 Task: Display the results of the 2022 Victory Lane Racing NASCAR Cup Series for the race "Quaker State 400" on the track "Atlanta".
Action: Mouse moved to (209, 423)
Screenshot: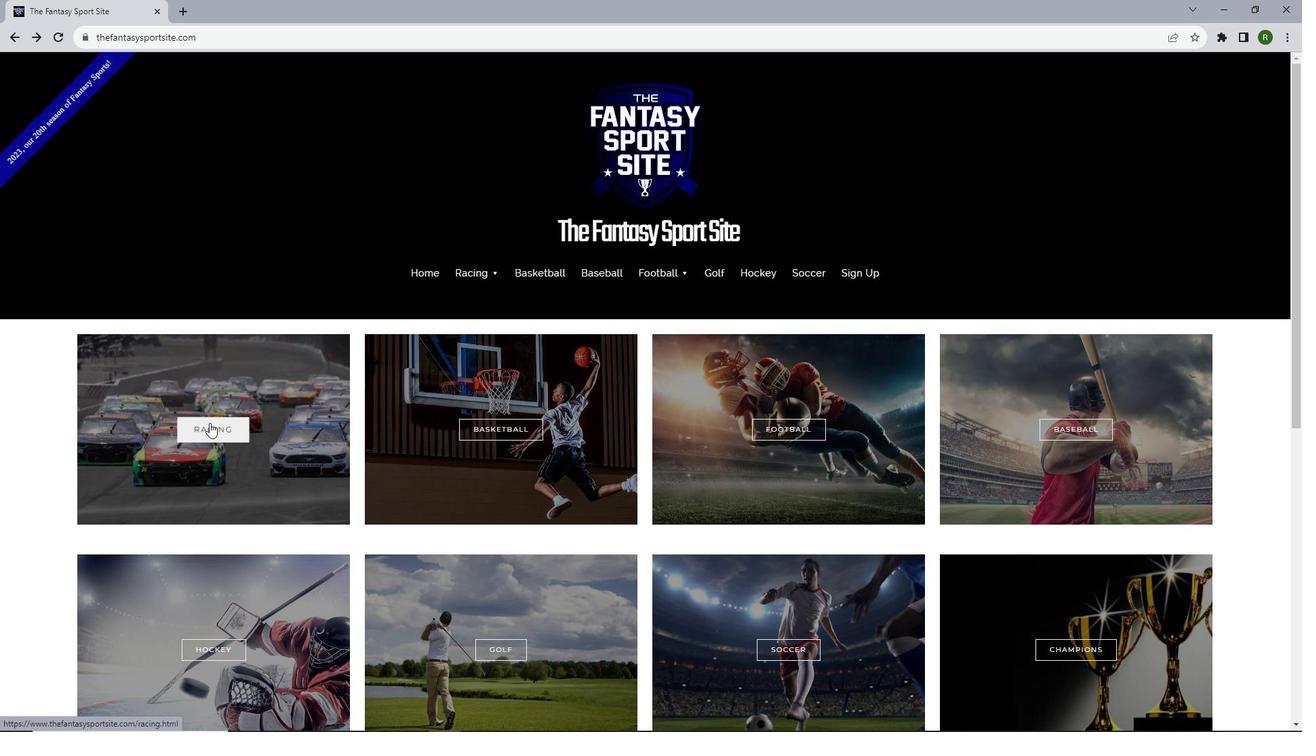 
Action: Mouse pressed left at (209, 423)
Screenshot: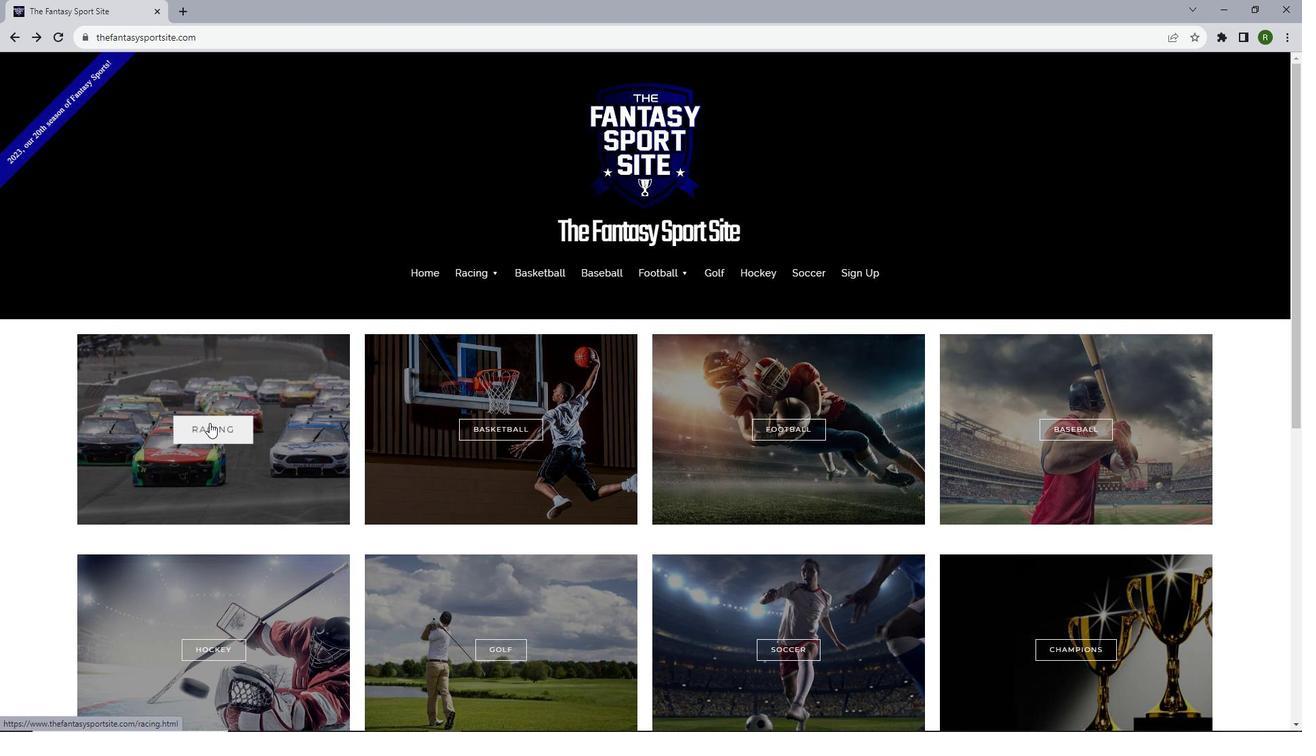 
Action: Mouse moved to (411, 420)
Screenshot: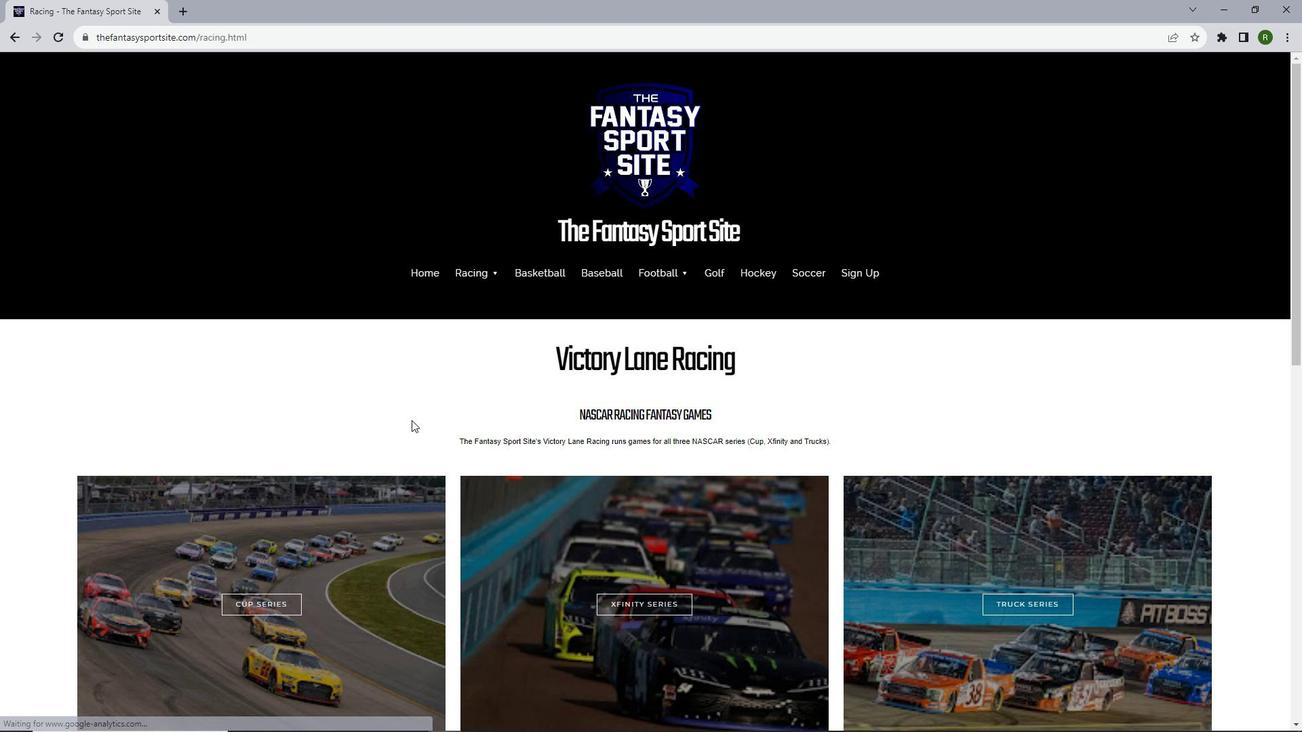 
Action: Mouse scrolled (411, 419) with delta (0, 0)
Screenshot: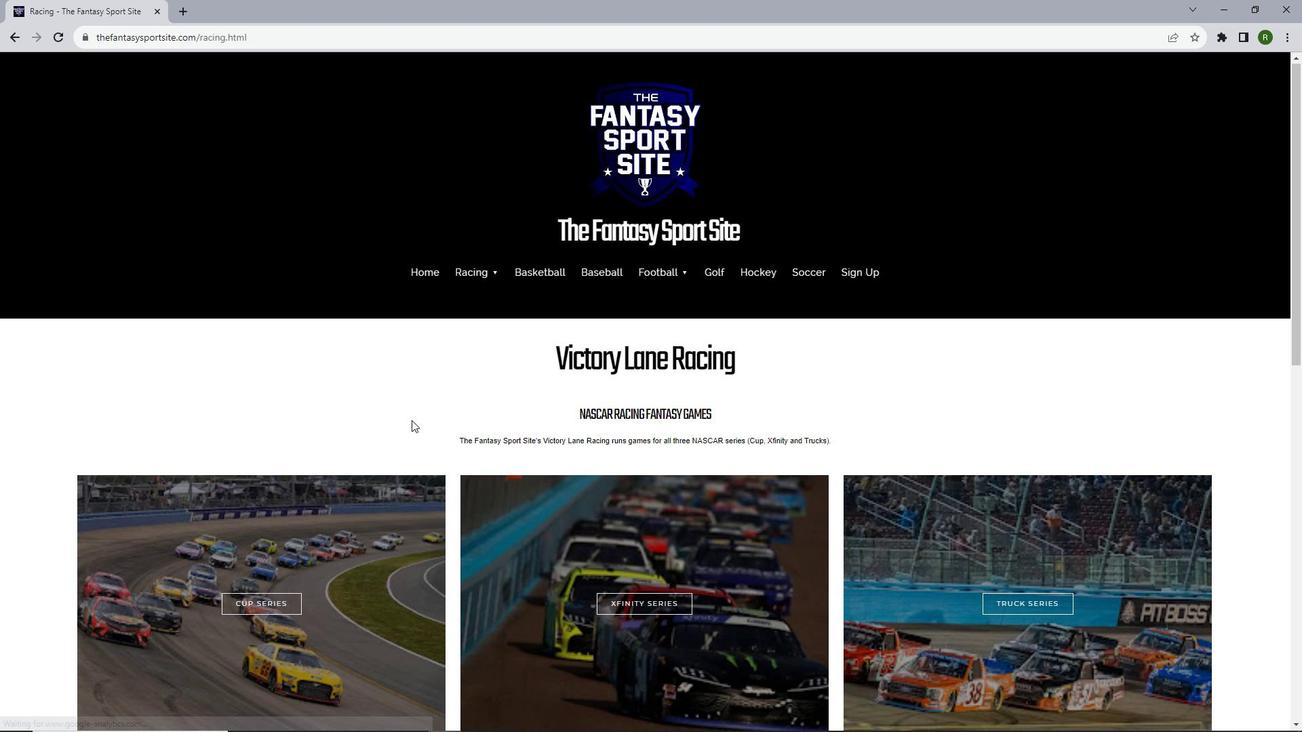 
Action: Mouse scrolled (411, 419) with delta (0, 0)
Screenshot: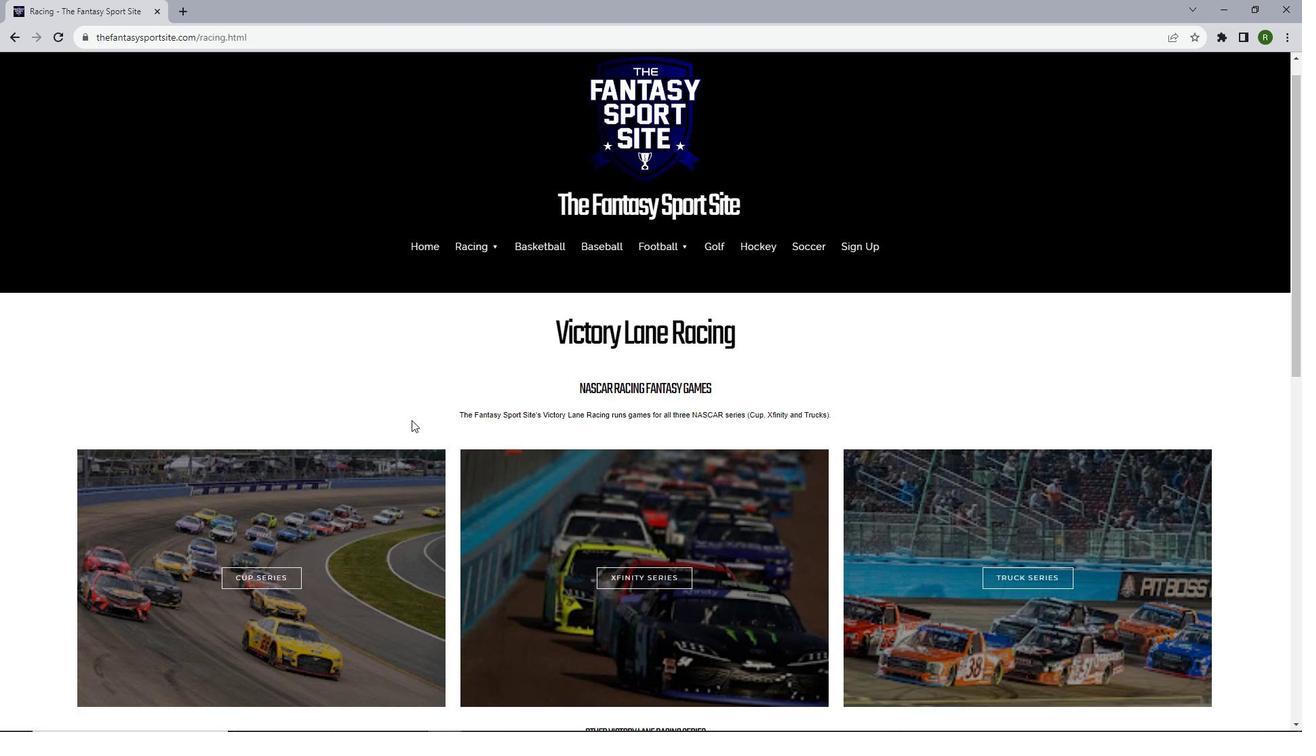 
Action: Mouse scrolled (411, 419) with delta (0, 0)
Screenshot: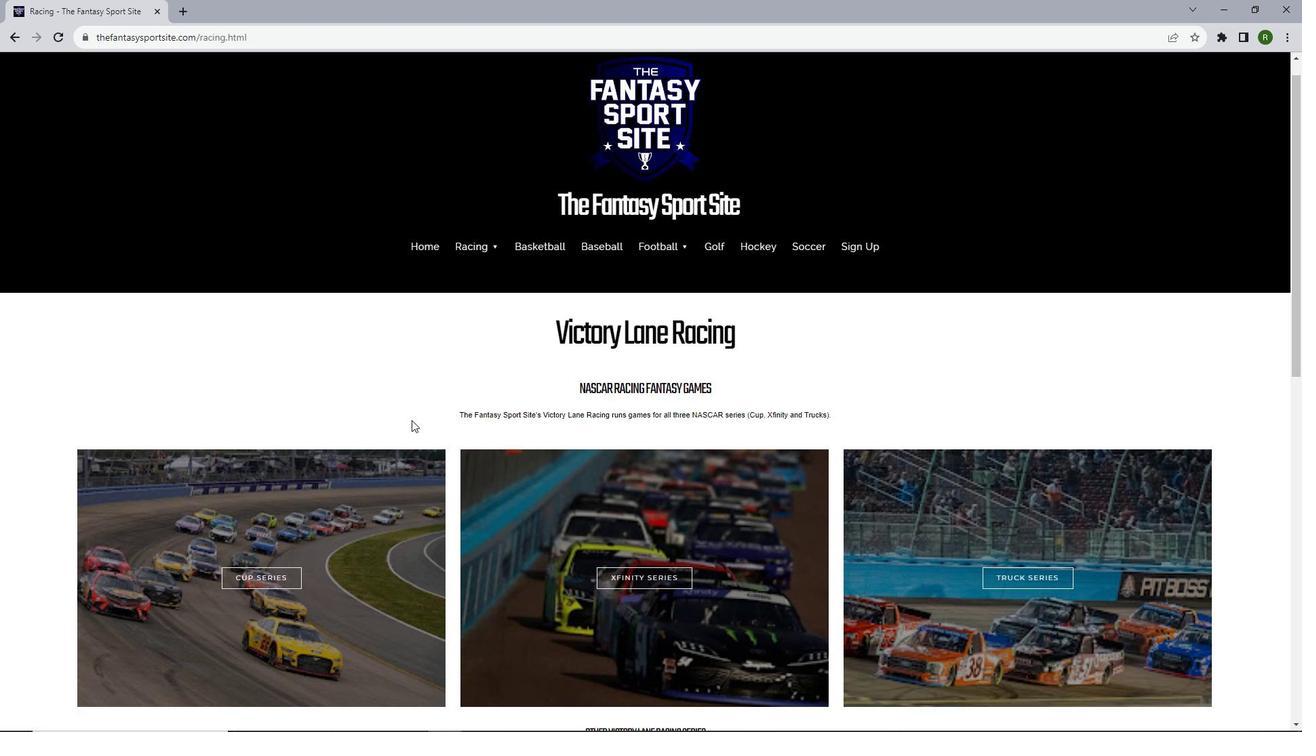 
Action: Mouse scrolled (411, 419) with delta (0, 0)
Screenshot: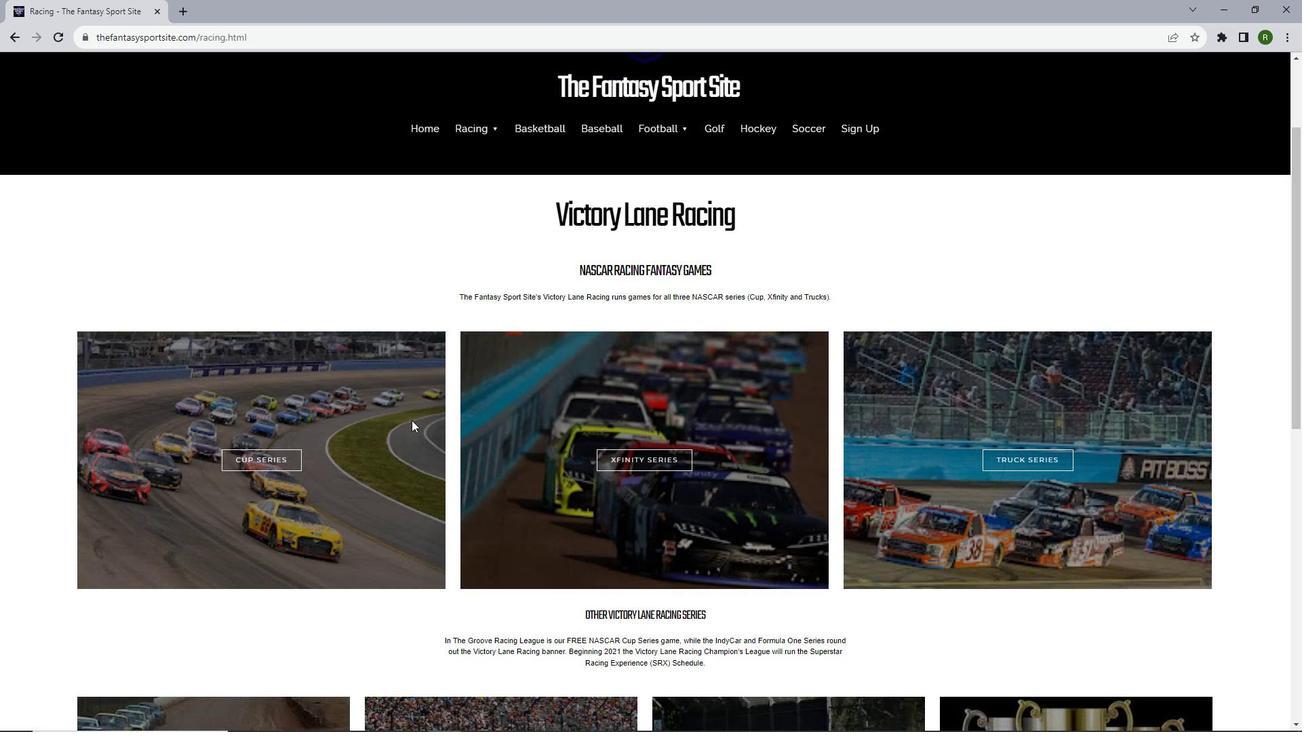 
Action: Mouse moved to (284, 332)
Screenshot: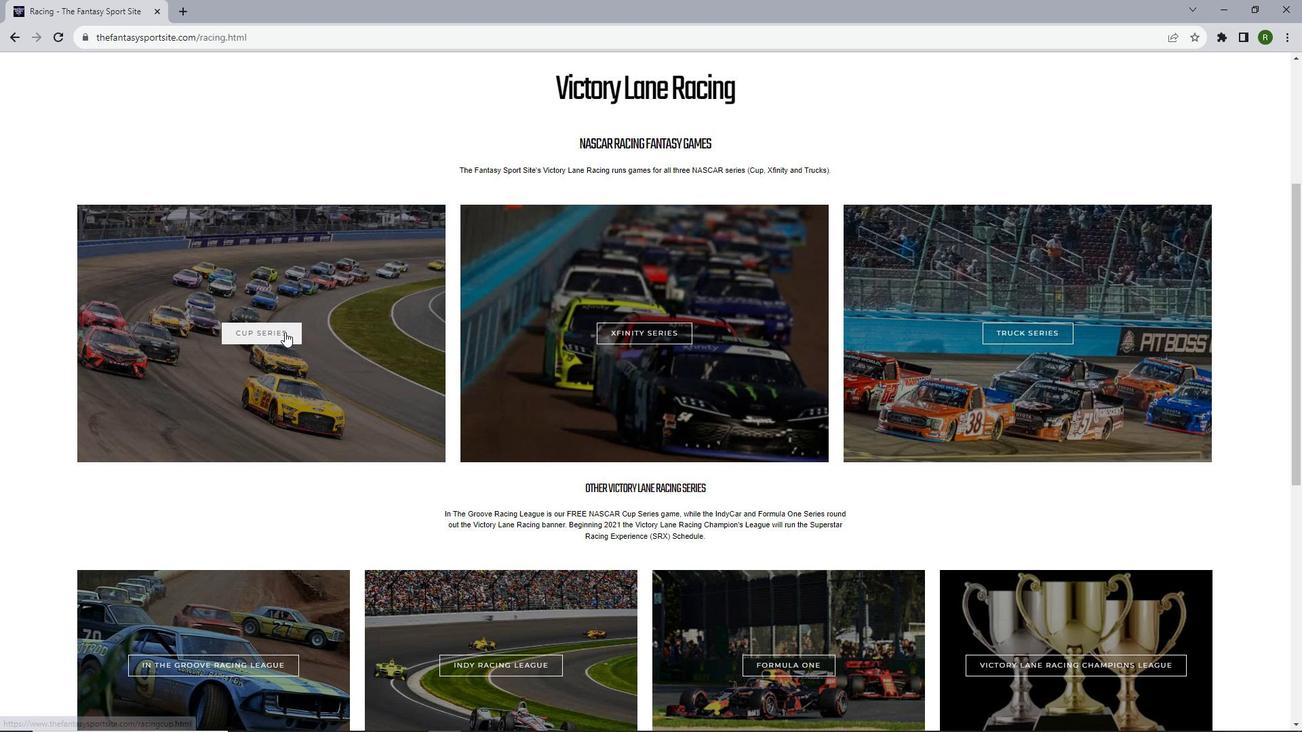 
Action: Mouse pressed left at (284, 332)
Screenshot: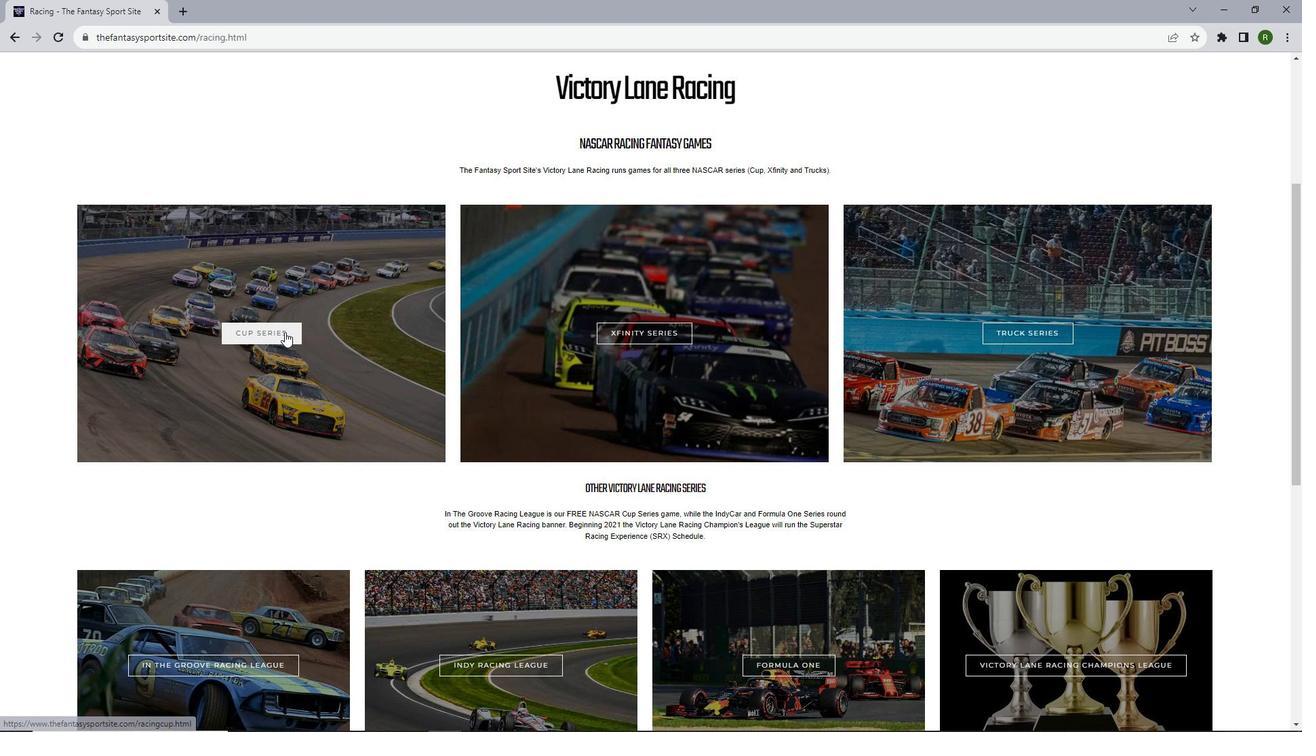 
Action: Mouse moved to (354, 347)
Screenshot: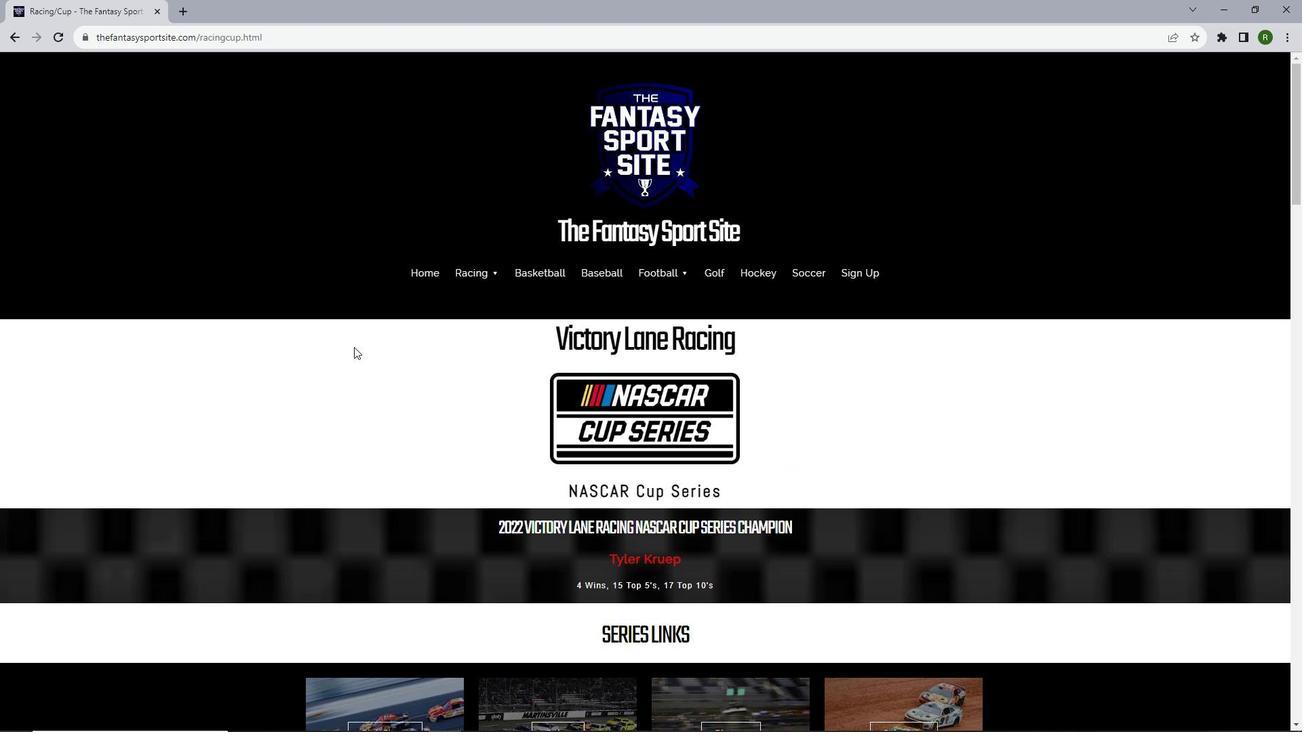 
Action: Mouse scrolled (354, 346) with delta (0, 0)
Screenshot: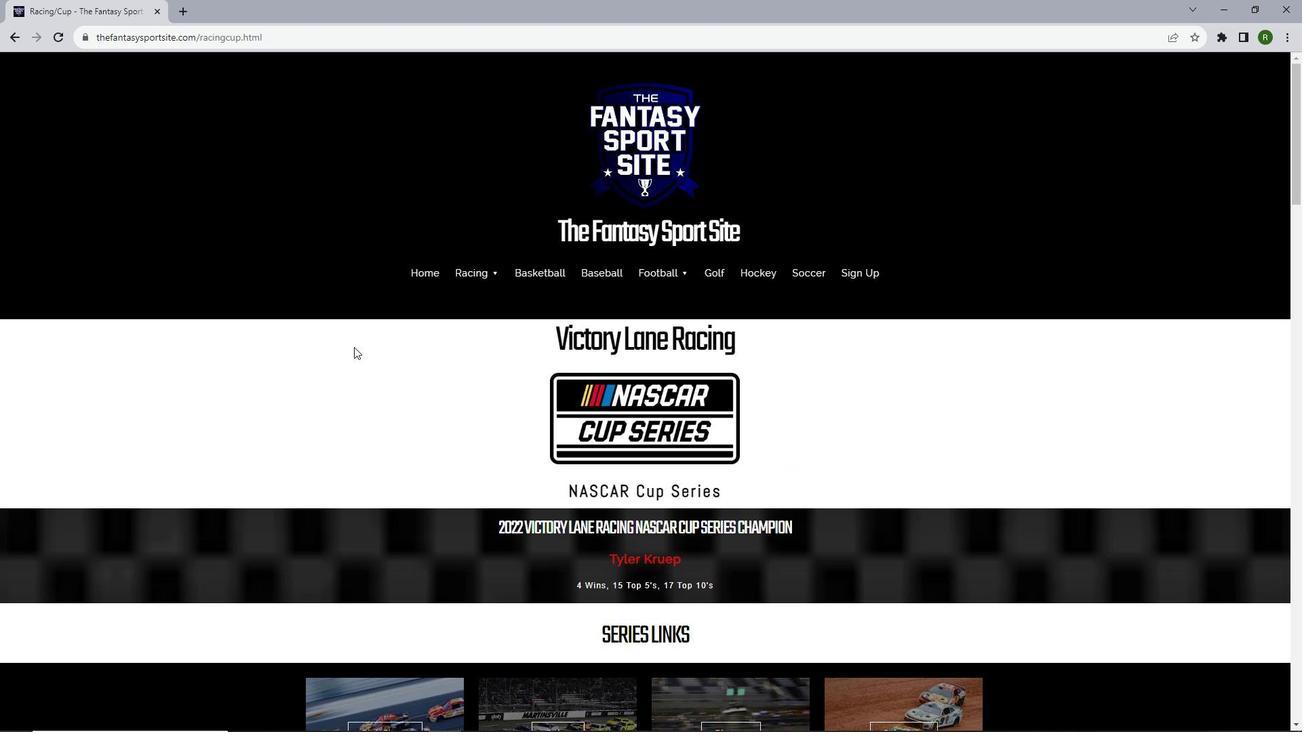 
Action: Mouse scrolled (354, 346) with delta (0, 0)
Screenshot: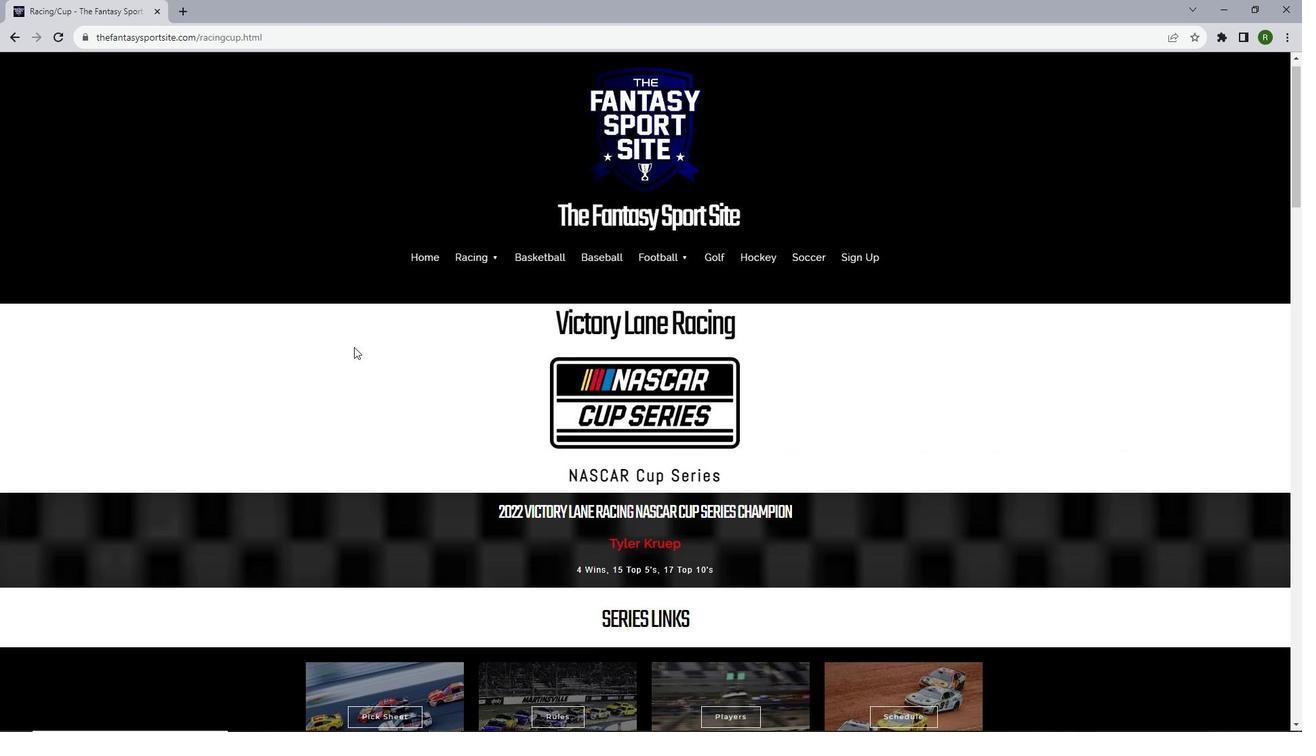 
Action: Mouse scrolled (354, 346) with delta (0, 0)
Screenshot: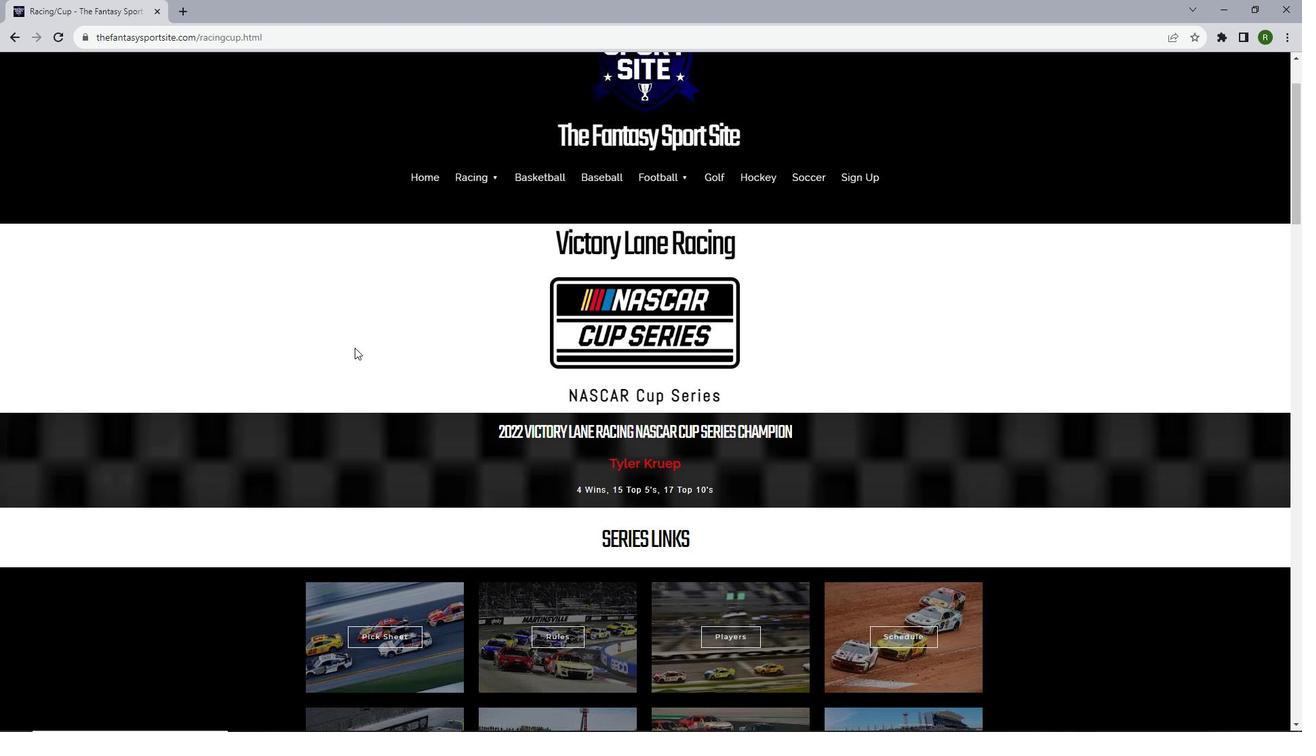 
Action: Mouse moved to (354, 348)
Screenshot: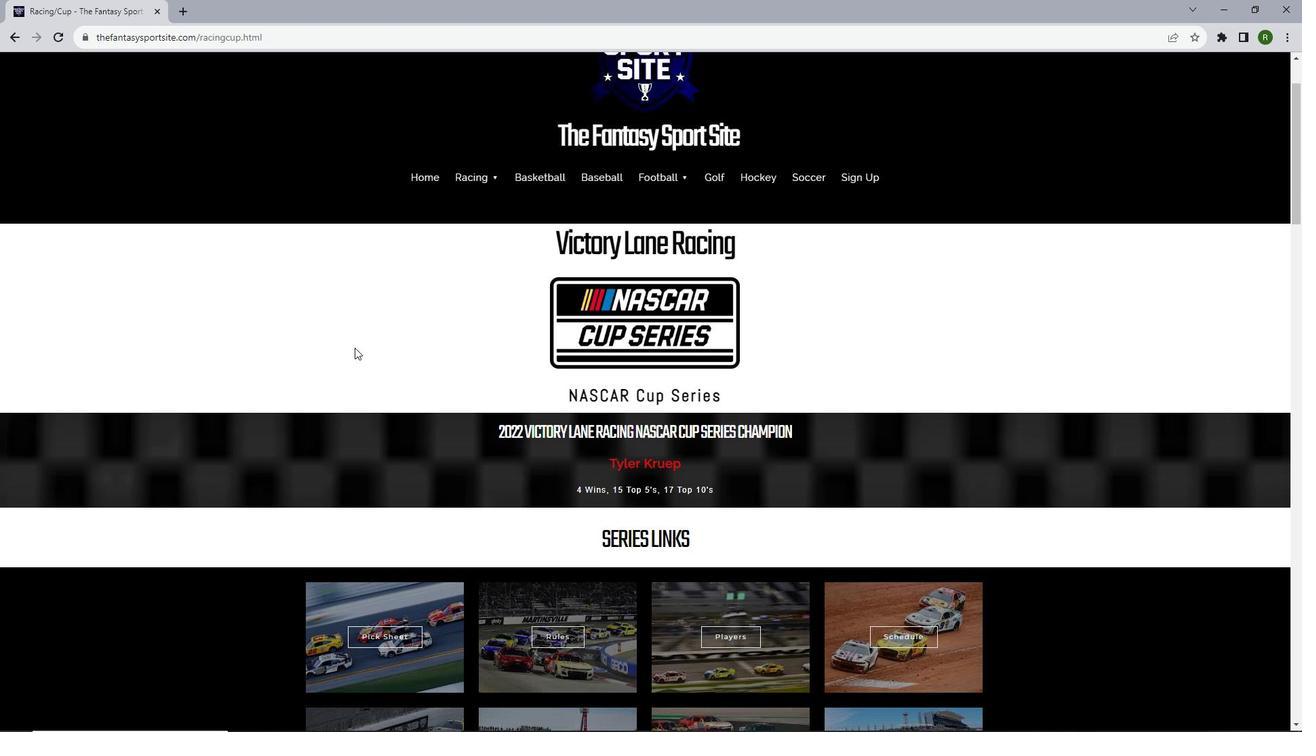 
Action: Mouse scrolled (354, 347) with delta (0, 0)
Screenshot: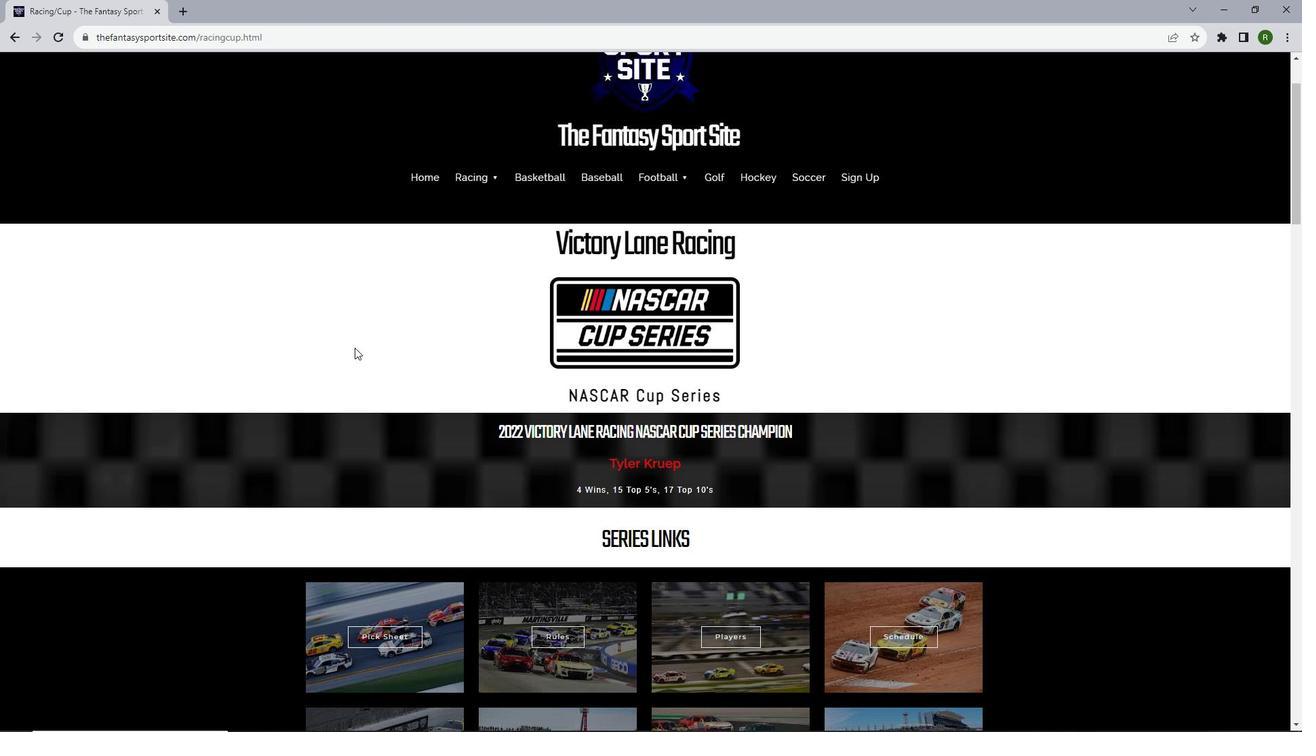 
Action: Mouse scrolled (354, 347) with delta (0, 0)
Screenshot: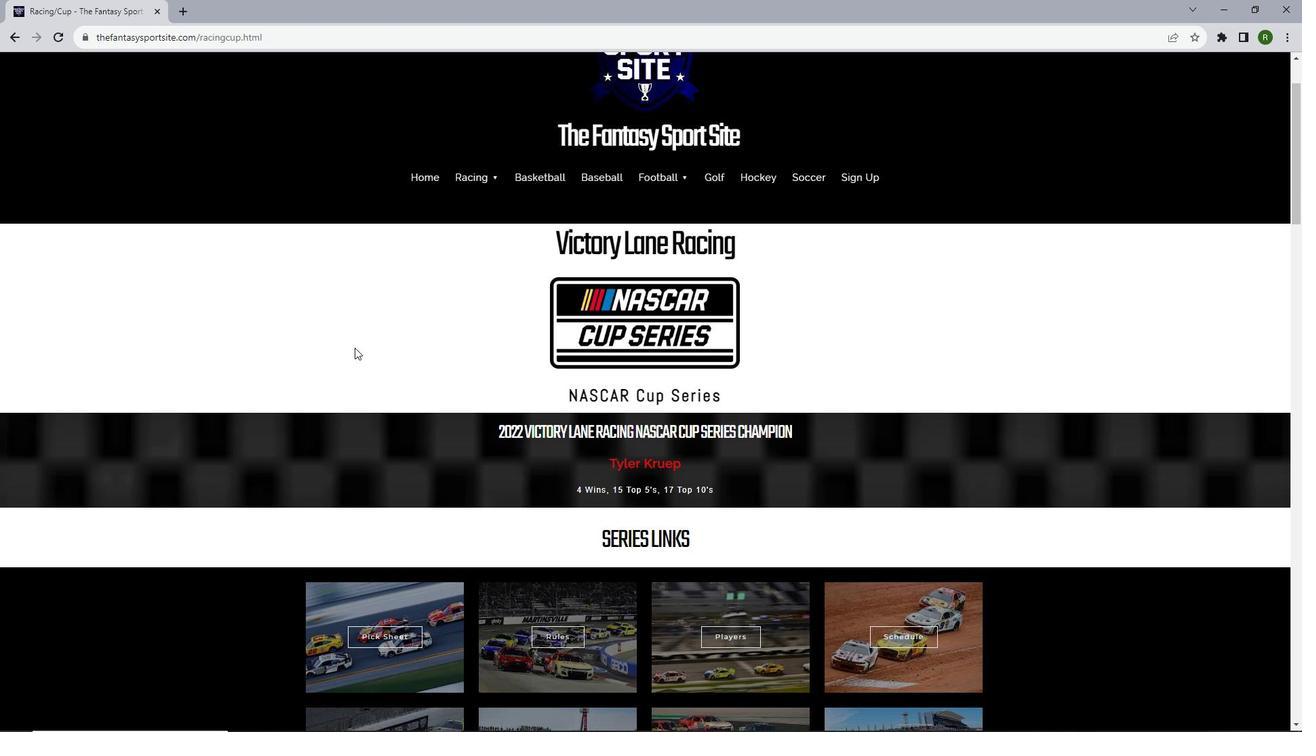 
Action: Mouse moved to (539, 515)
Screenshot: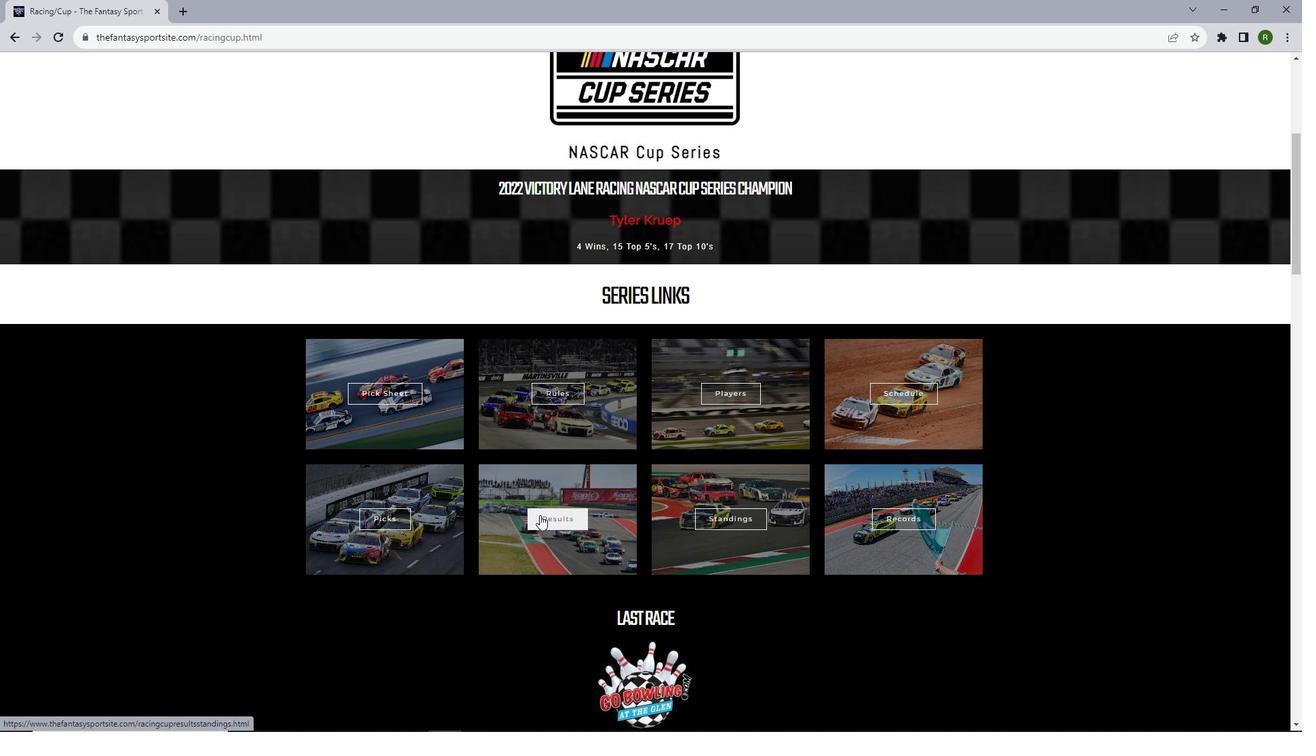 
Action: Mouse pressed left at (539, 515)
Screenshot: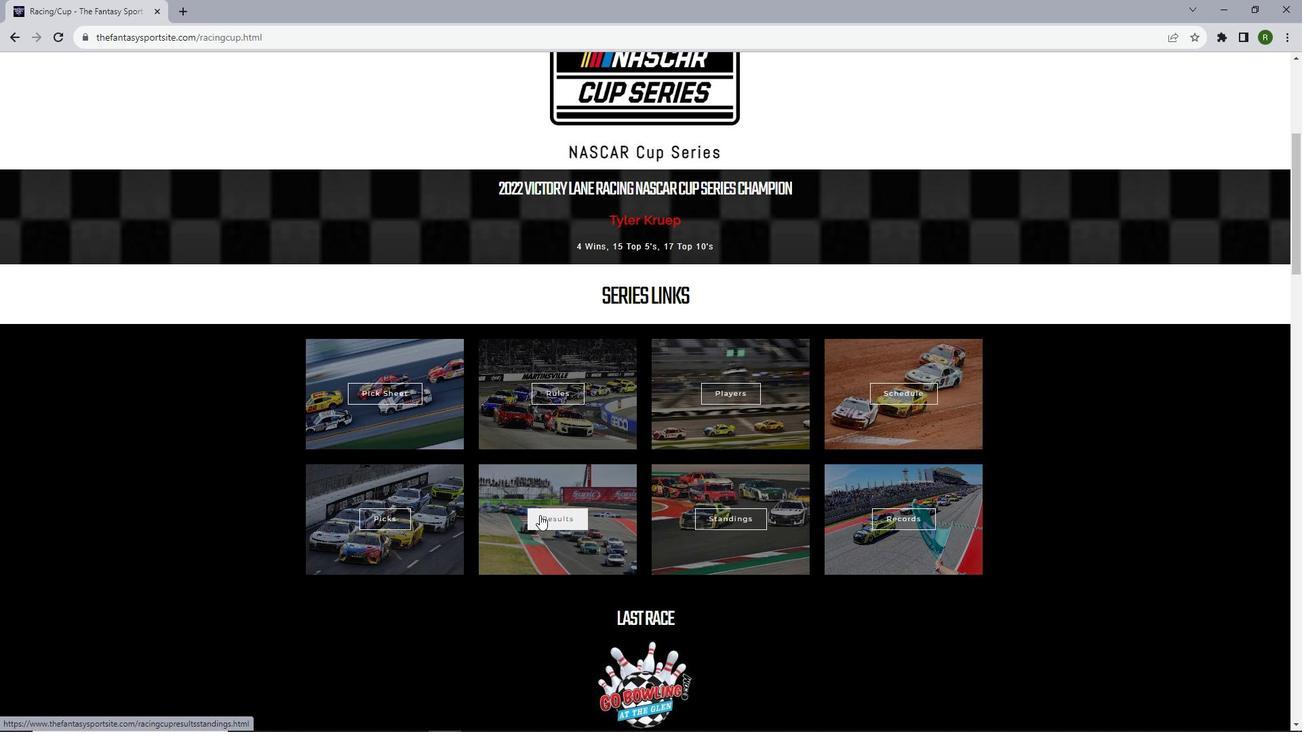 
Action: Mouse scrolled (539, 514) with delta (0, 0)
Screenshot: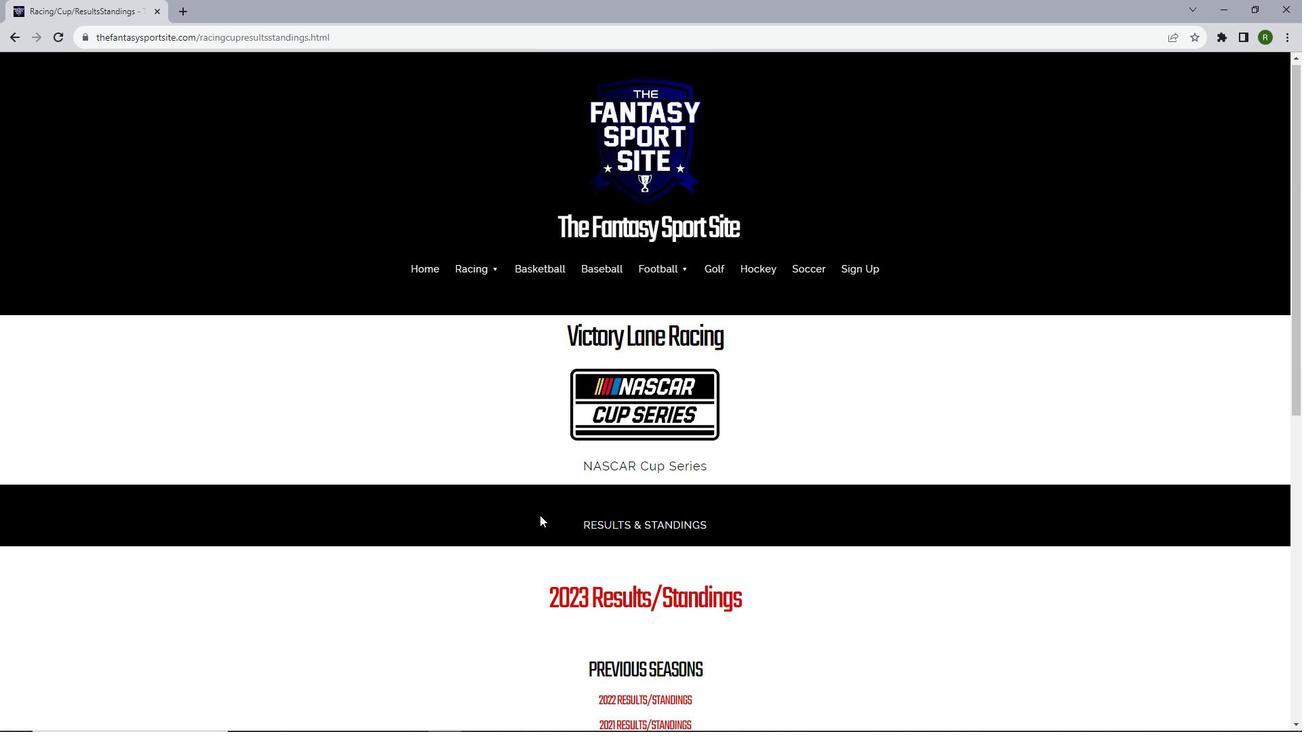 
Action: Mouse scrolled (539, 514) with delta (0, 0)
Screenshot: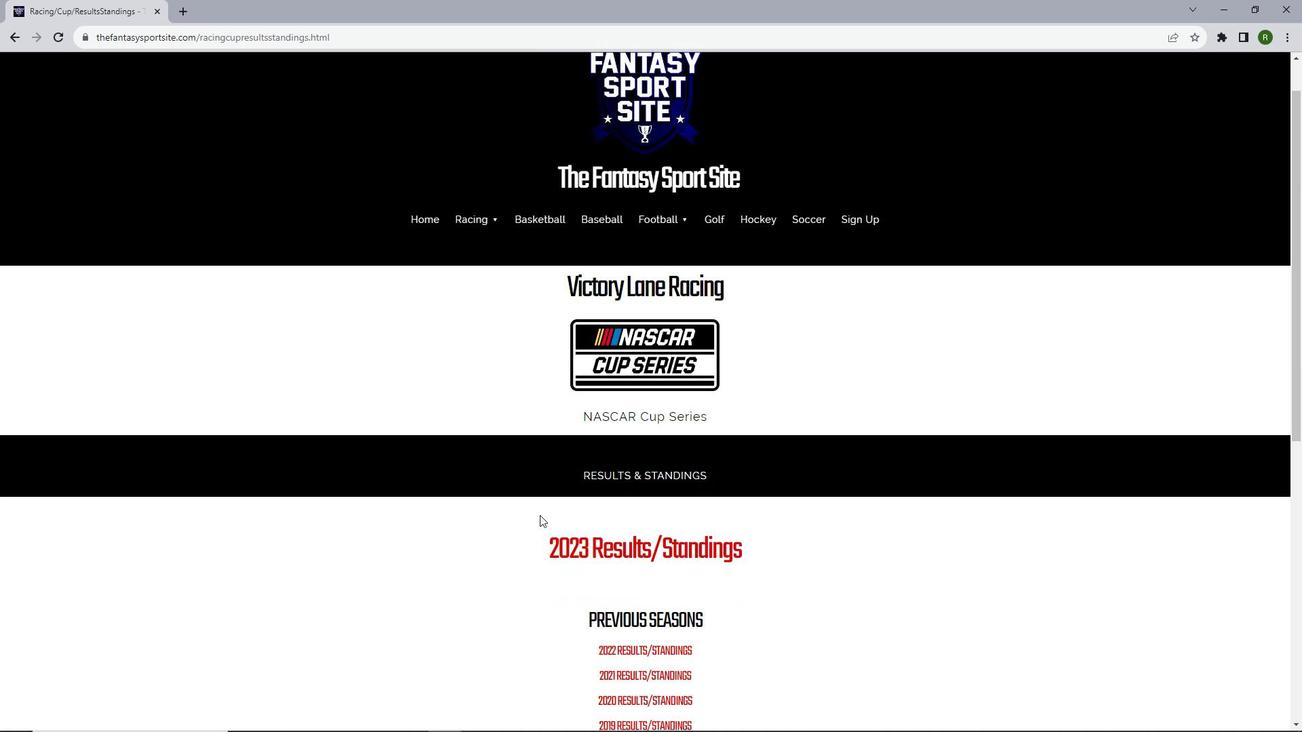
Action: Mouse scrolled (539, 514) with delta (0, 0)
Screenshot: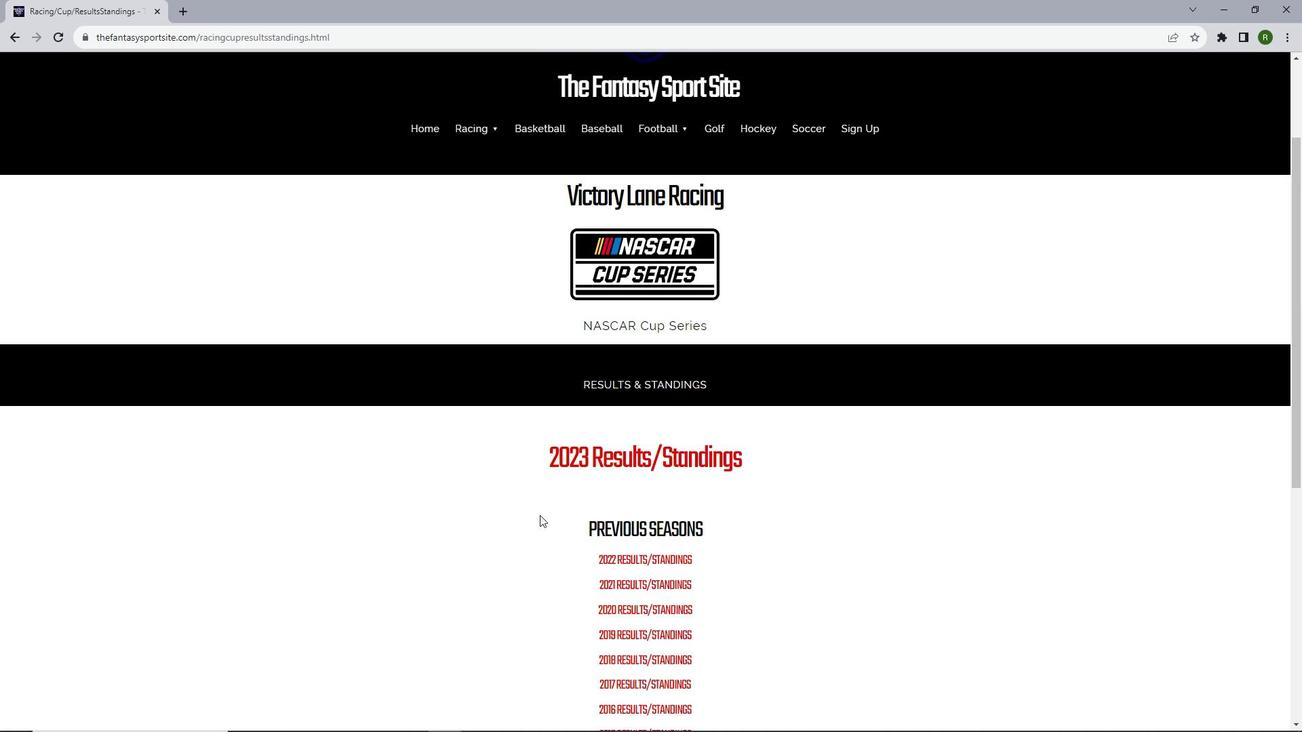 
Action: Mouse moved to (656, 501)
Screenshot: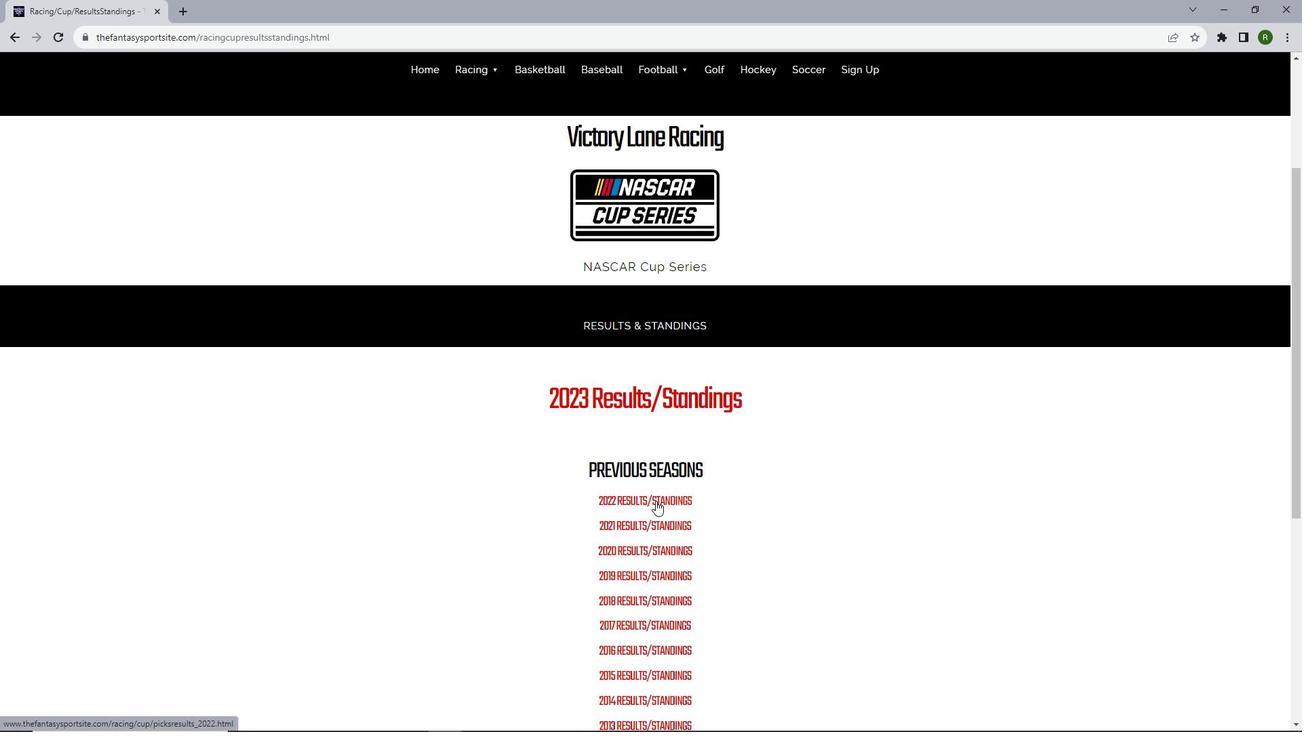 
Action: Mouse pressed left at (656, 501)
Screenshot: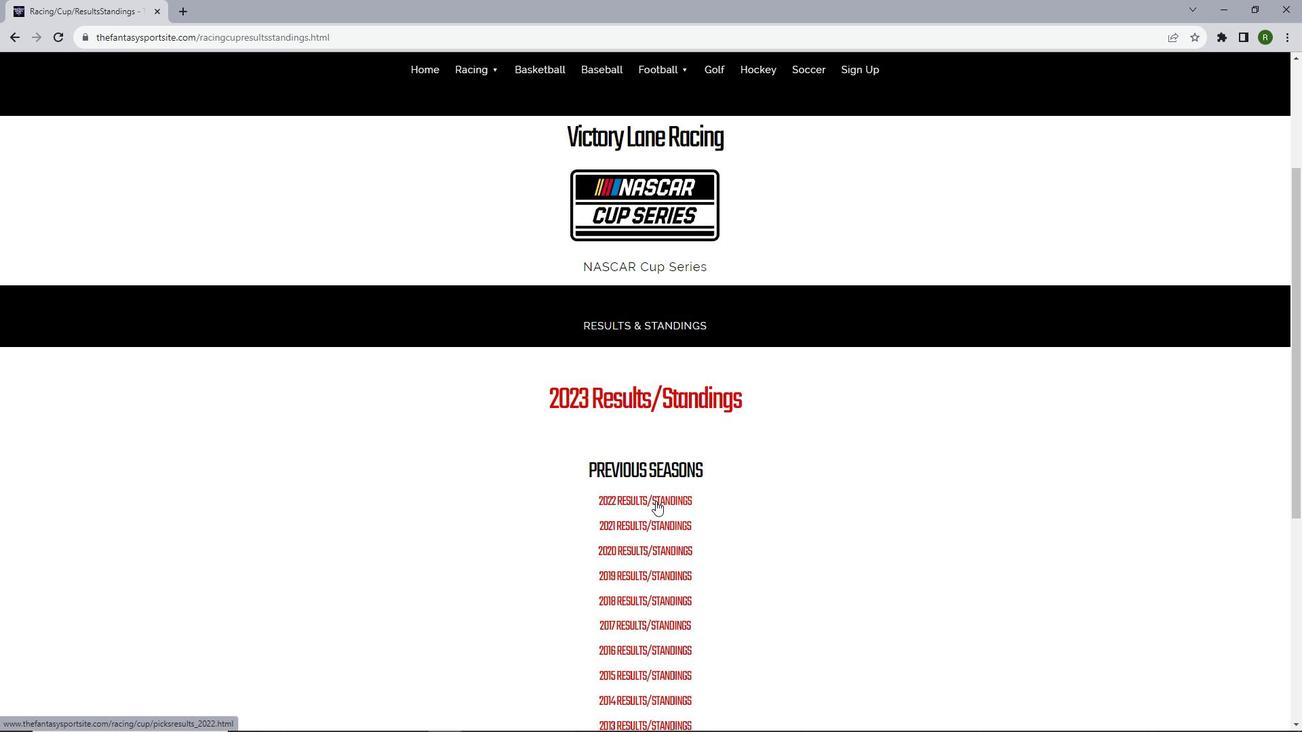 
Action: Mouse moved to (564, 291)
Screenshot: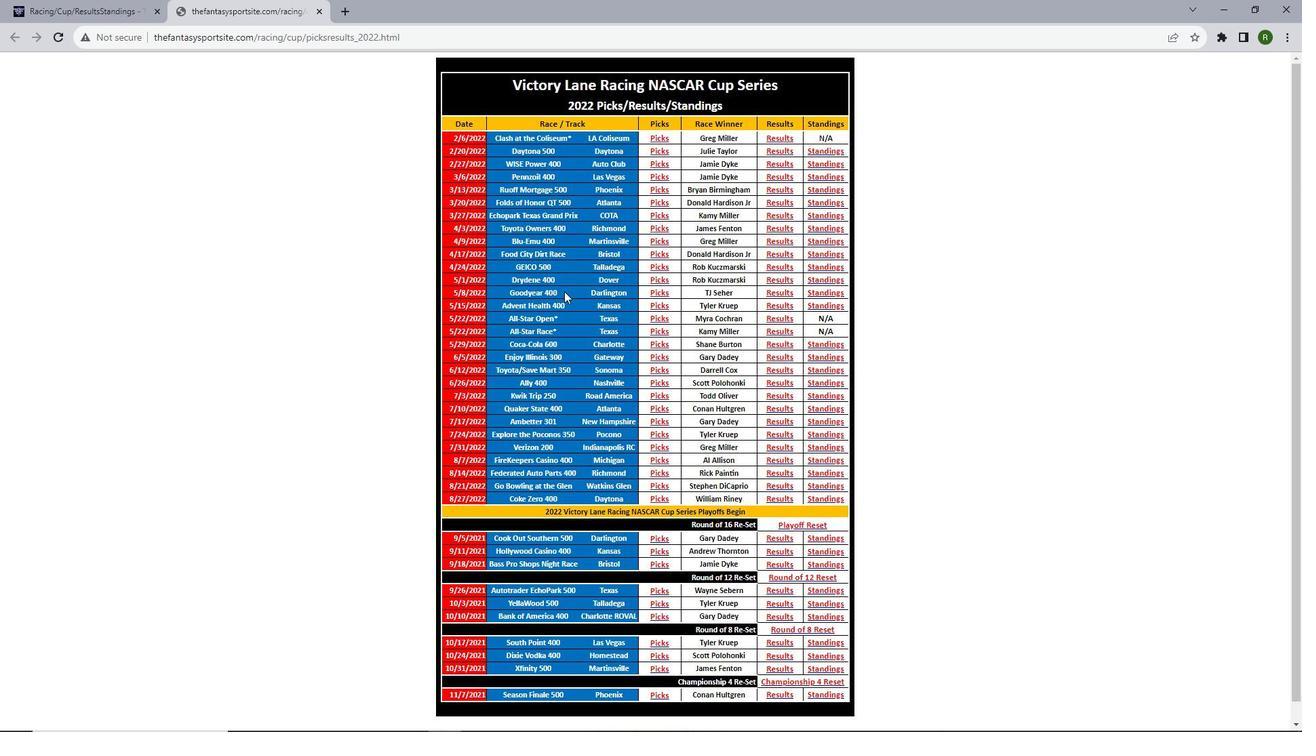
Action: Mouse scrolled (564, 291) with delta (0, 0)
Screenshot: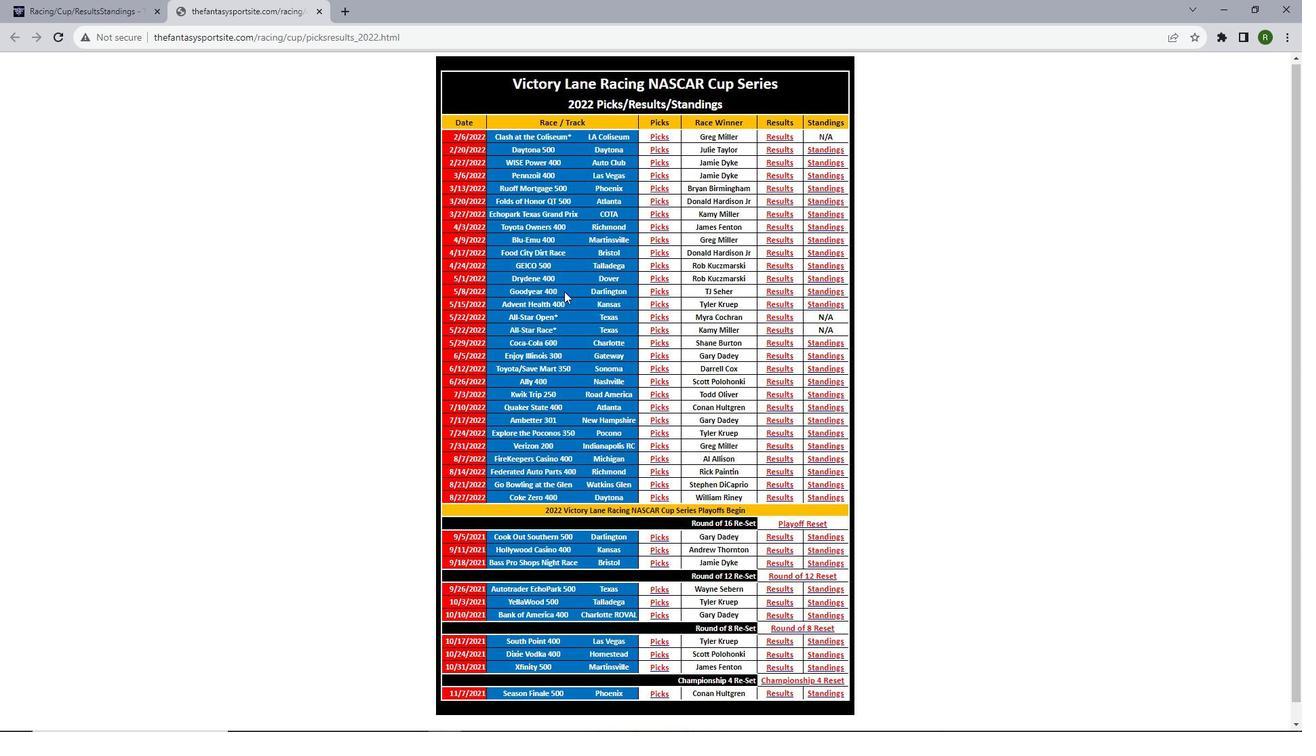 
Action: Mouse moved to (779, 388)
Screenshot: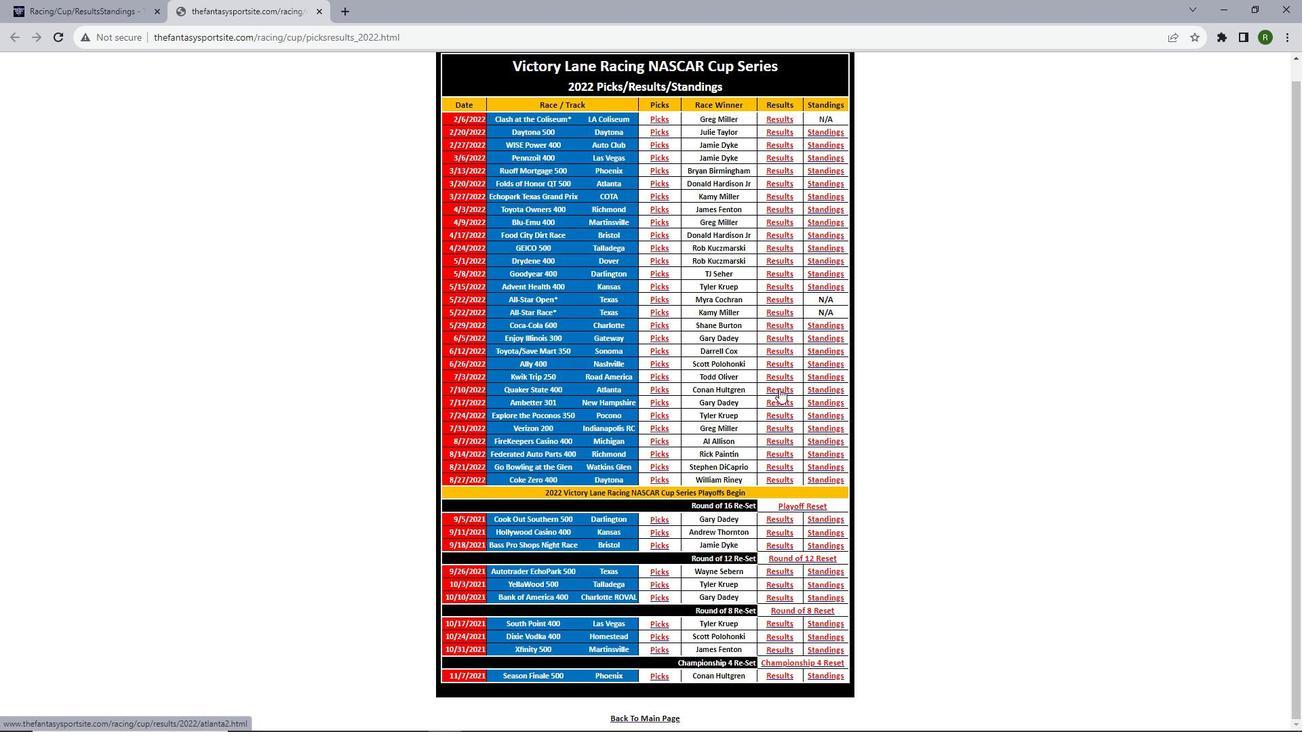 
Action: Mouse pressed left at (779, 388)
Screenshot: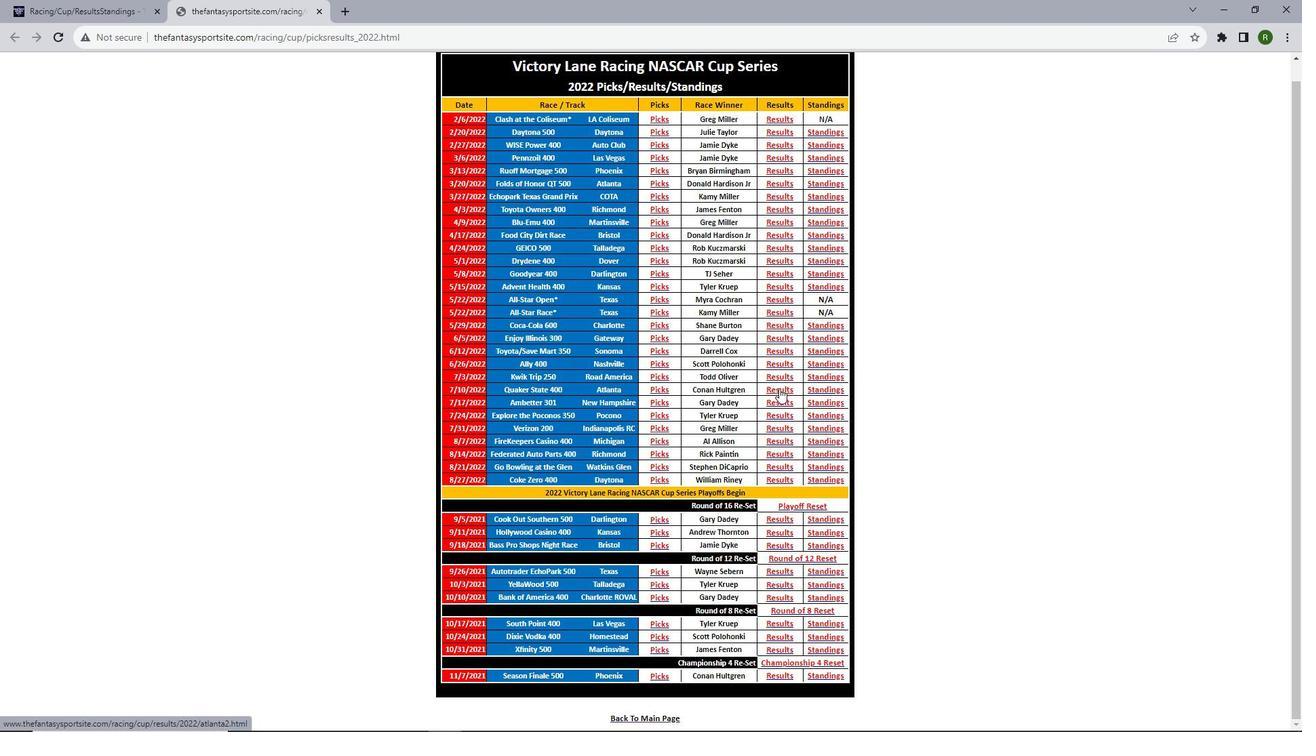 
Action: Mouse moved to (667, 358)
Screenshot: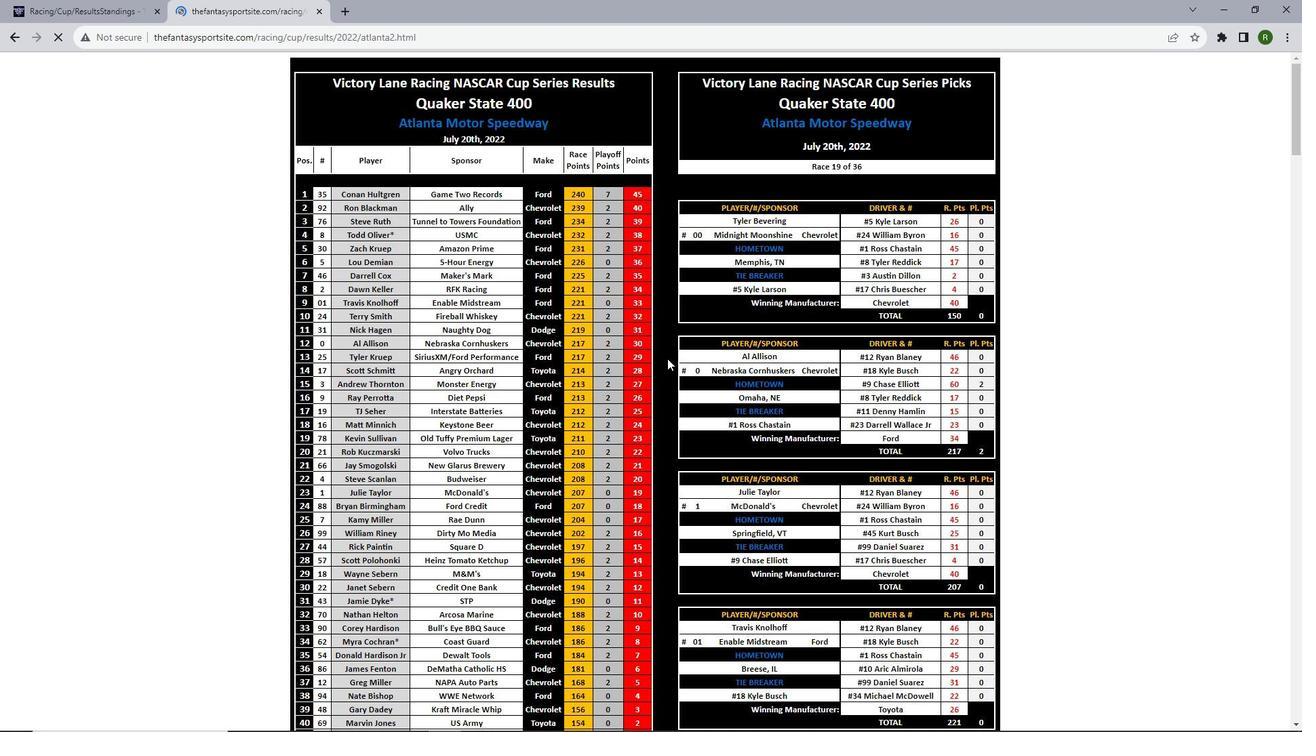 
Action: Mouse scrolled (667, 358) with delta (0, 0)
Screenshot: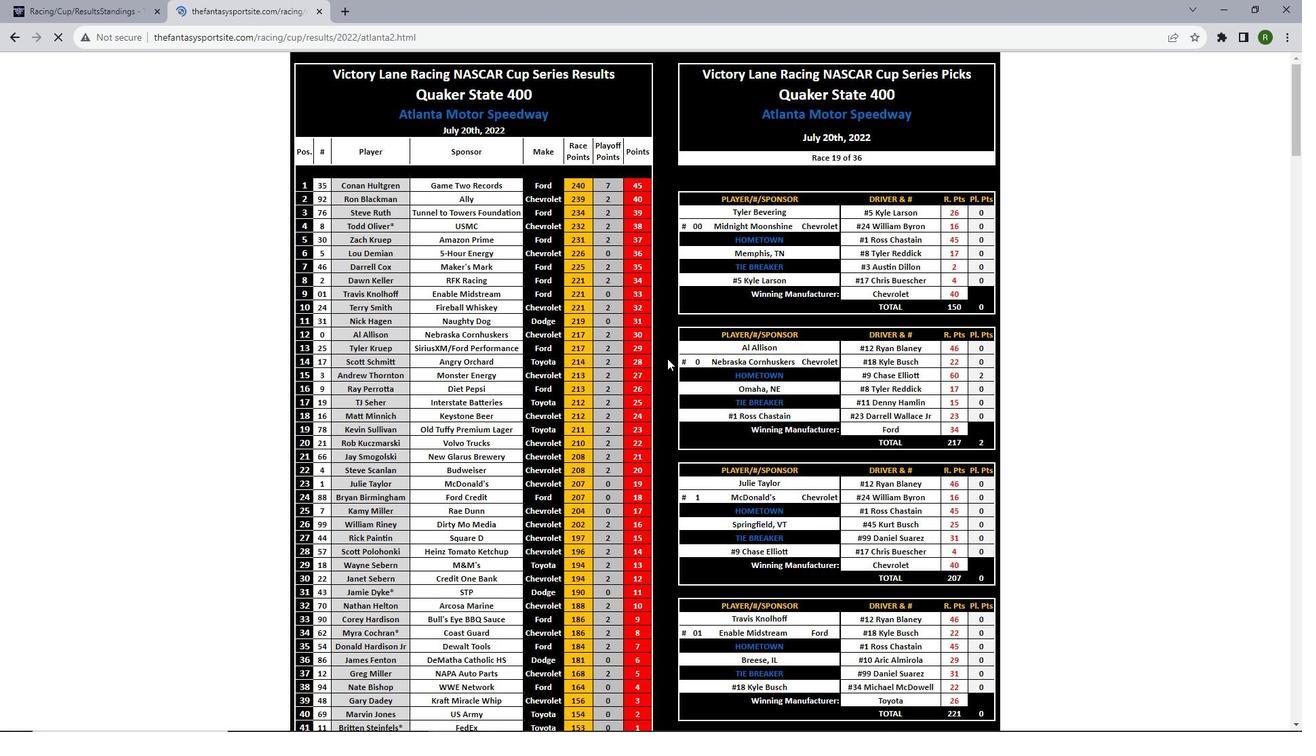 
Action: Mouse scrolled (667, 358) with delta (0, 0)
Screenshot: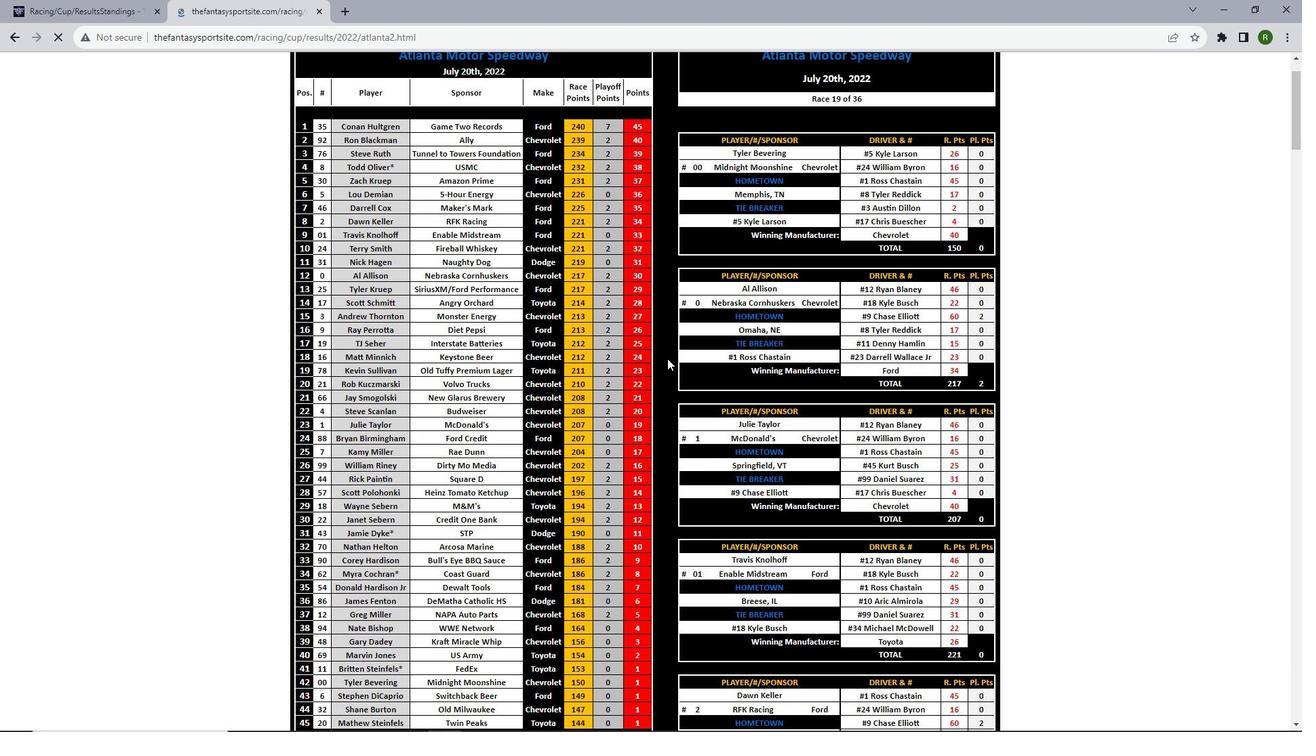 
Action: Mouse scrolled (667, 358) with delta (0, 0)
Screenshot: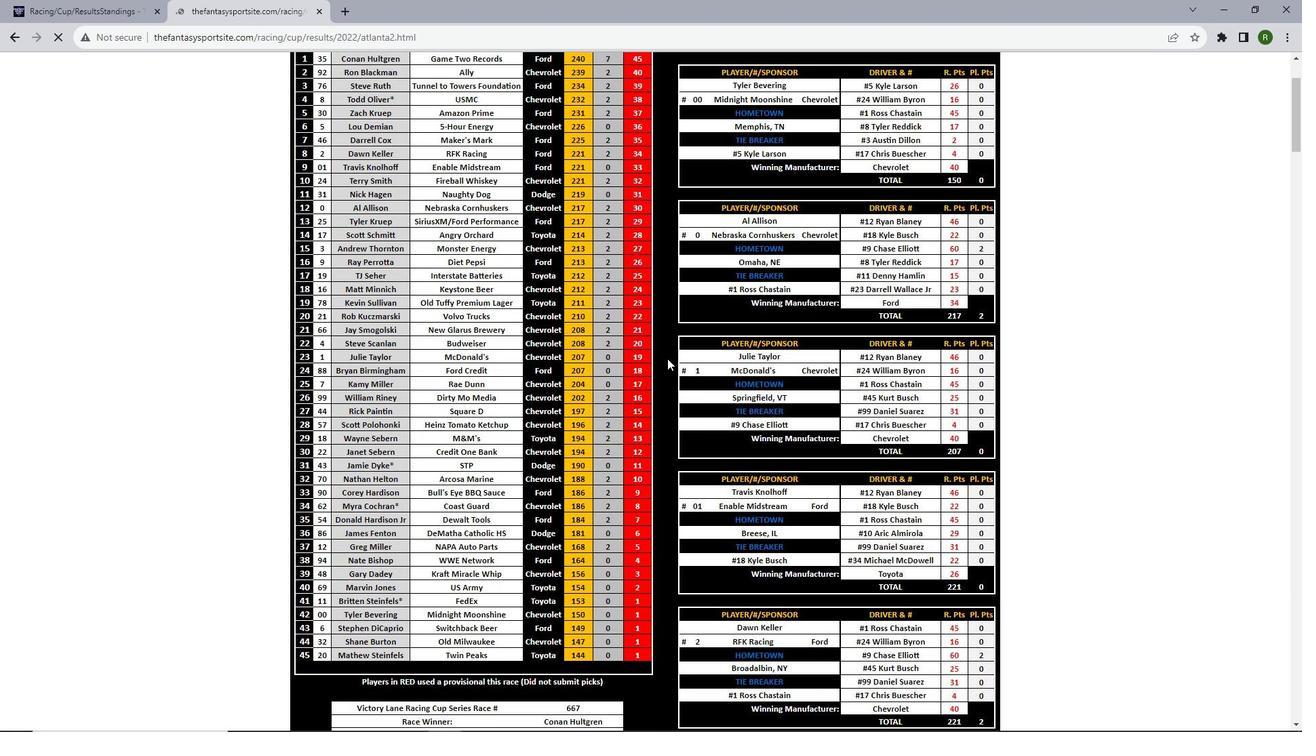 
Action: Mouse scrolled (667, 358) with delta (0, 0)
Screenshot: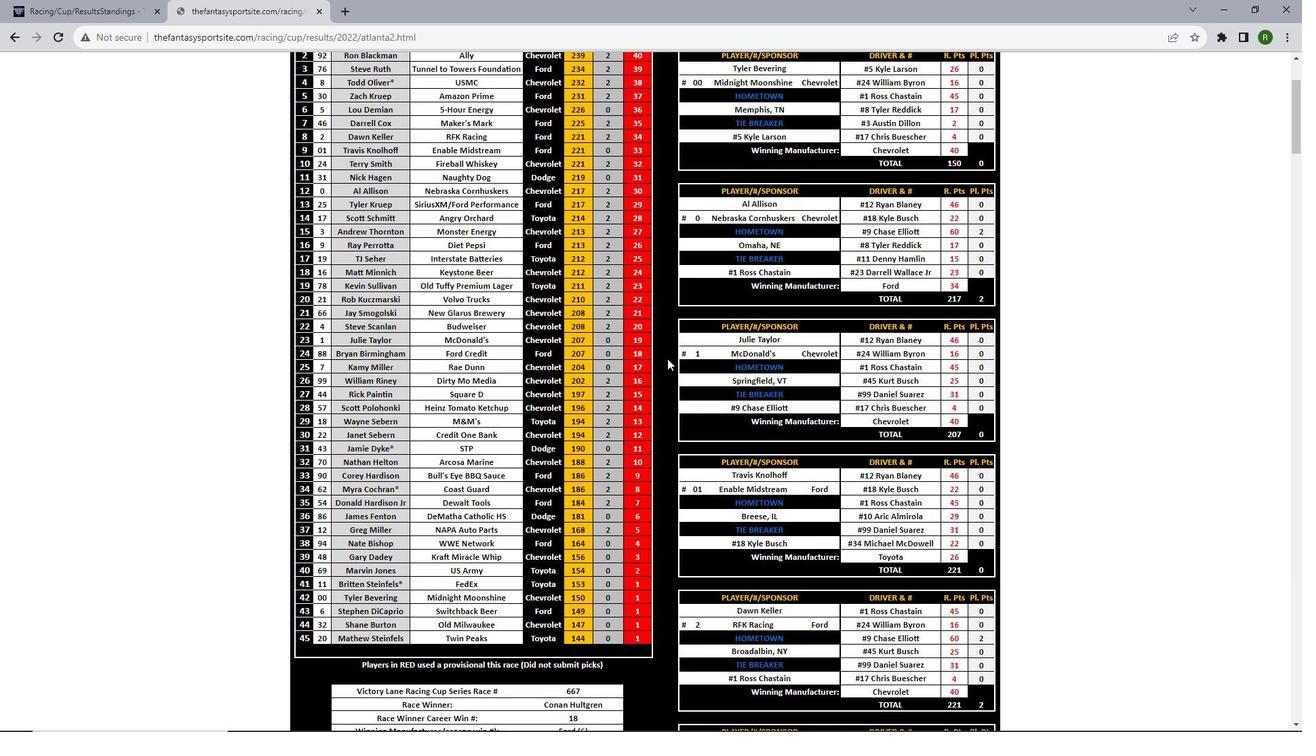 
Action: Mouse scrolled (667, 358) with delta (0, 0)
Screenshot: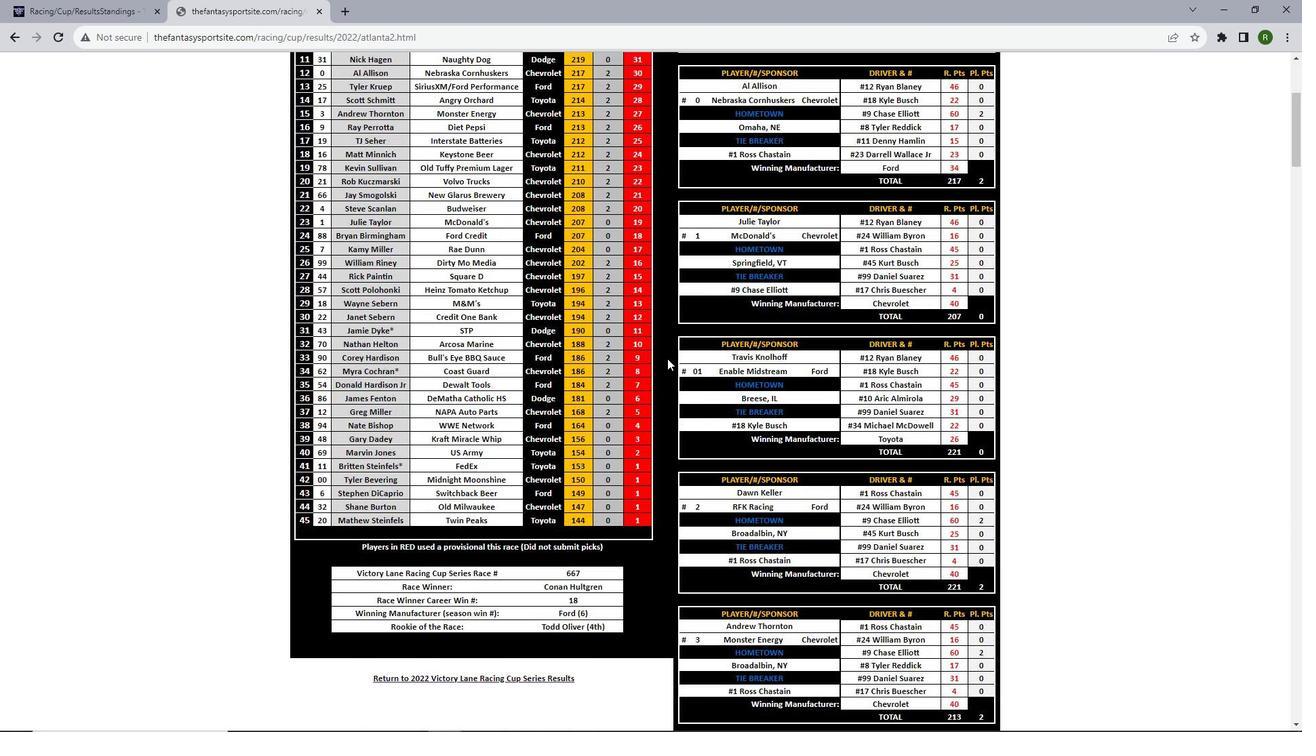 
Action: Mouse scrolled (667, 358) with delta (0, 0)
Screenshot: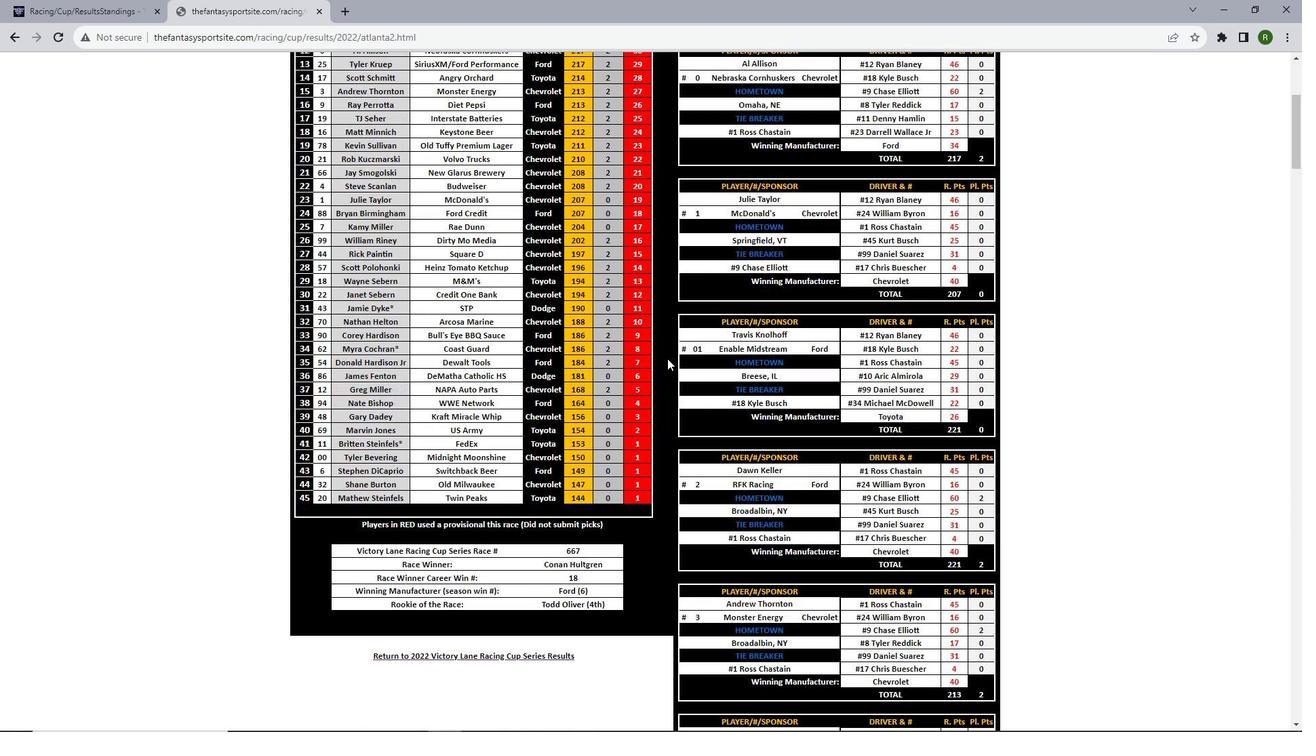 
Action: Mouse scrolled (667, 358) with delta (0, 0)
Screenshot: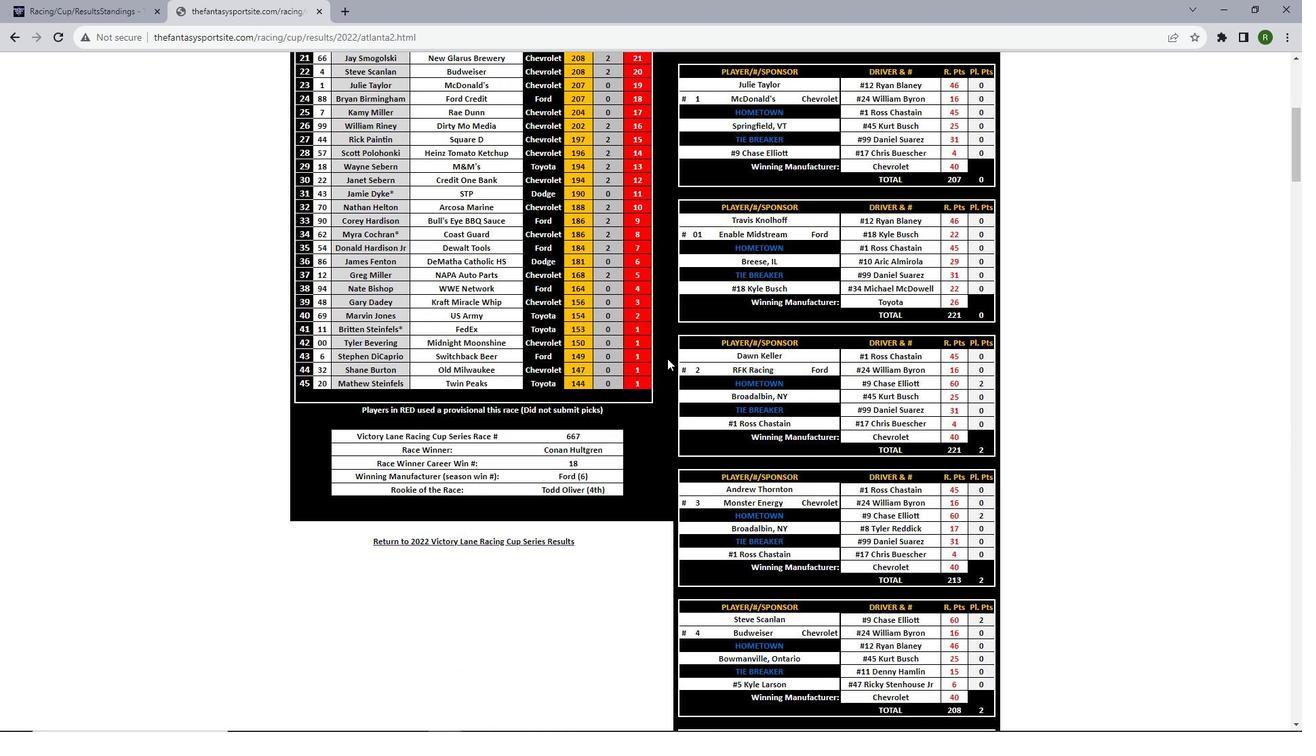 
Action: Mouse scrolled (667, 358) with delta (0, 0)
Screenshot: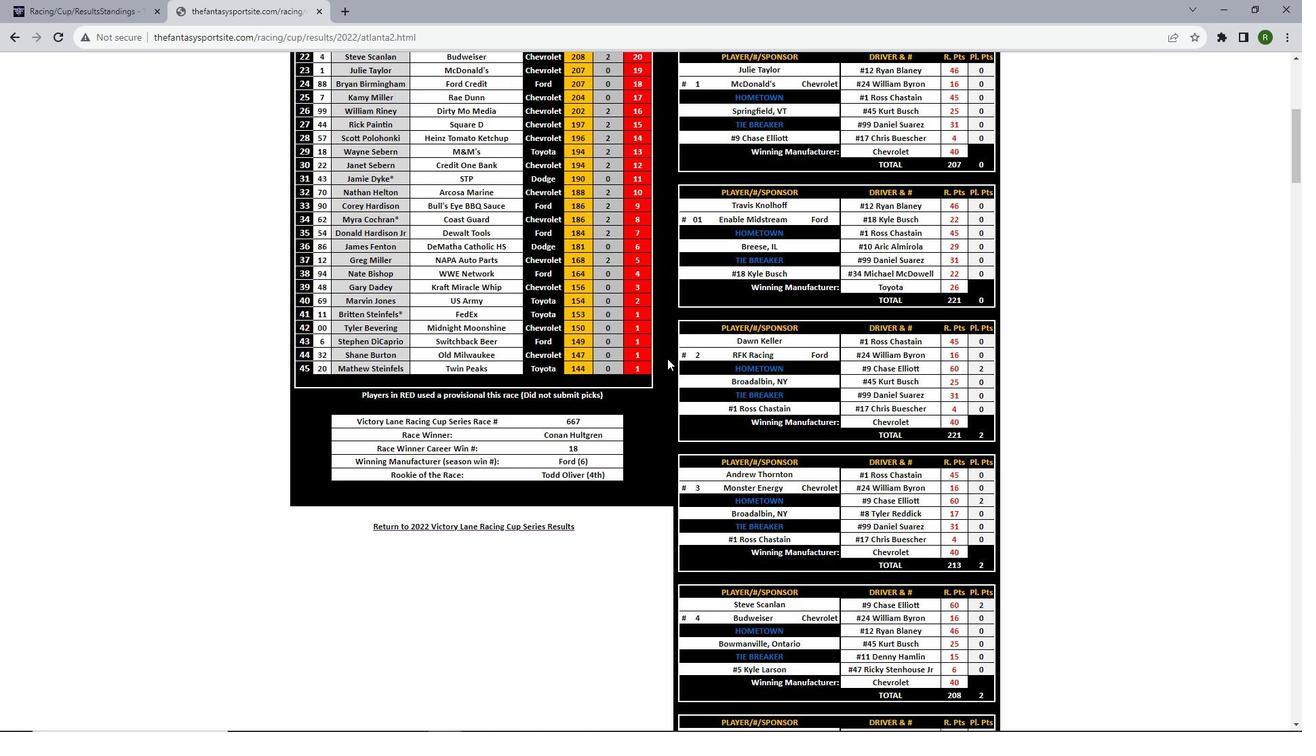 
Action: Mouse scrolled (667, 358) with delta (0, 0)
Screenshot: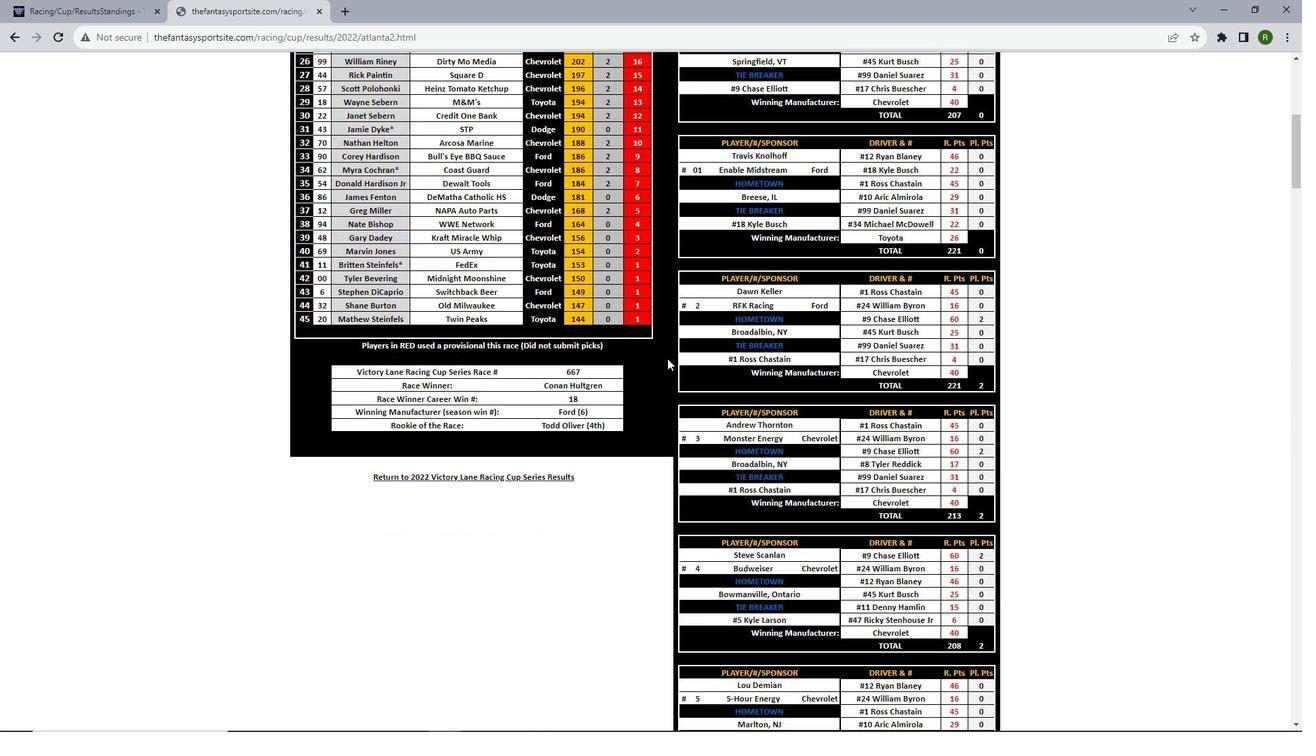 
Action: Mouse scrolled (667, 358) with delta (0, 0)
Screenshot: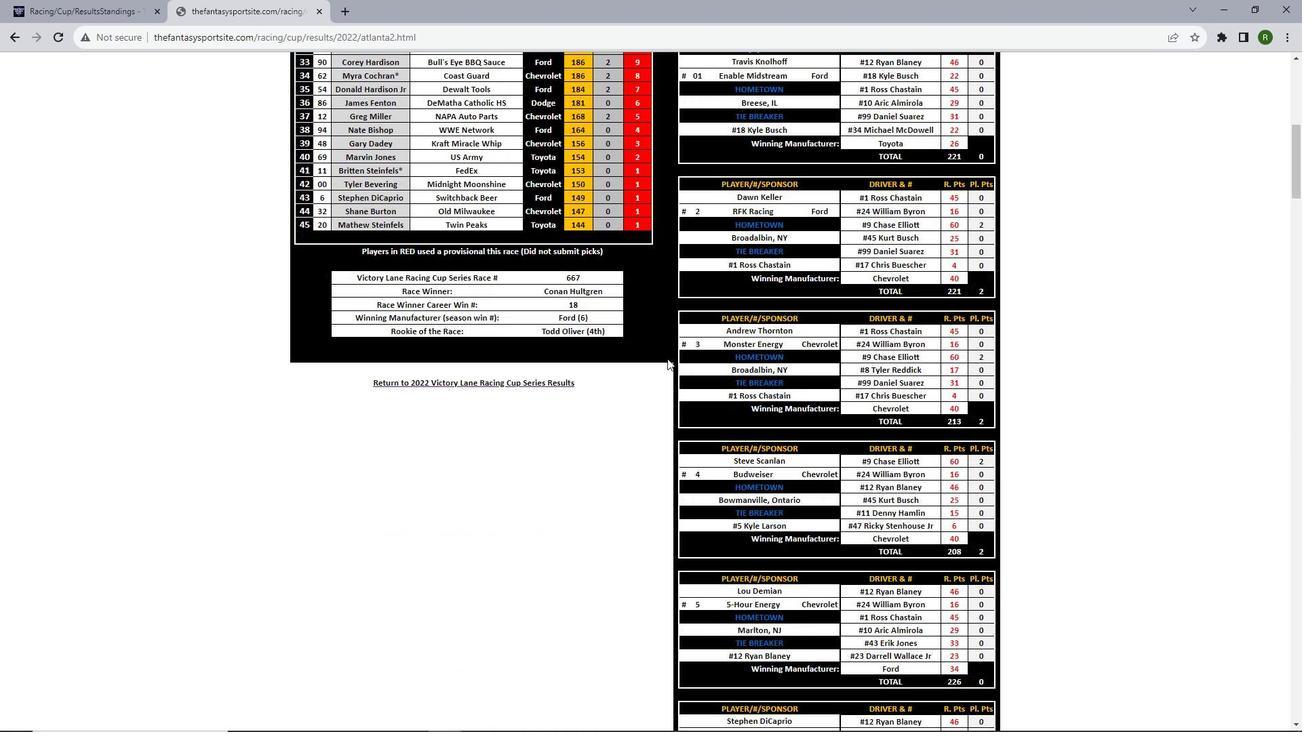 
Action: Mouse scrolled (667, 358) with delta (0, 0)
Screenshot: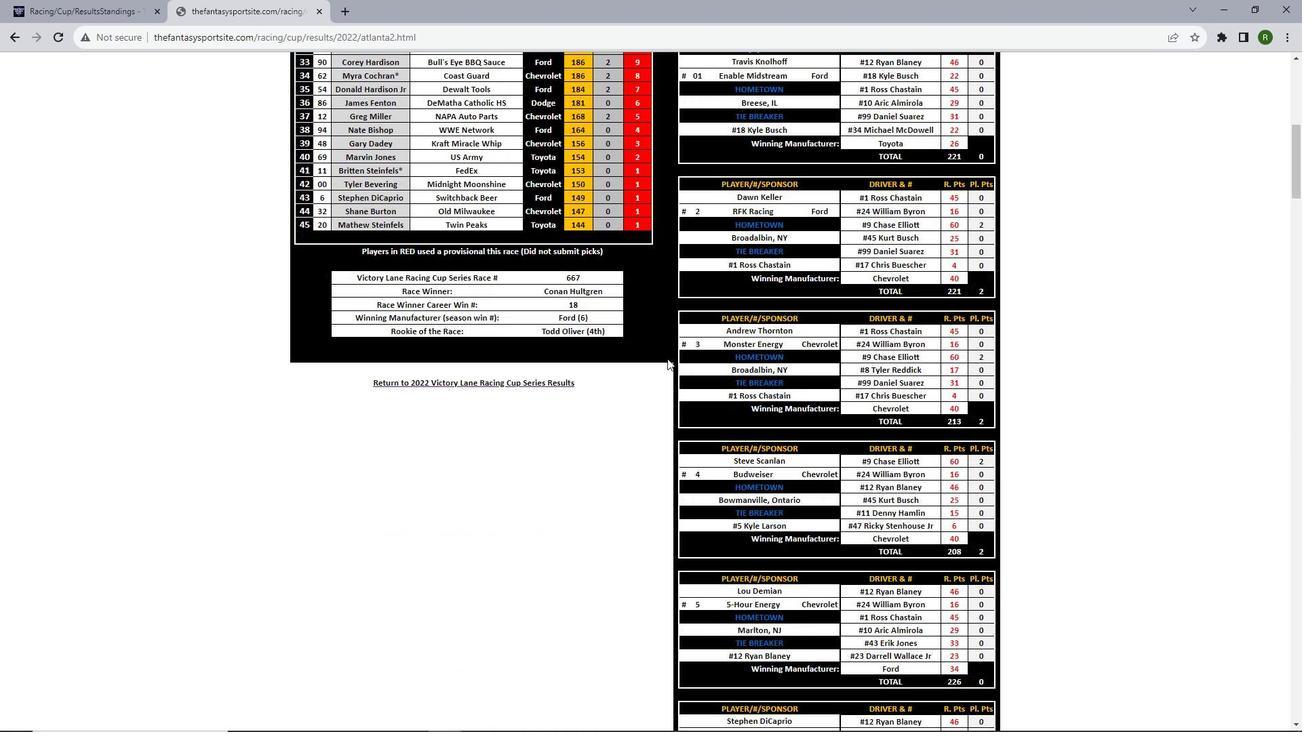 
Action: Mouse scrolled (667, 358) with delta (0, 0)
Screenshot: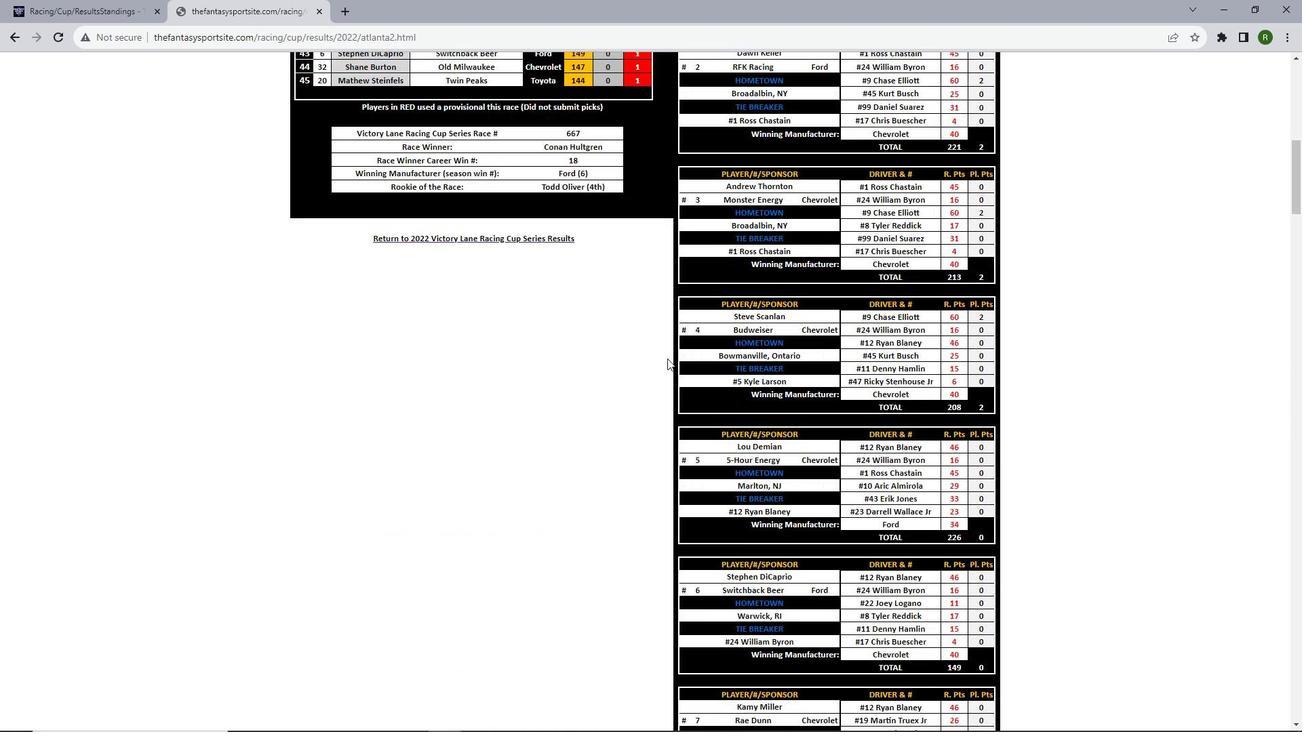 
Action: Mouse scrolled (667, 358) with delta (0, 0)
Screenshot: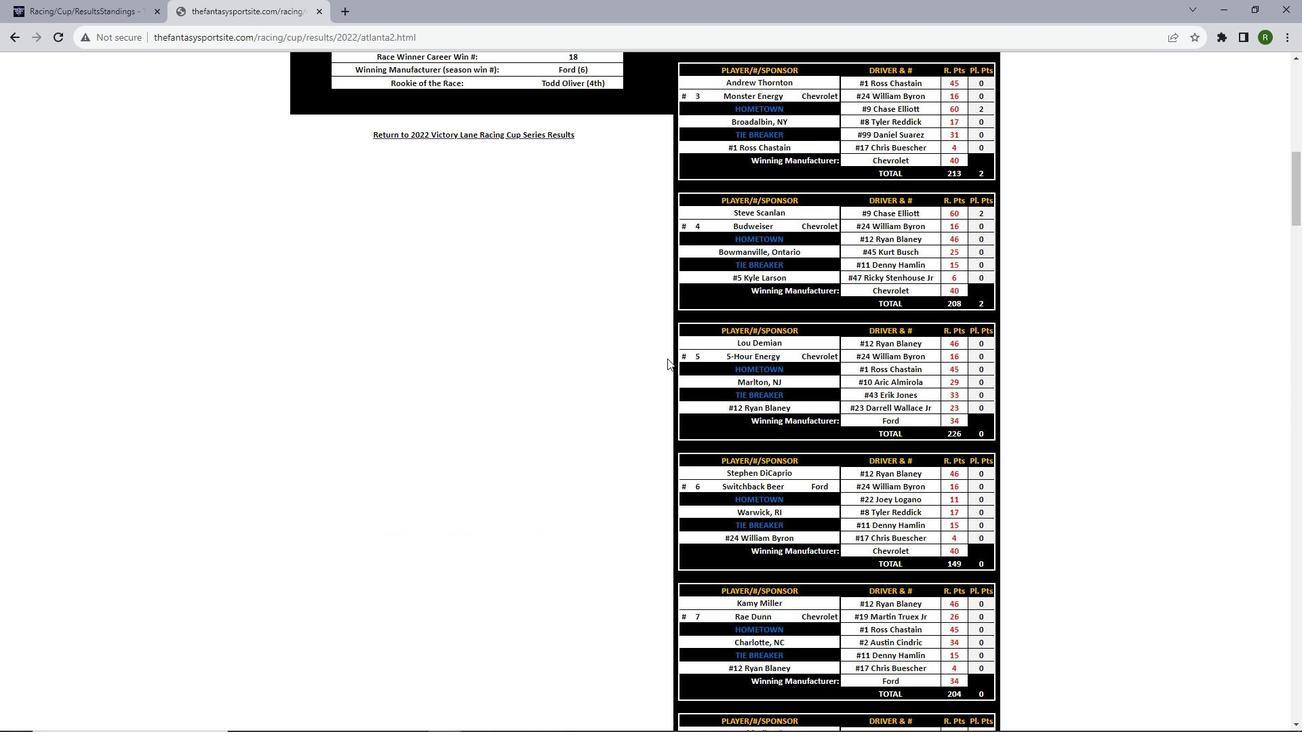 
Action: Mouse scrolled (667, 358) with delta (0, 0)
Screenshot: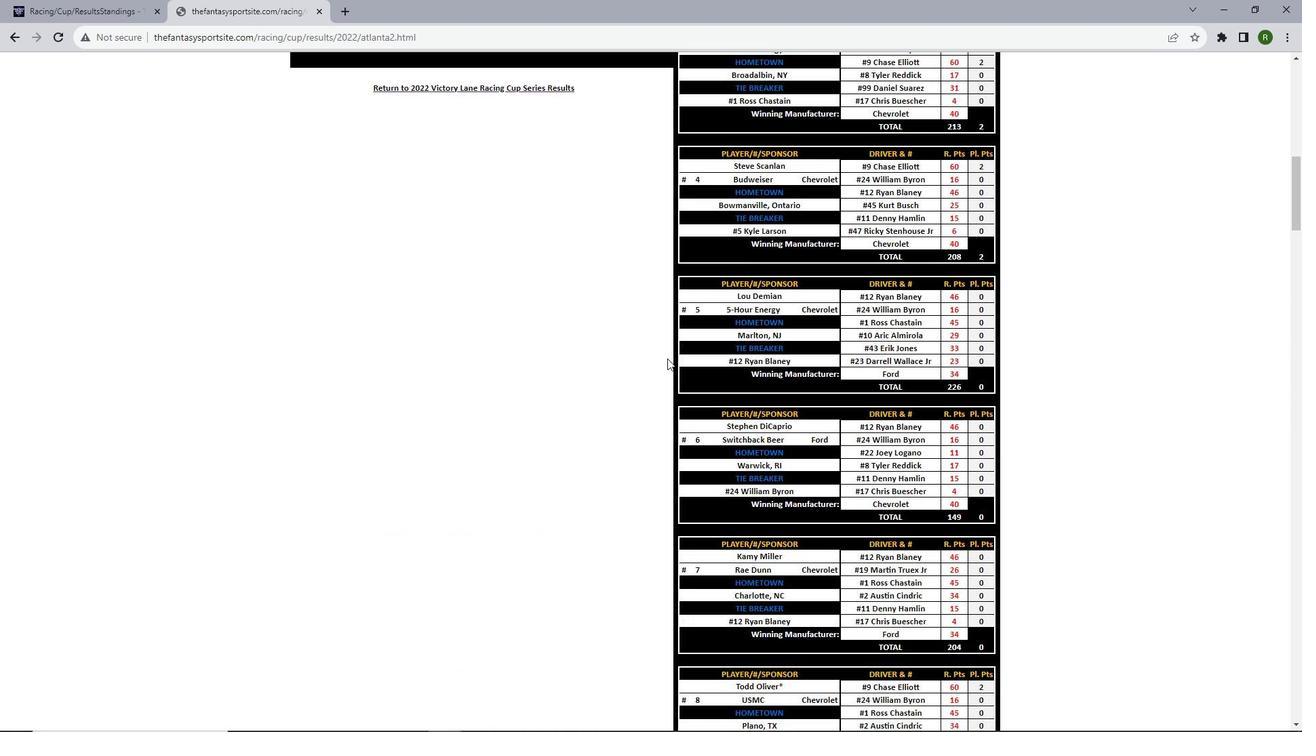
Action: Mouse scrolled (667, 358) with delta (0, 0)
Screenshot: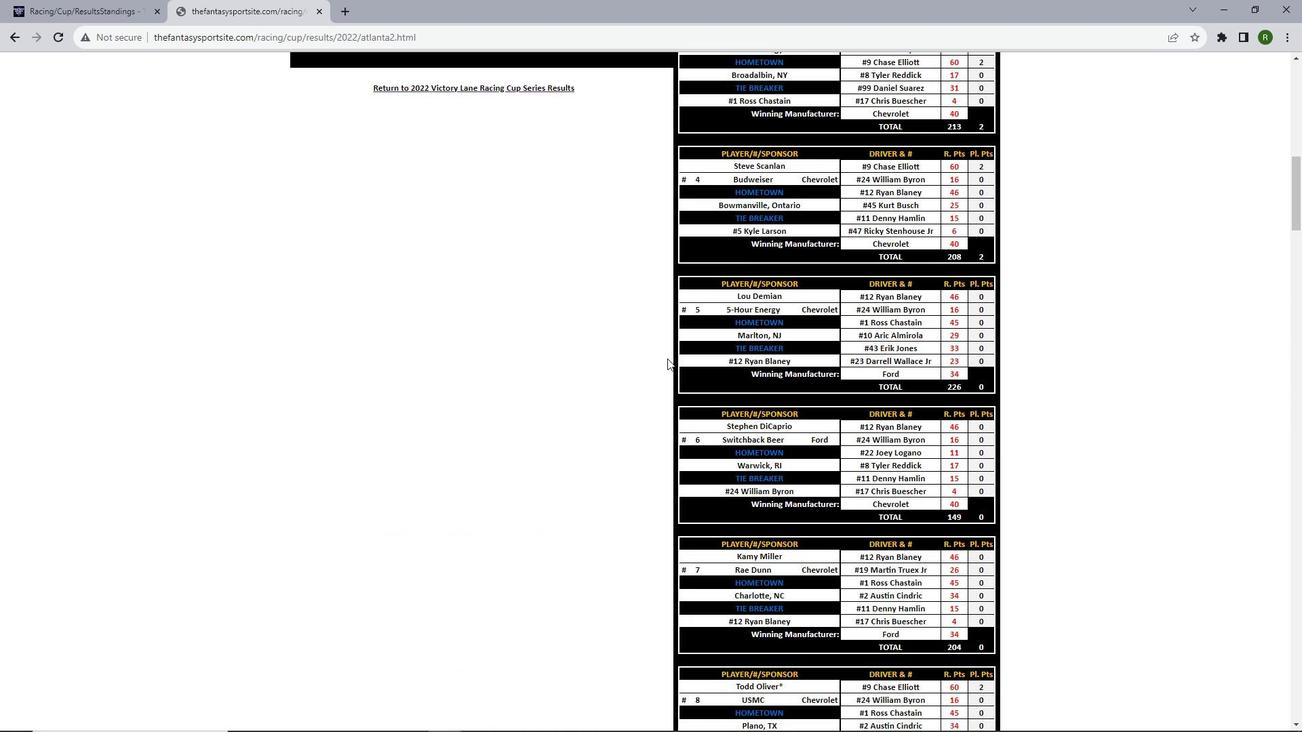 
Action: Mouse scrolled (667, 358) with delta (0, 0)
Screenshot: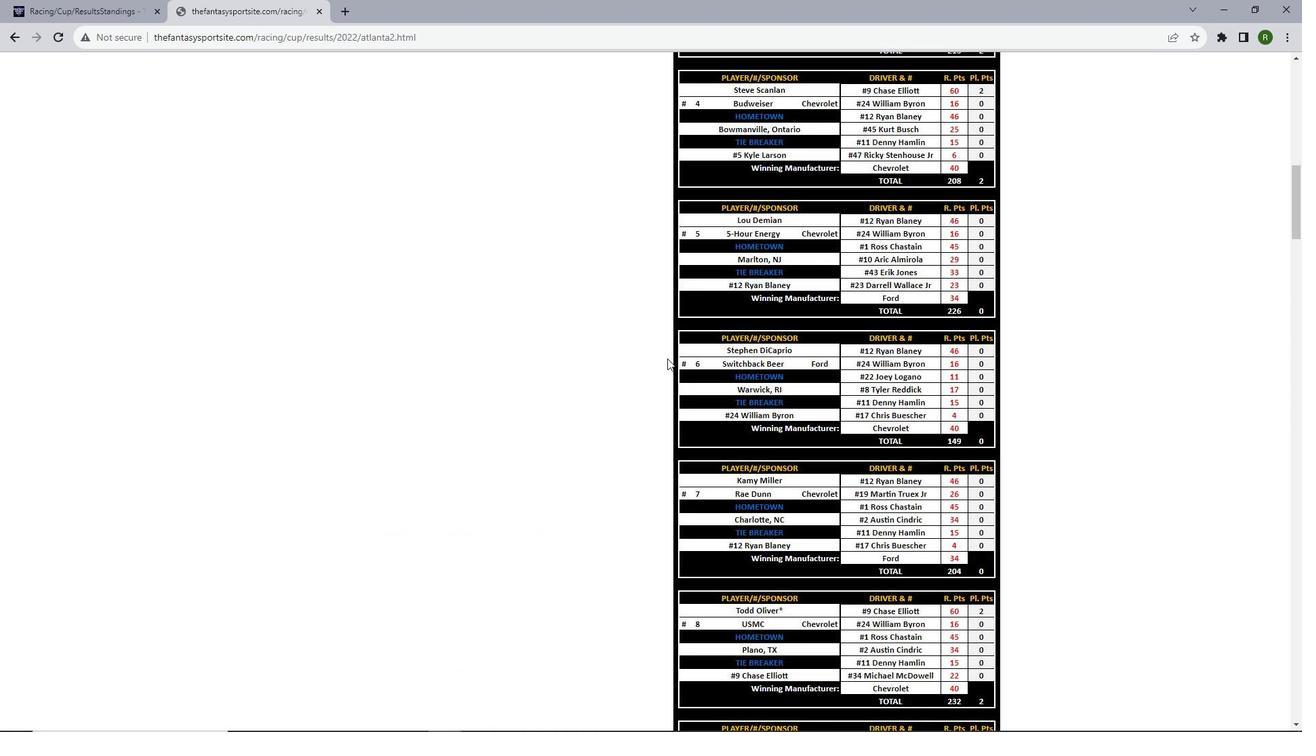 
Action: Mouse scrolled (667, 358) with delta (0, 0)
Screenshot: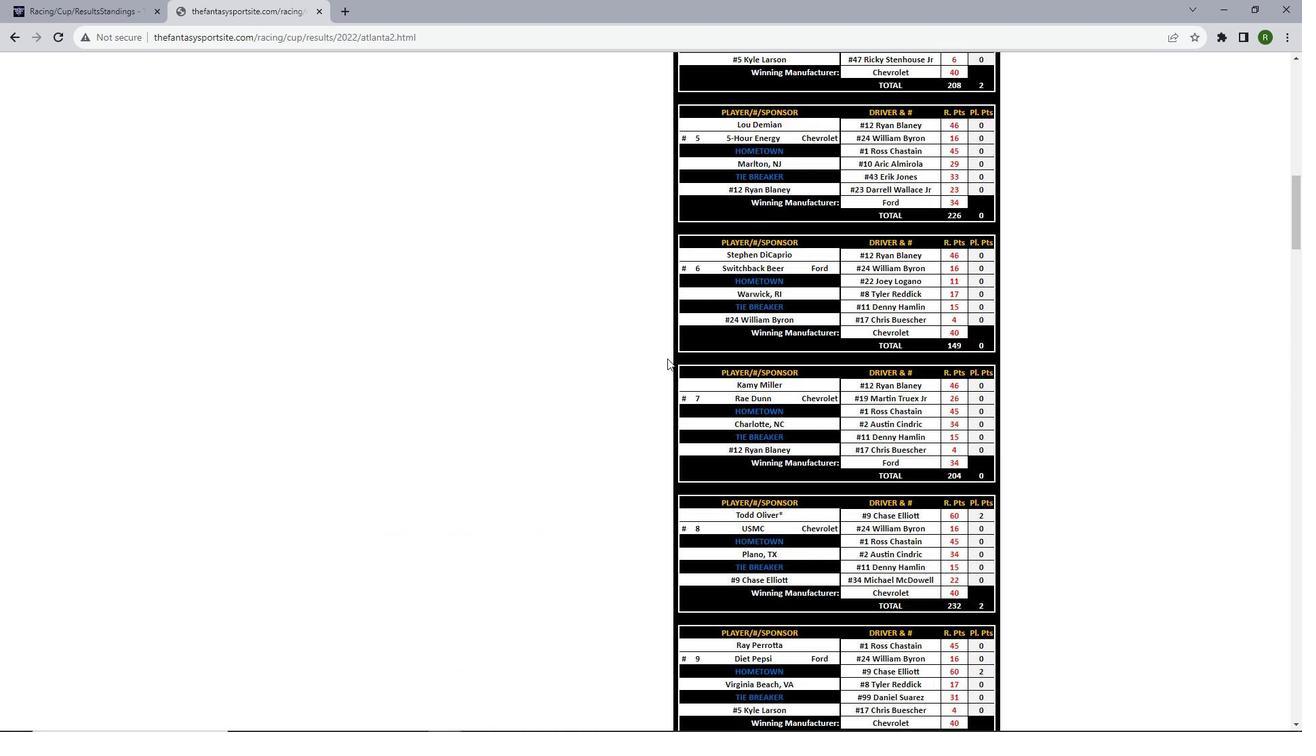 
Action: Mouse scrolled (667, 358) with delta (0, 0)
Screenshot: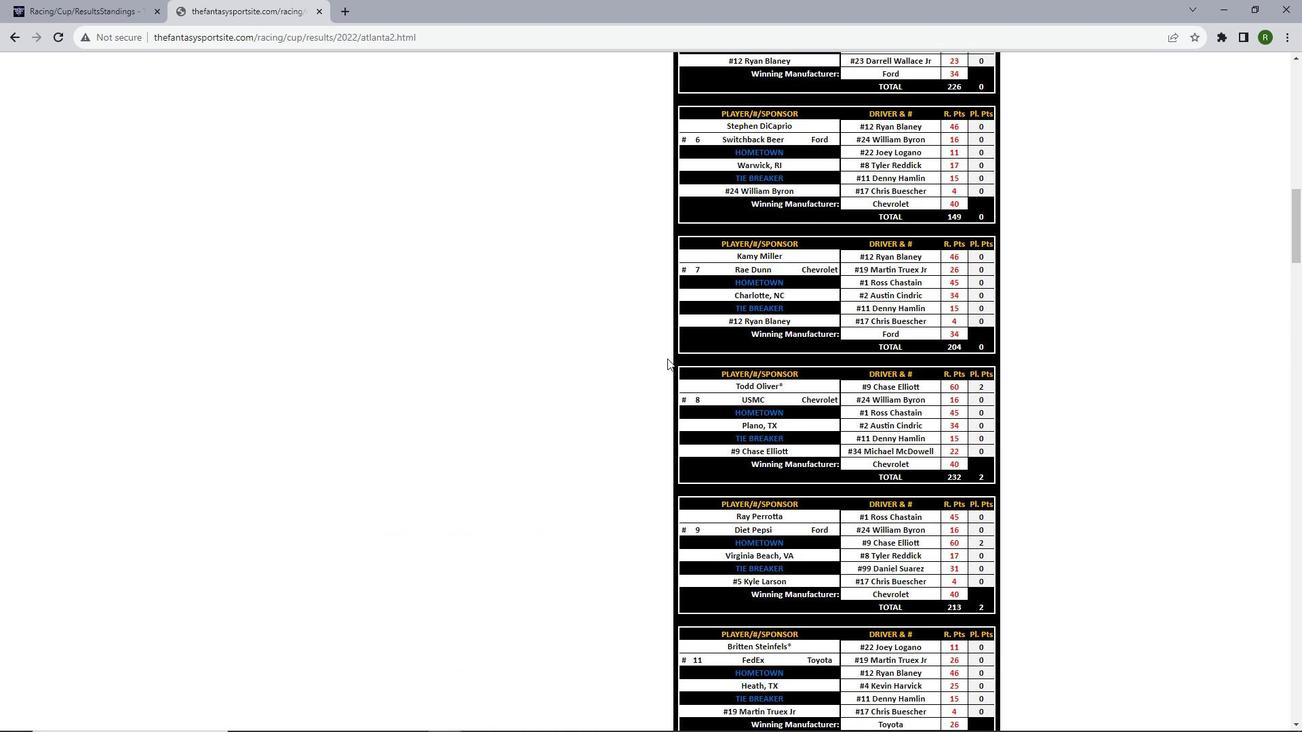 
Action: Mouse scrolled (667, 358) with delta (0, 0)
Screenshot: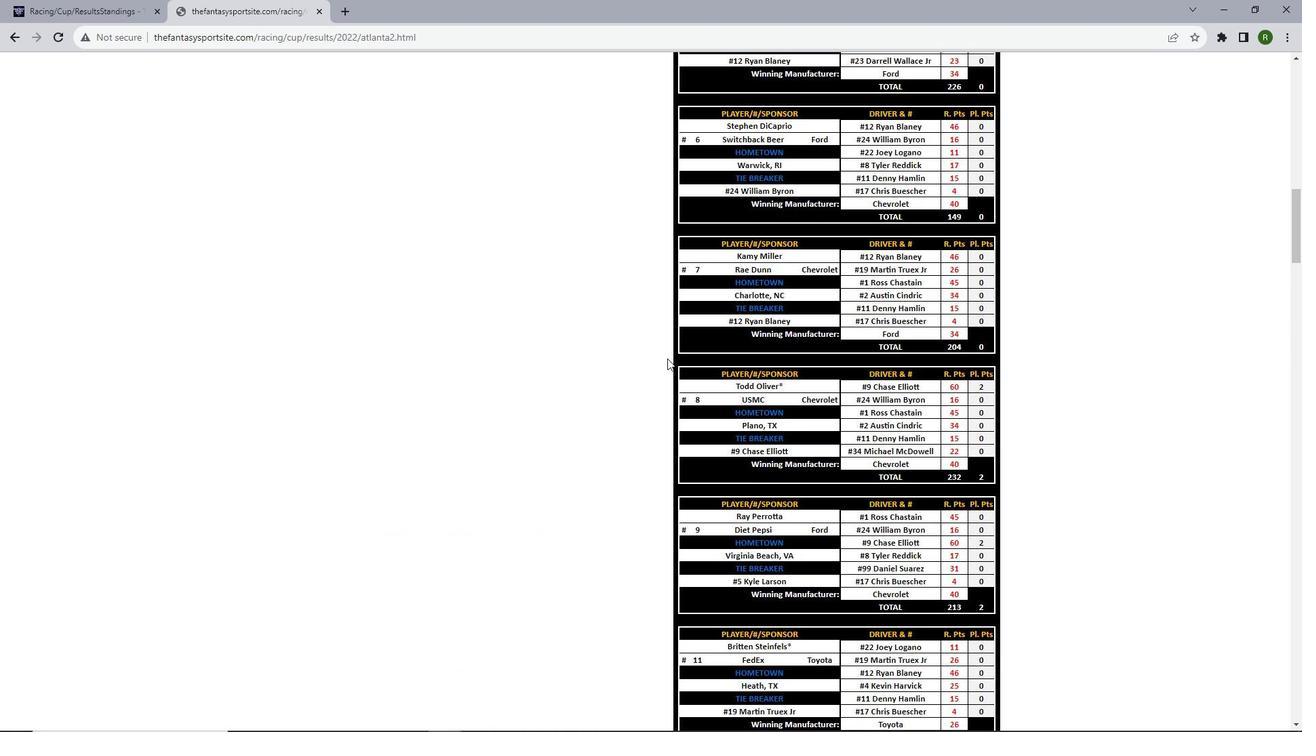 
Action: Mouse scrolled (667, 358) with delta (0, 0)
Screenshot: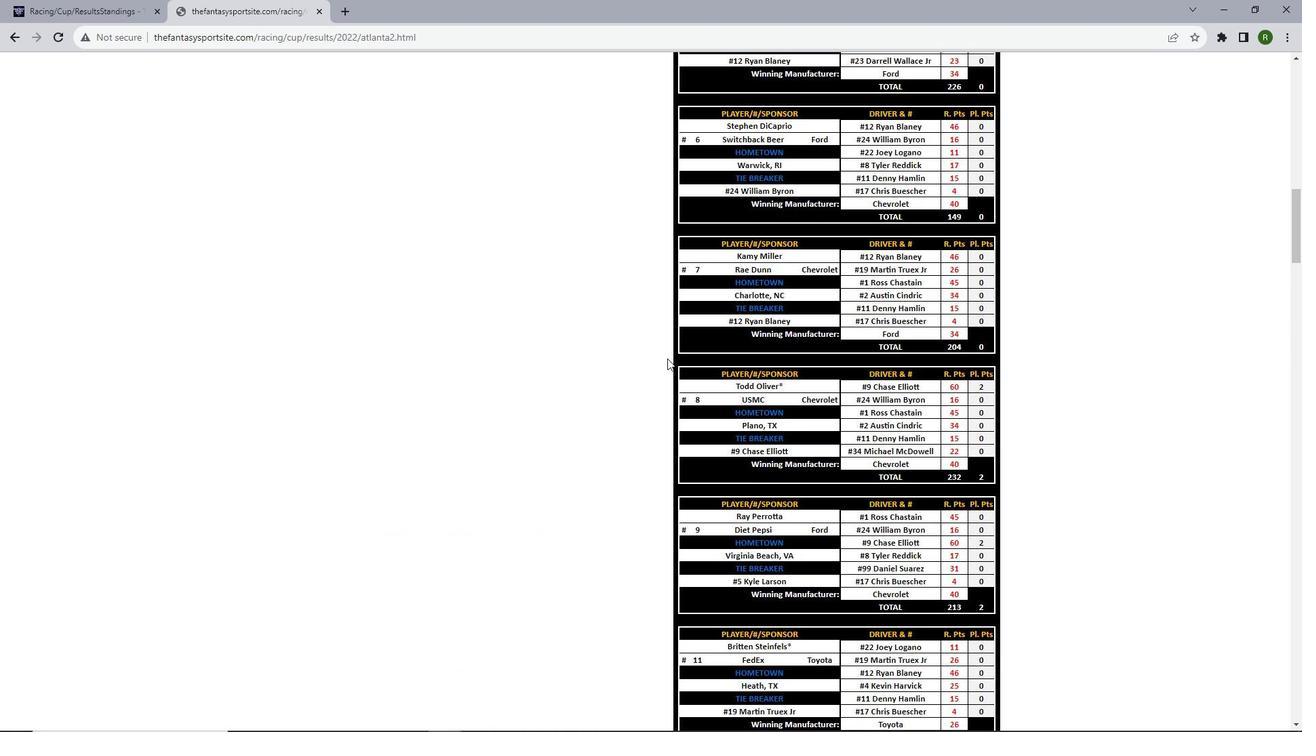 
Action: Mouse scrolled (667, 358) with delta (0, 0)
Screenshot: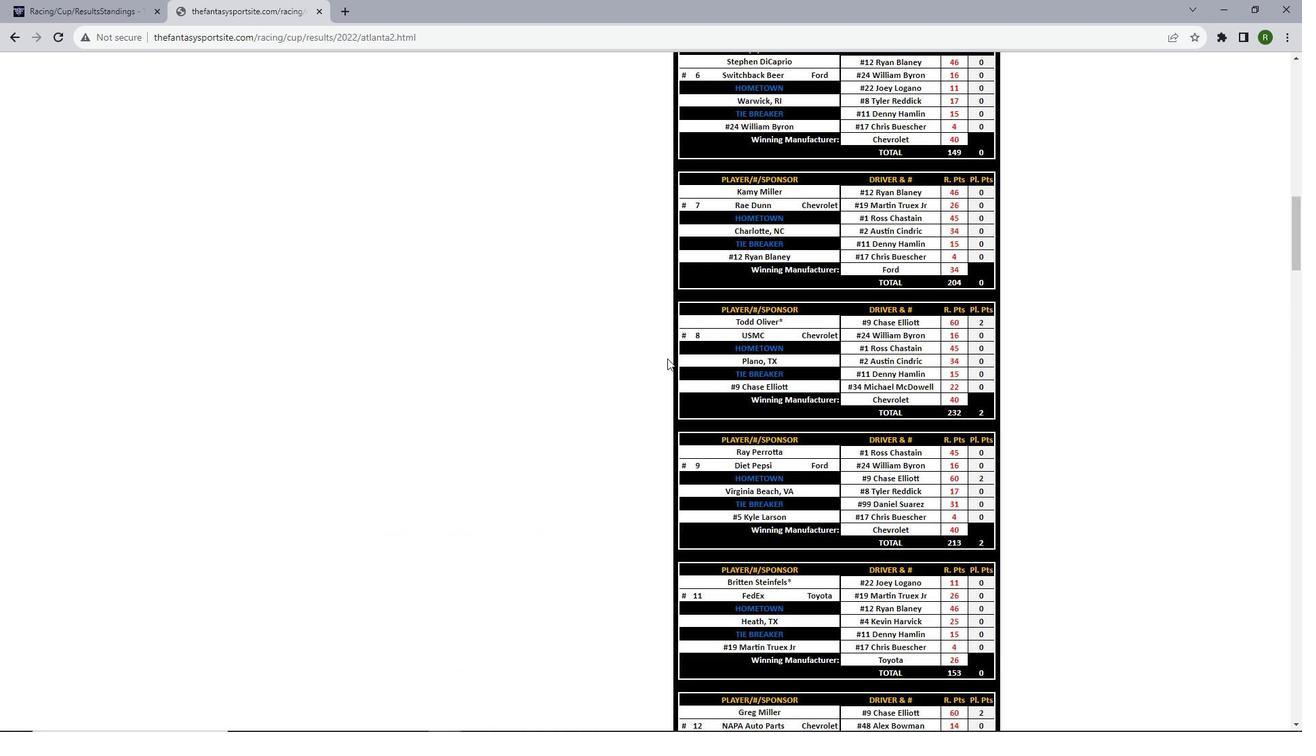 
Action: Mouse scrolled (667, 358) with delta (0, 0)
Screenshot: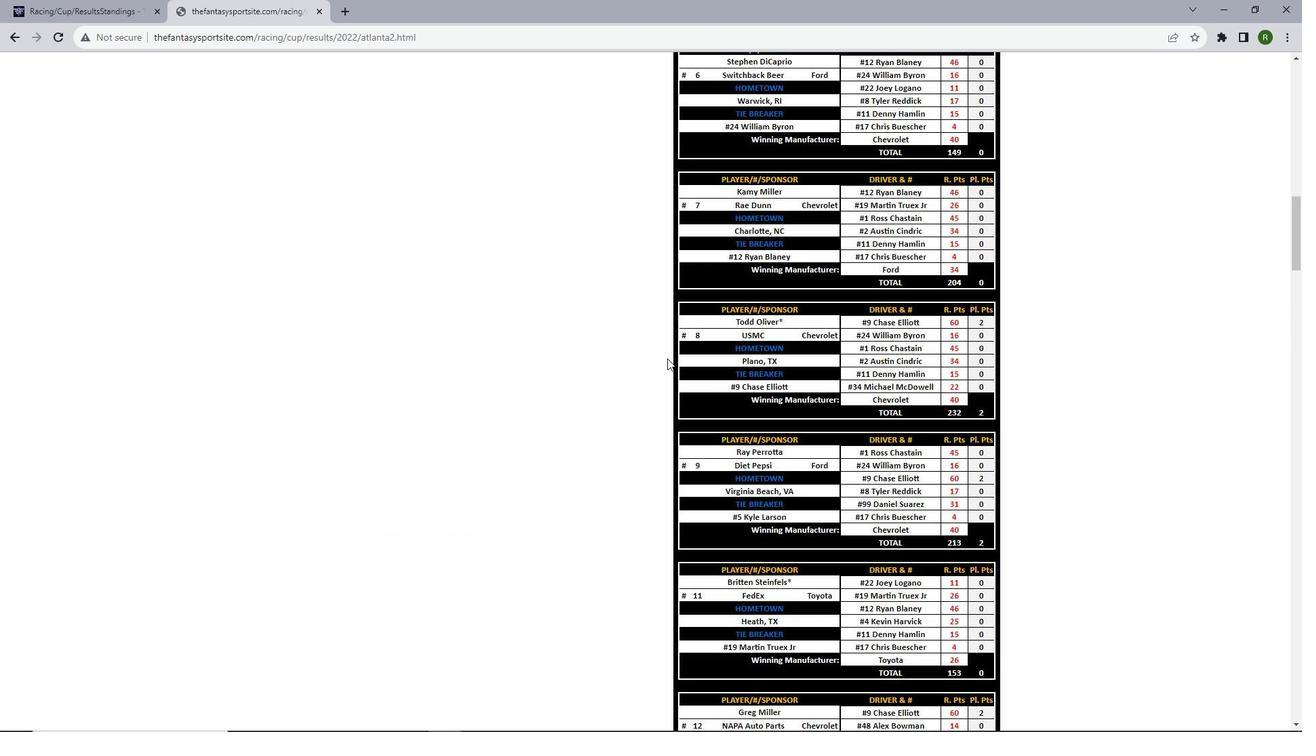 
Action: Mouse scrolled (667, 358) with delta (0, 0)
Screenshot: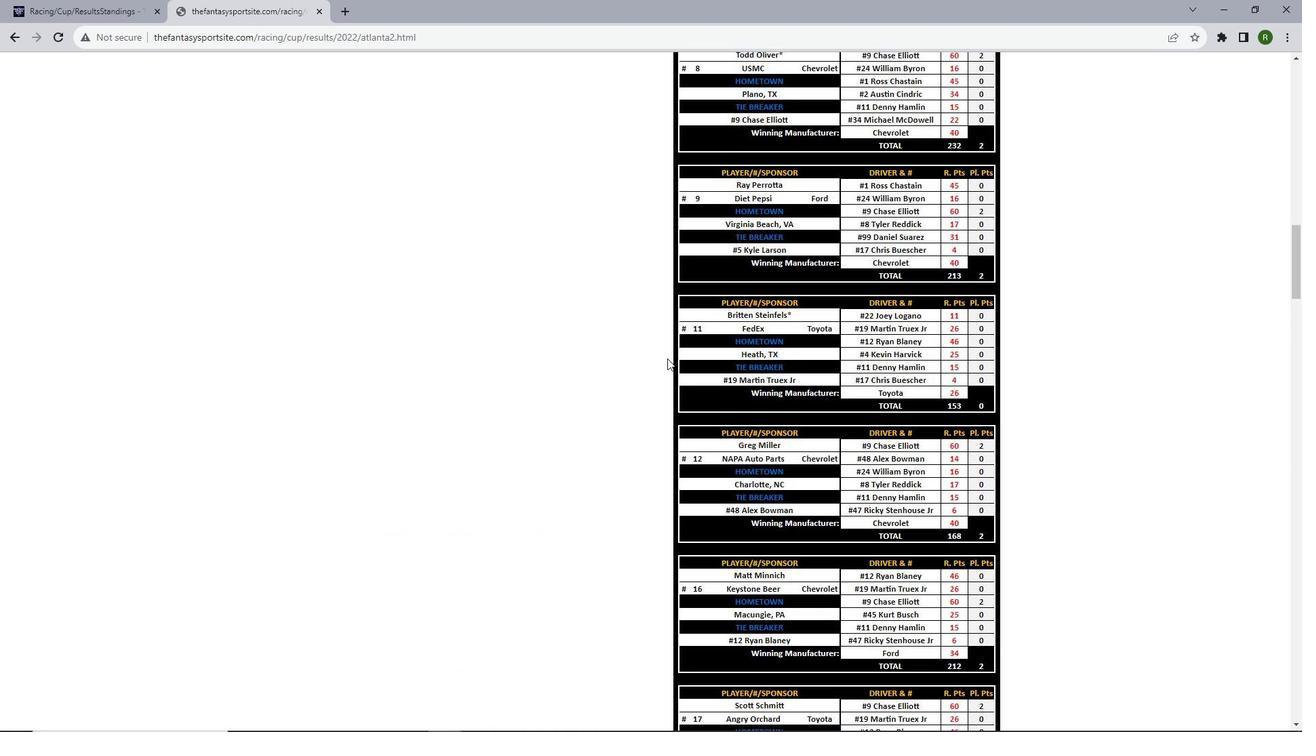
Action: Mouse scrolled (667, 358) with delta (0, 0)
Screenshot: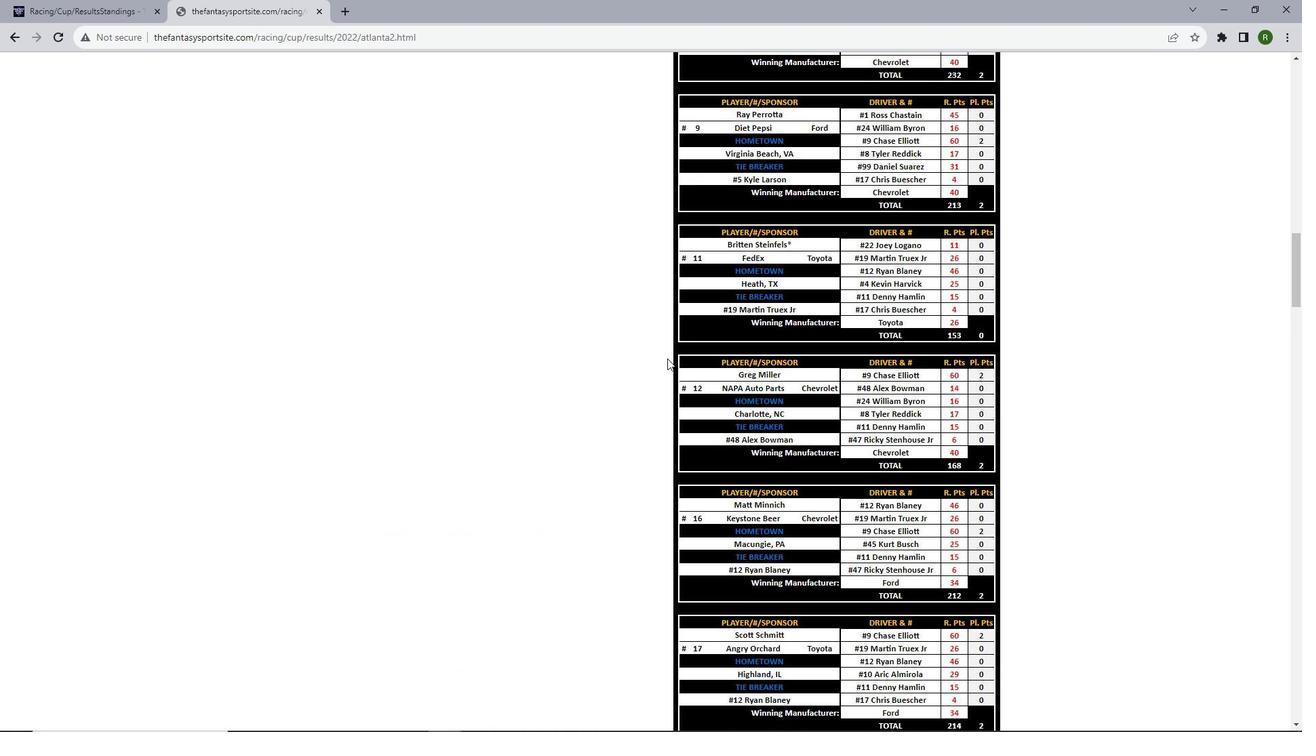 
Action: Mouse scrolled (667, 358) with delta (0, 0)
Screenshot: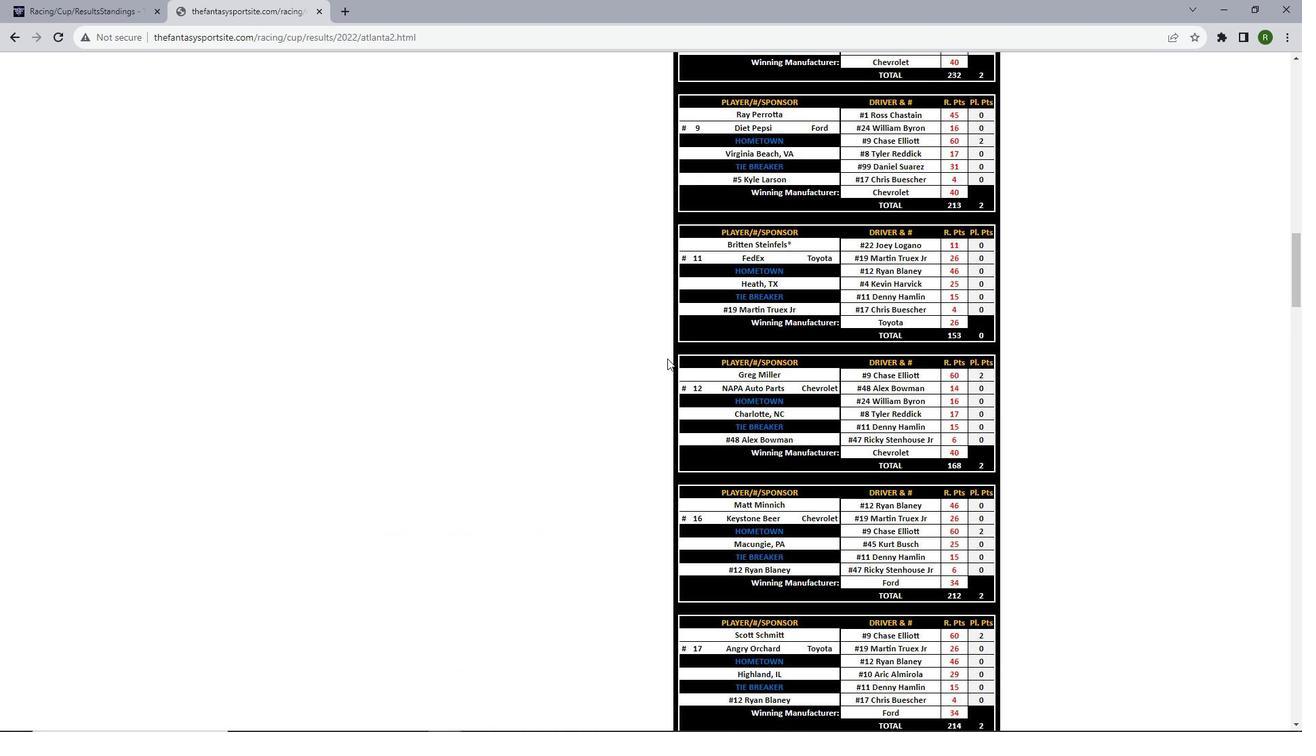 
Action: Mouse scrolled (667, 358) with delta (0, 0)
Screenshot: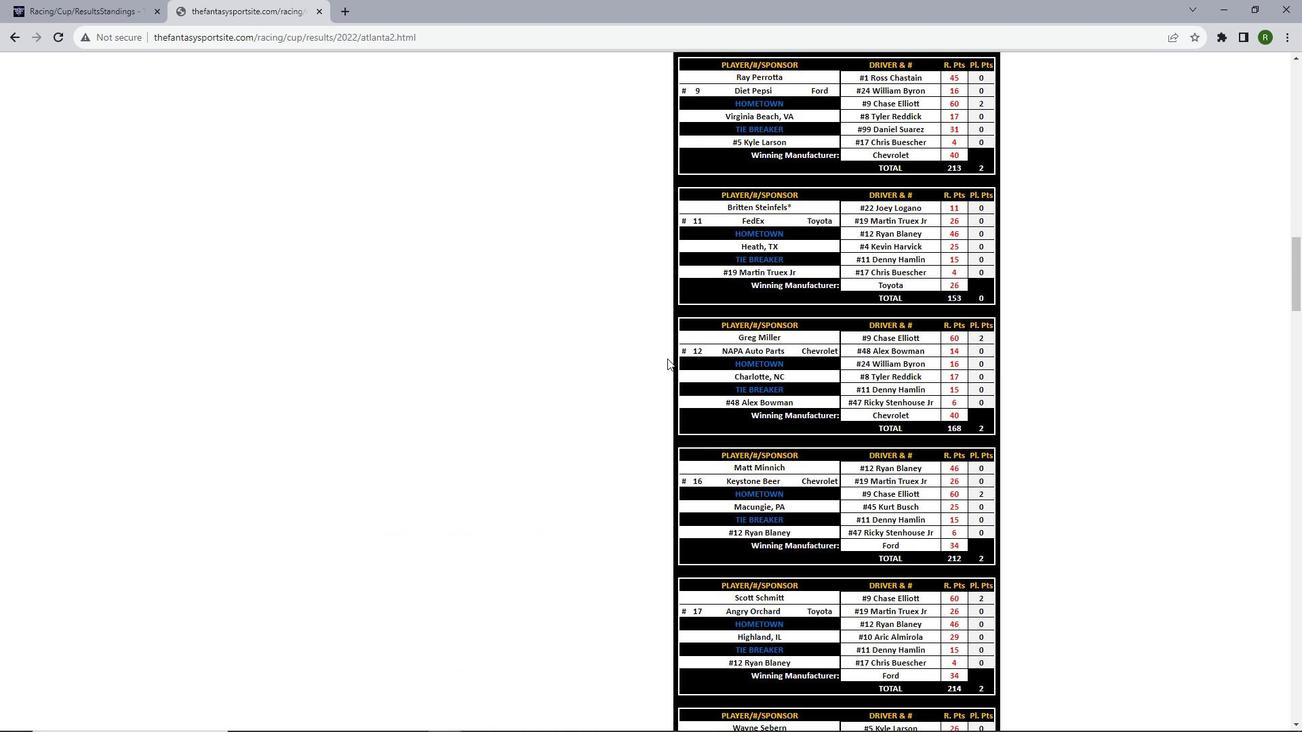 
Action: Mouse scrolled (667, 358) with delta (0, 0)
Screenshot: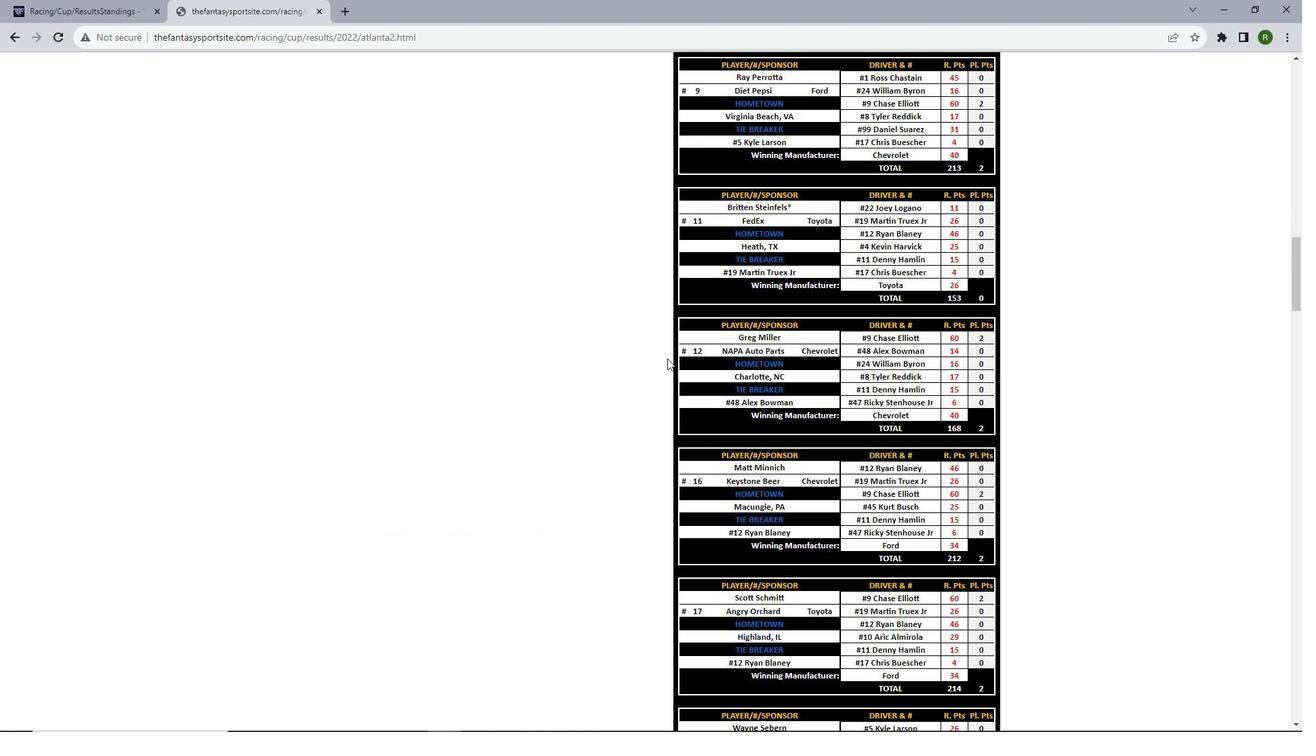 
Action: Mouse scrolled (667, 358) with delta (0, 0)
Screenshot: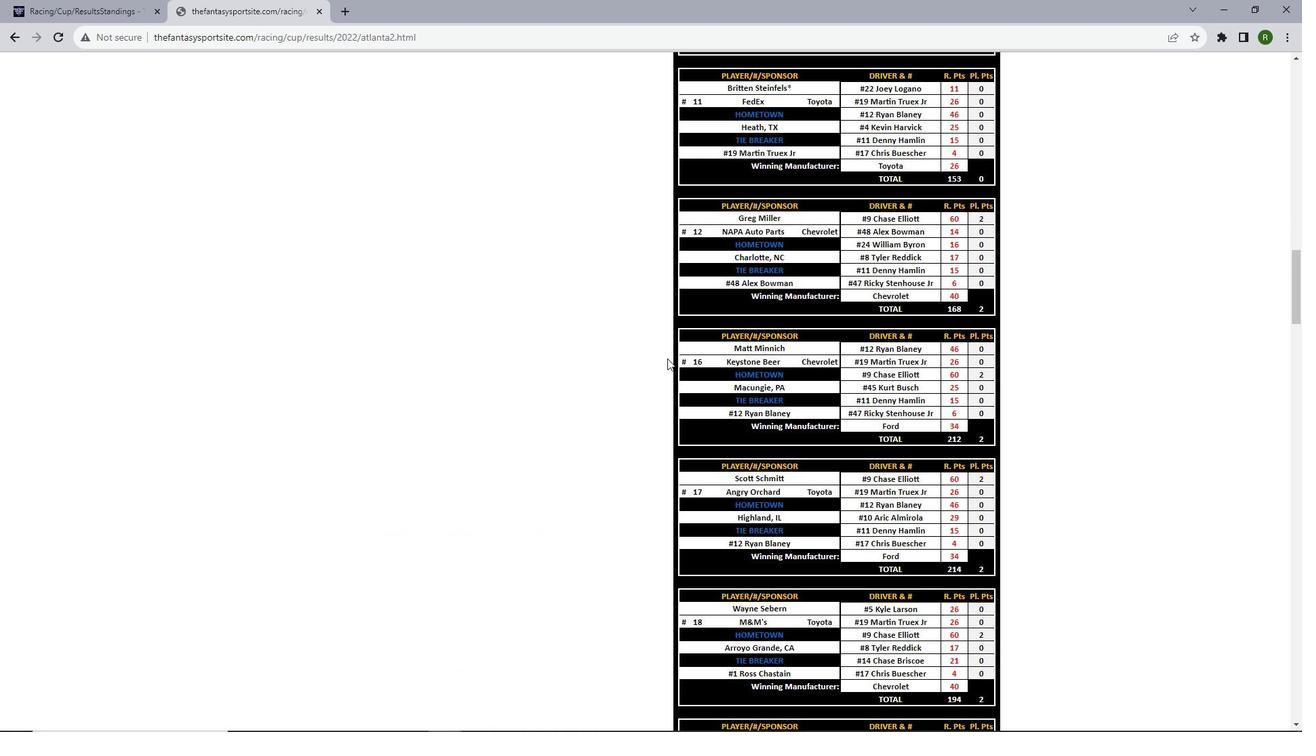 
Action: Mouse scrolled (667, 358) with delta (0, 0)
Screenshot: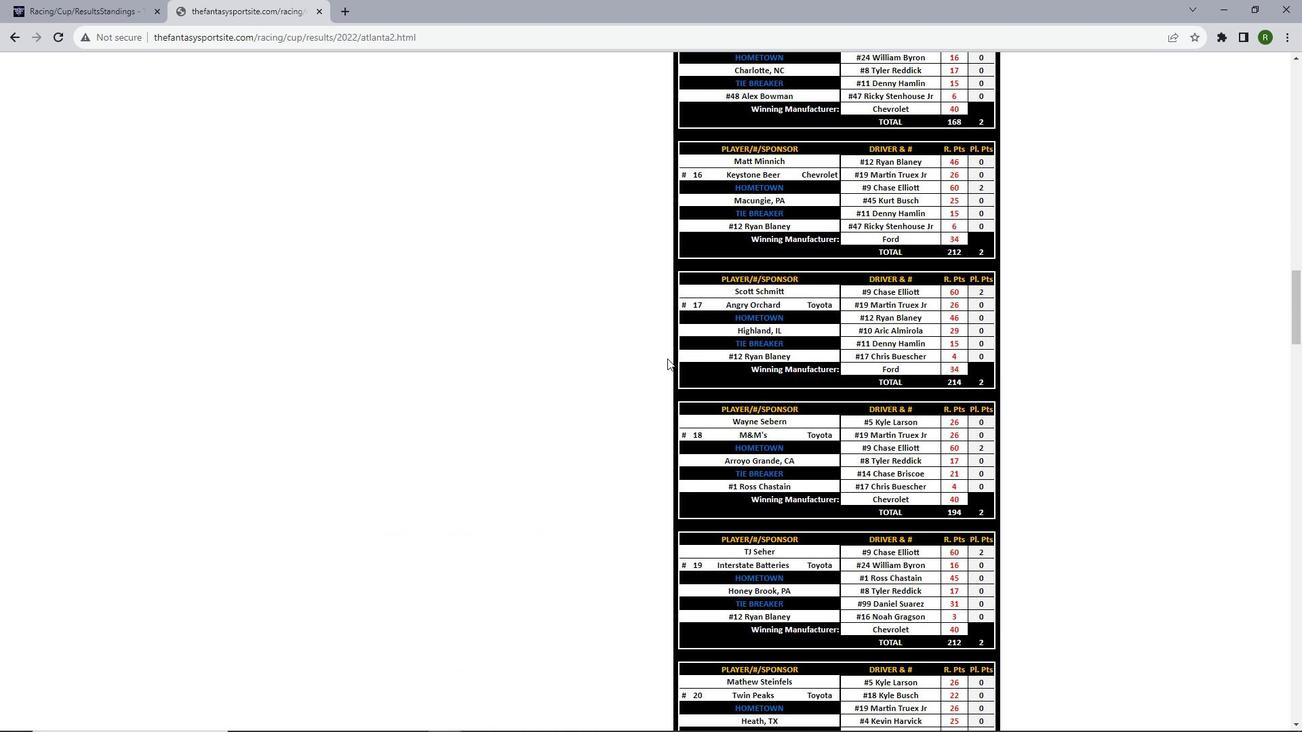 
Action: Mouse scrolled (667, 358) with delta (0, 0)
Screenshot: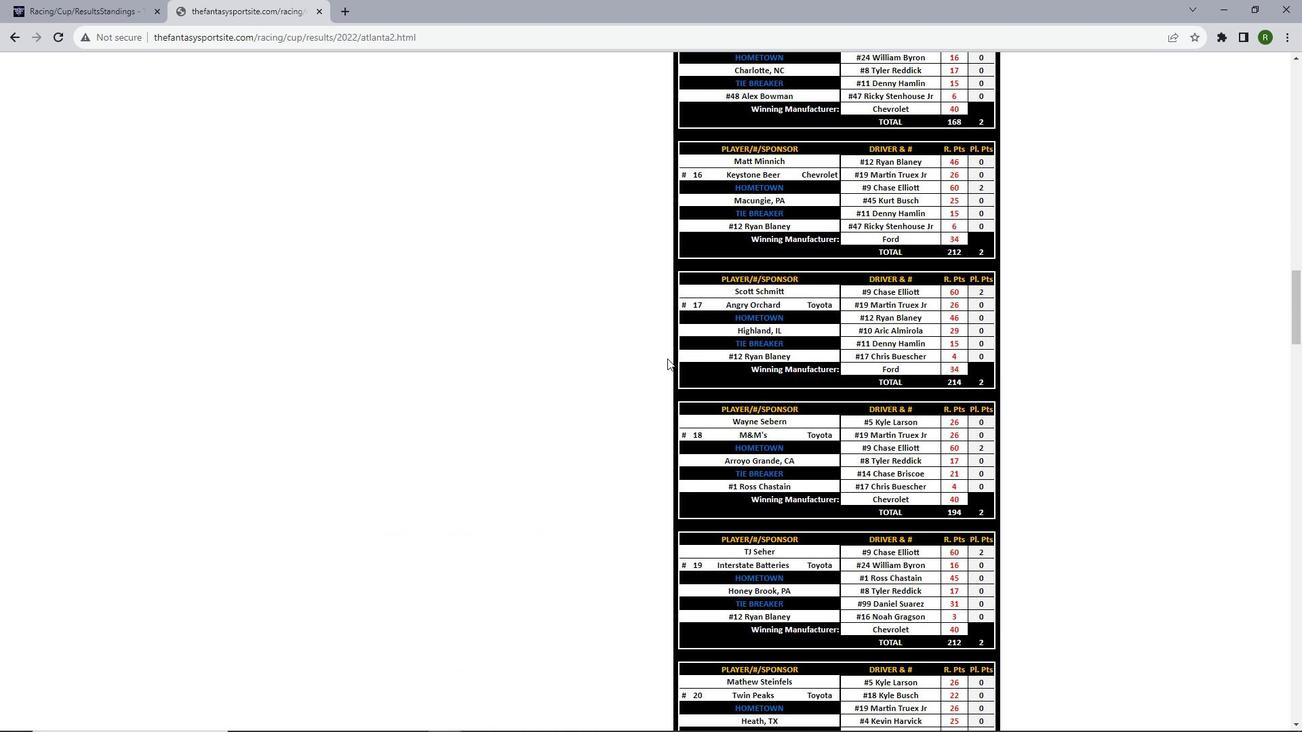 
Action: Mouse scrolled (667, 358) with delta (0, 0)
Screenshot: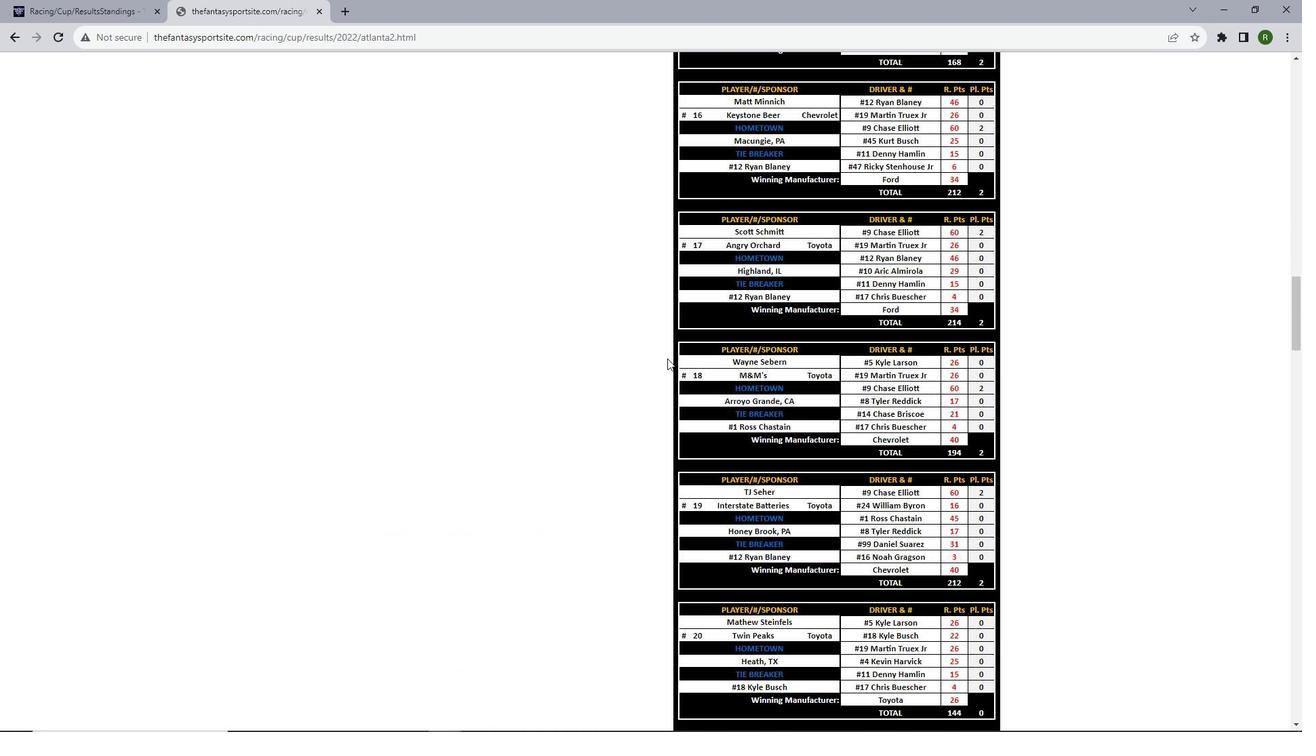
Action: Mouse scrolled (667, 358) with delta (0, 0)
Screenshot: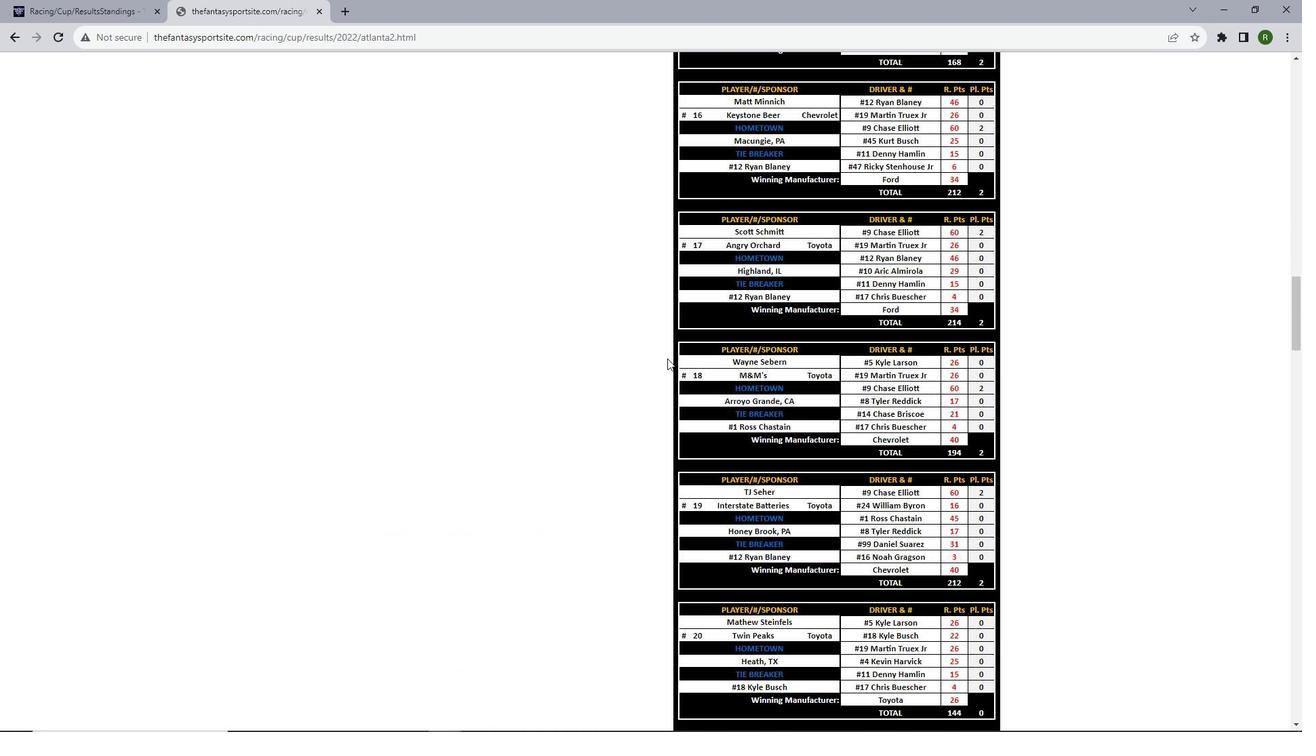 
Action: Mouse scrolled (667, 358) with delta (0, 0)
Screenshot: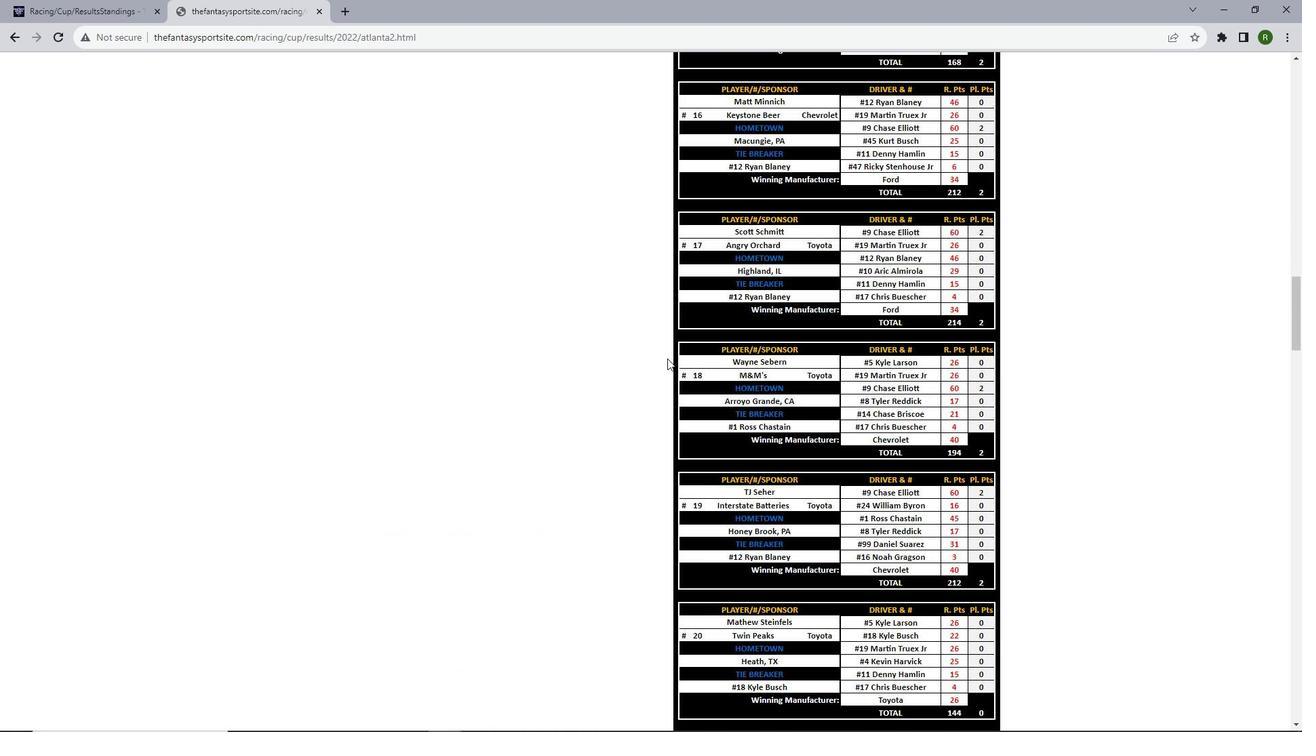 
Action: Mouse scrolled (667, 358) with delta (0, 0)
Screenshot: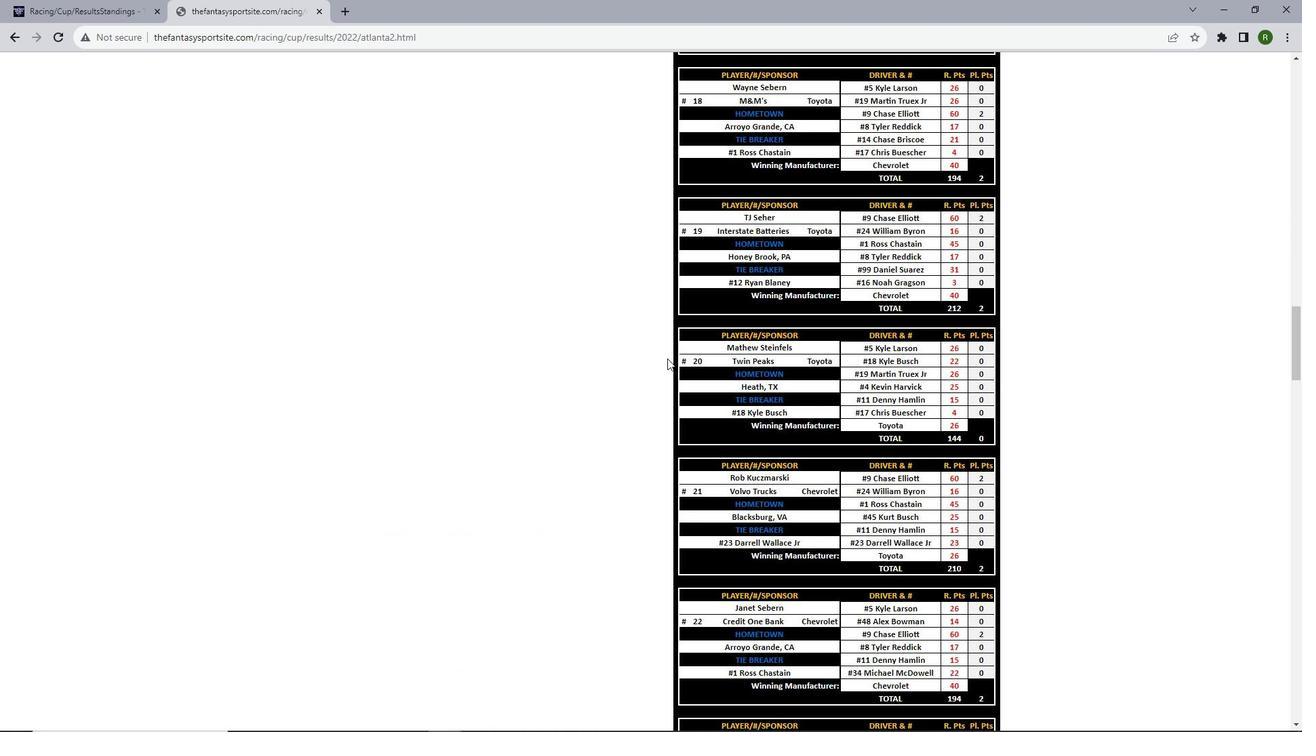 
Action: Mouse scrolled (667, 358) with delta (0, 0)
Screenshot: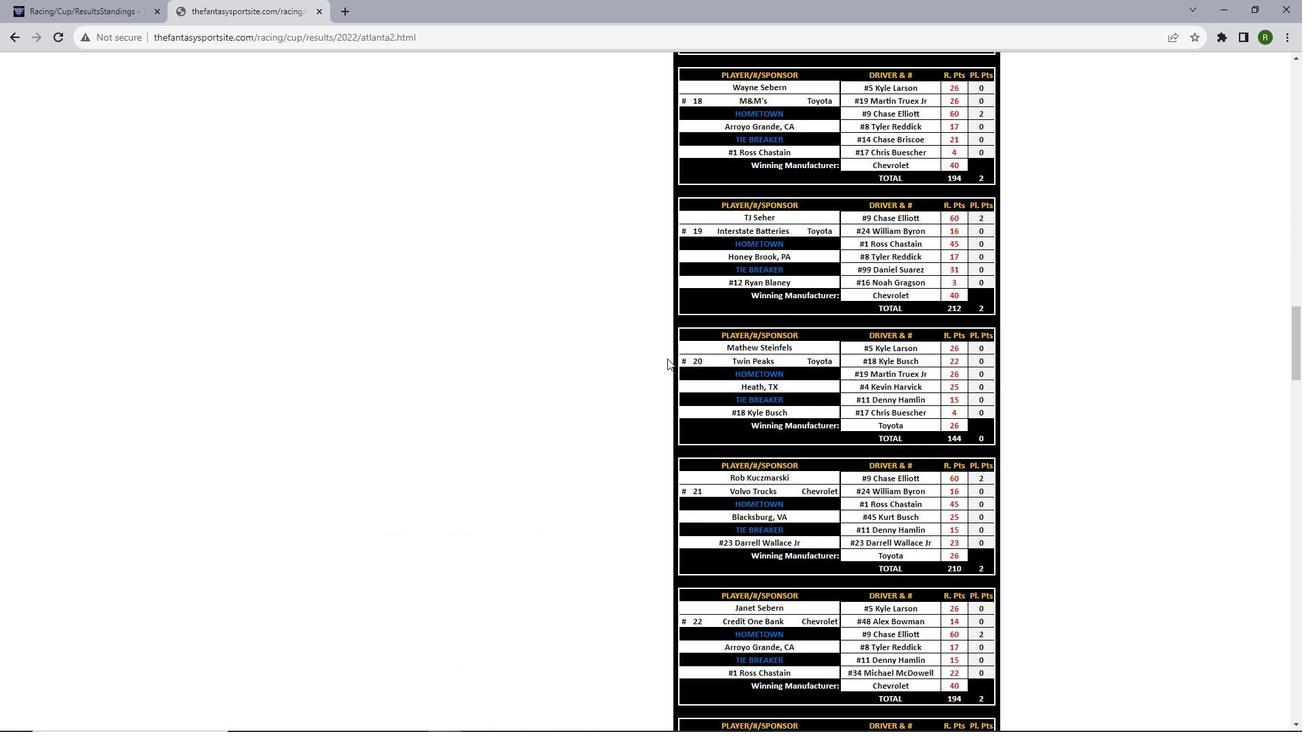 
Action: Mouse scrolled (667, 358) with delta (0, 0)
Screenshot: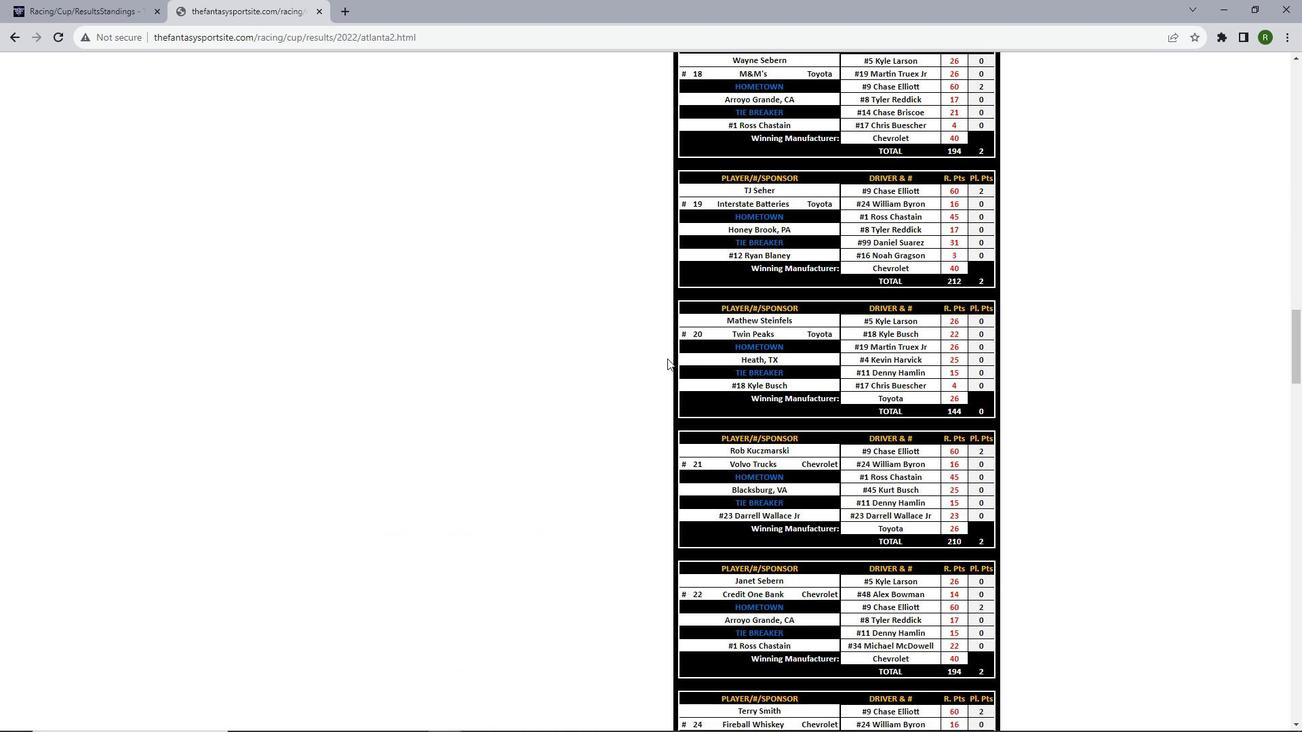 
Action: Mouse scrolled (667, 358) with delta (0, 0)
Screenshot: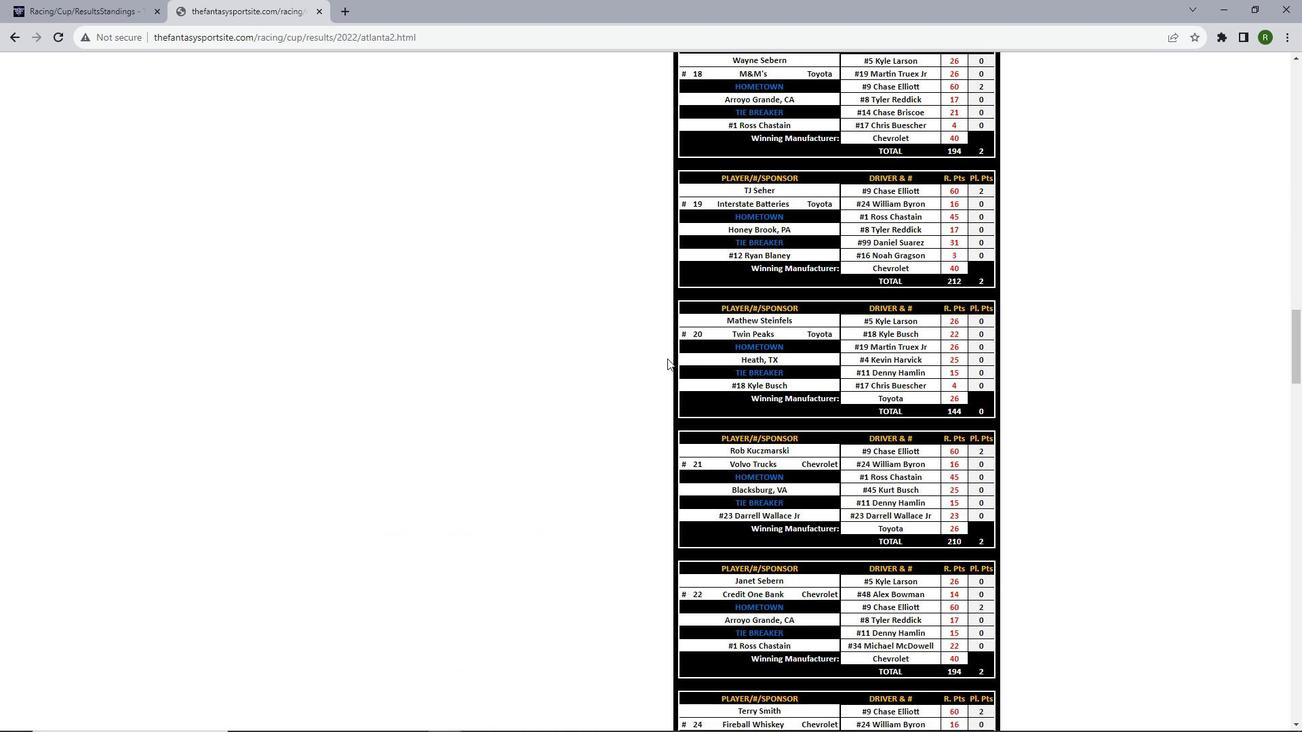 
Action: Mouse scrolled (667, 358) with delta (0, 0)
Screenshot: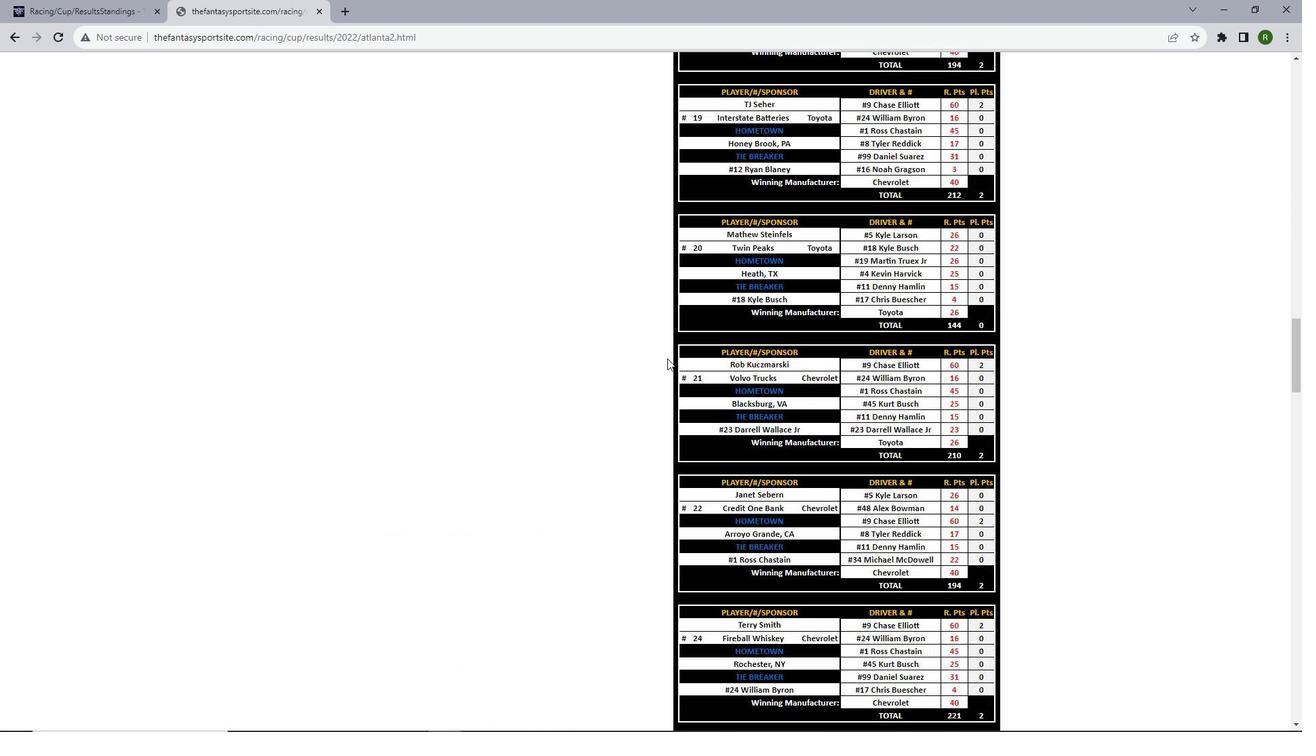 
Action: Mouse scrolled (667, 358) with delta (0, 0)
Screenshot: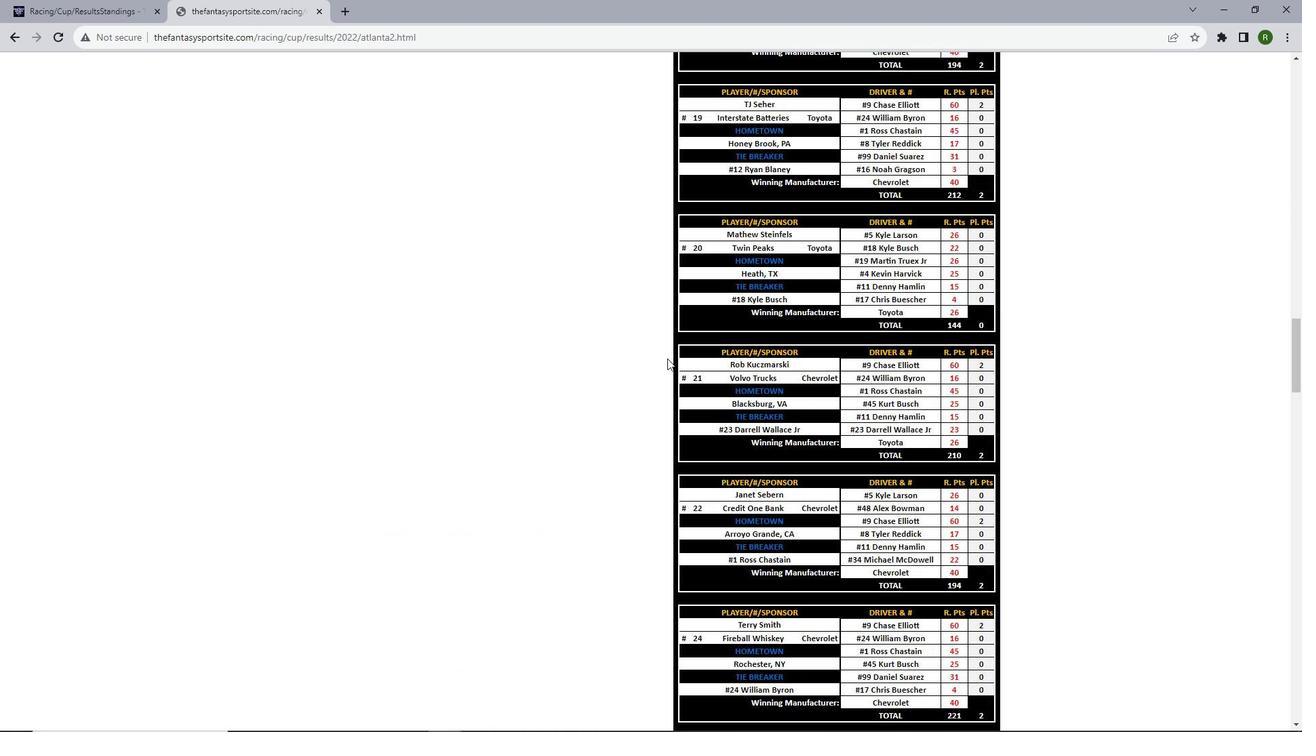 
Action: Mouse scrolled (667, 358) with delta (0, 0)
Screenshot: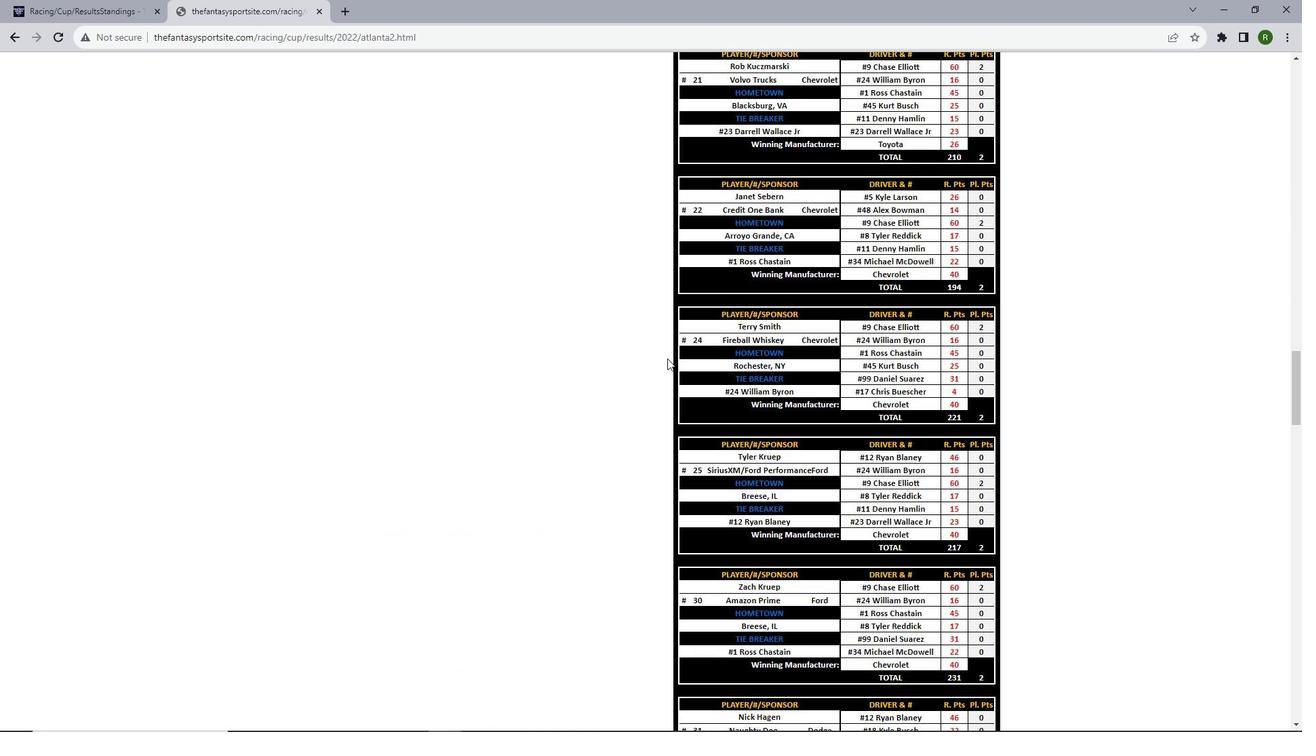 
Action: Mouse scrolled (667, 358) with delta (0, 0)
Screenshot: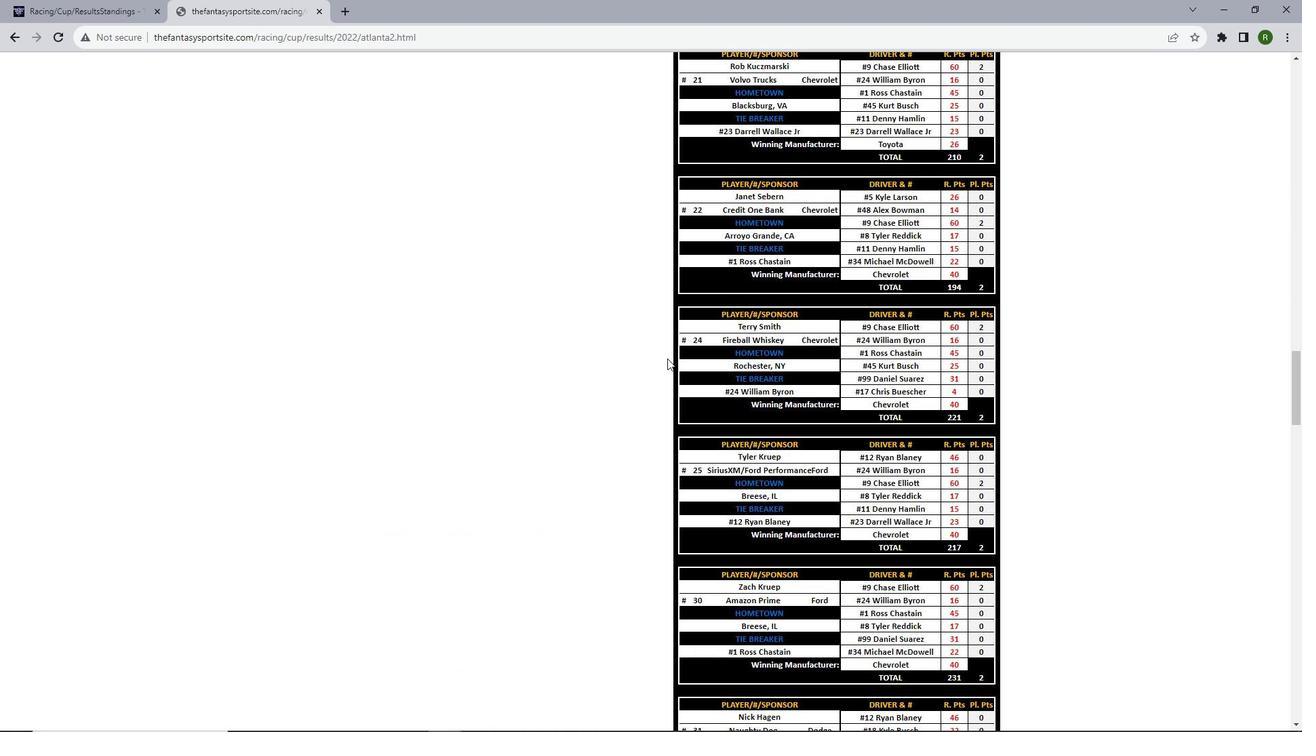 
Action: Mouse scrolled (667, 358) with delta (0, 0)
Screenshot: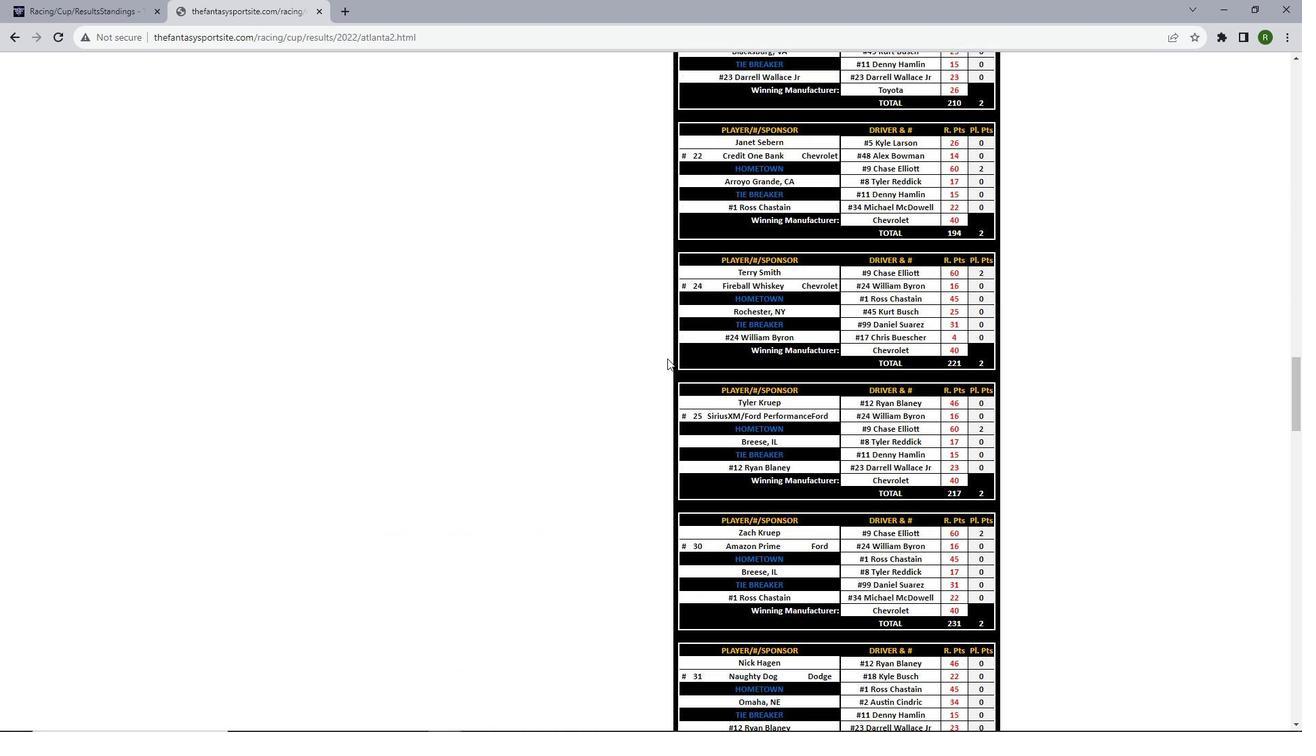 
Action: Mouse scrolled (667, 358) with delta (0, 0)
Screenshot: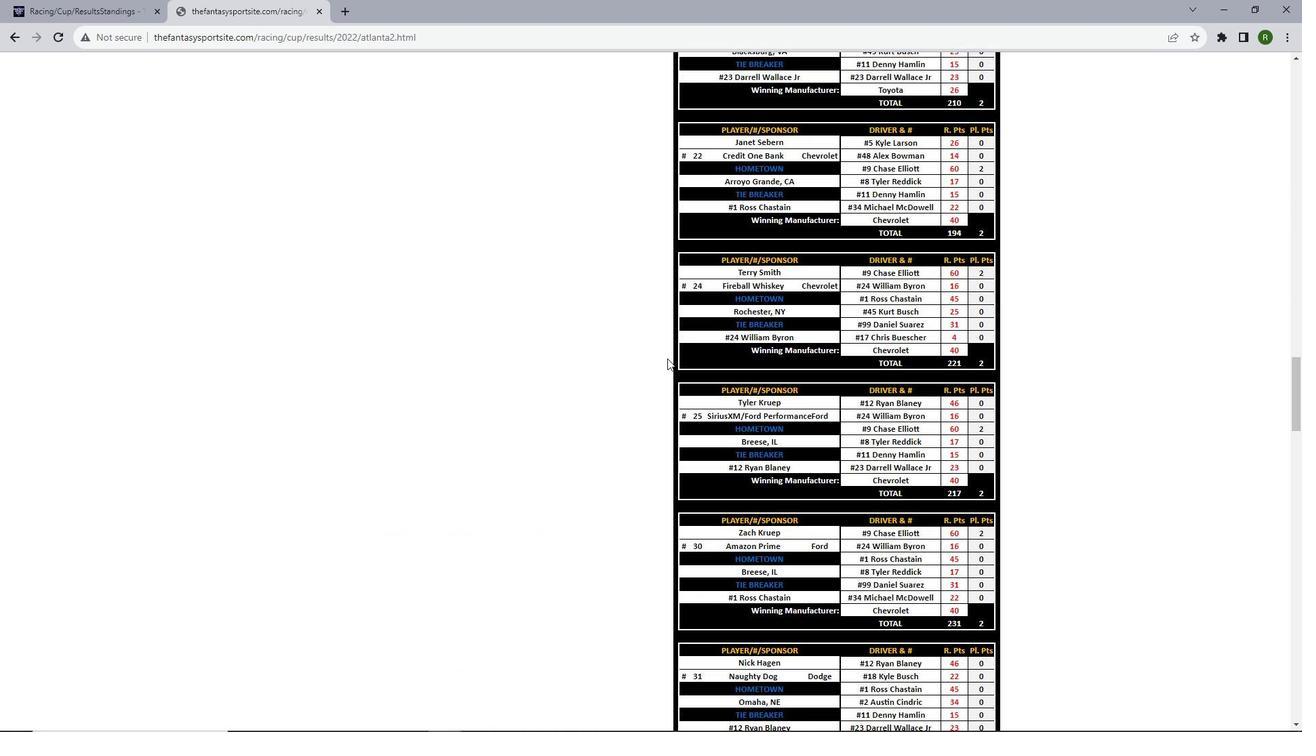 
Action: Mouse scrolled (667, 358) with delta (0, 0)
Screenshot: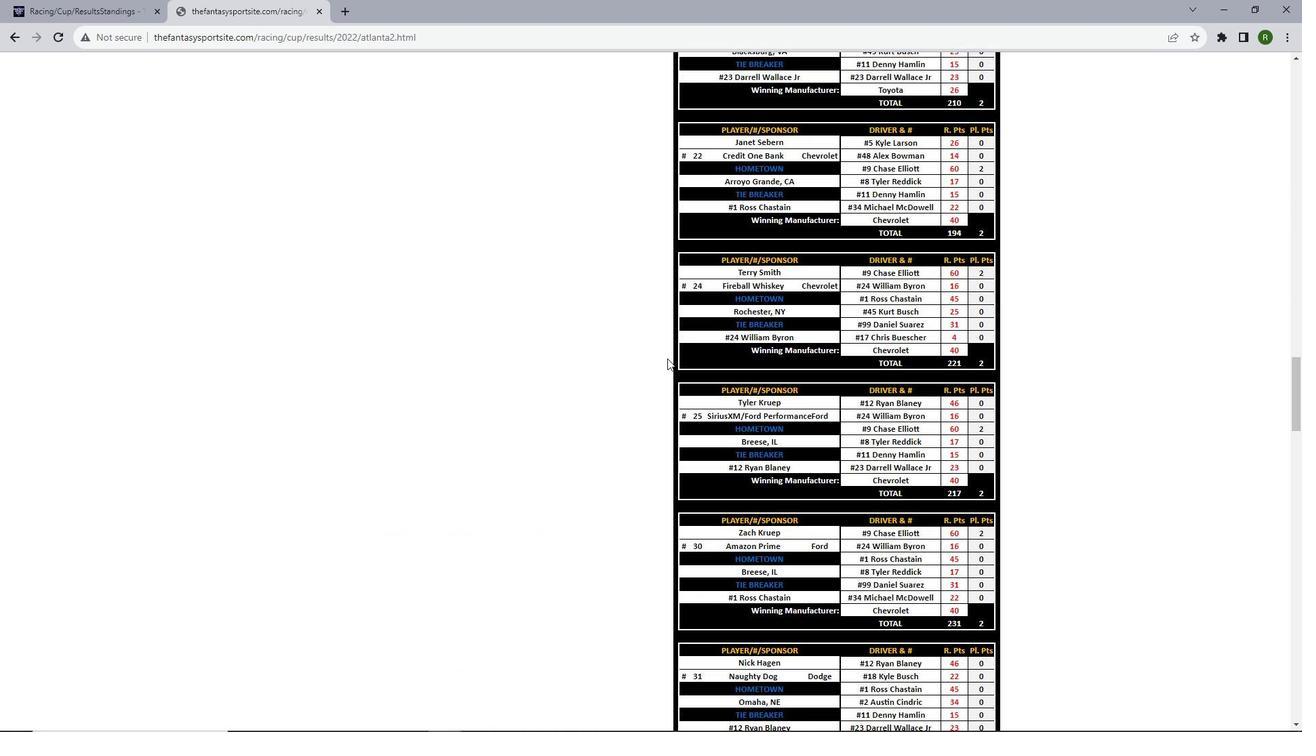 
Action: Mouse scrolled (667, 358) with delta (0, 0)
Screenshot: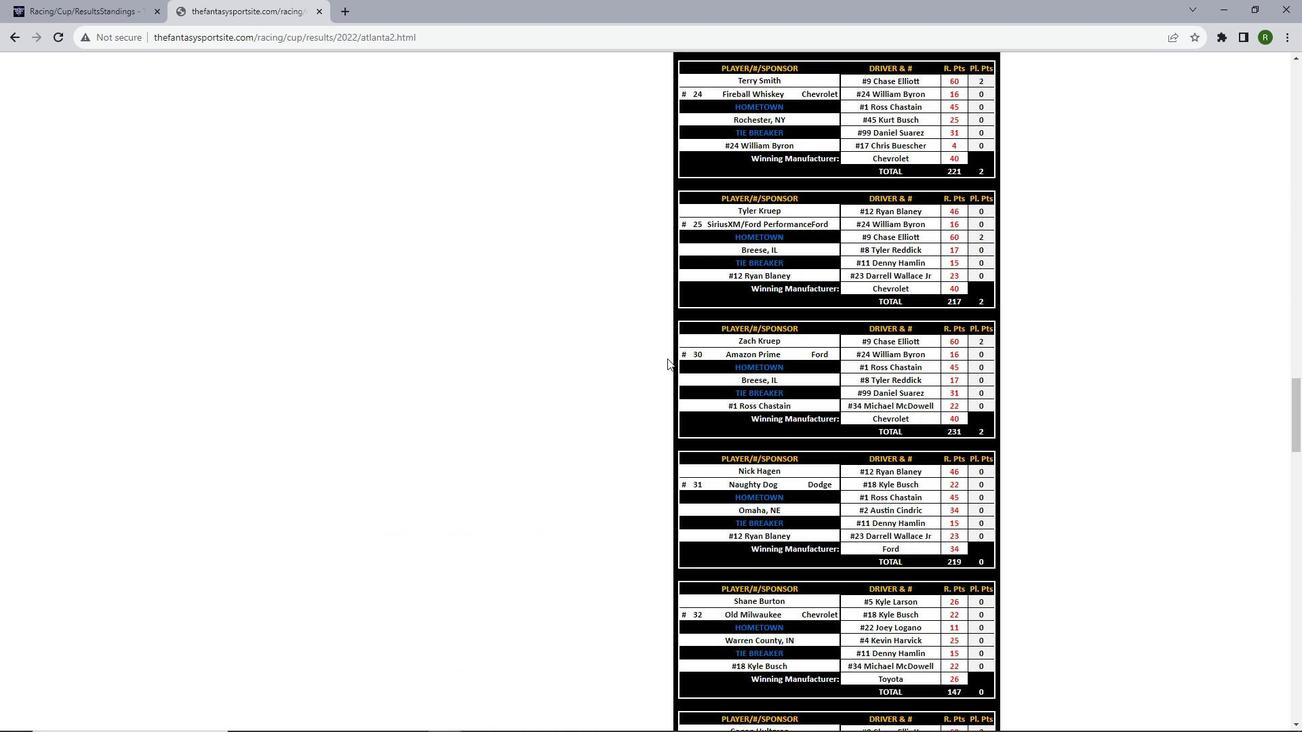
Action: Mouse scrolled (667, 358) with delta (0, 0)
Screenshot: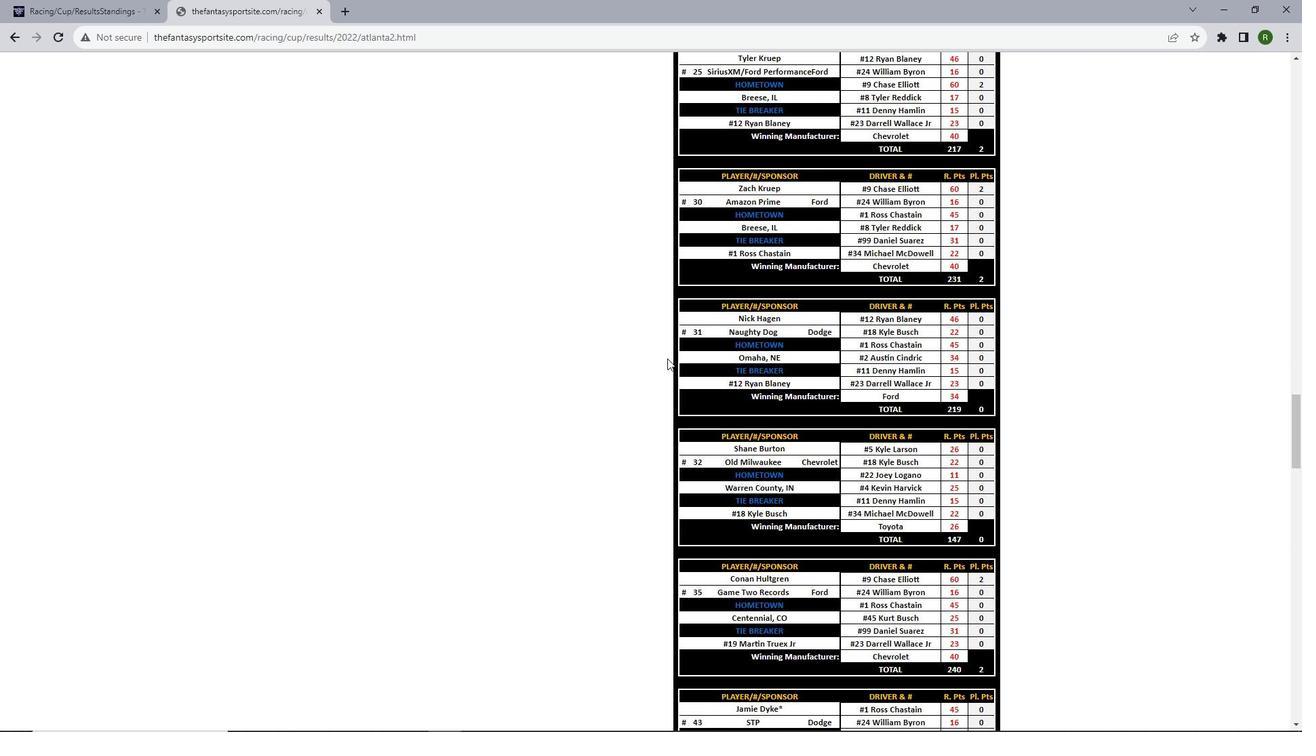 
Action: Mouse scrolled (667, 358) with delta (0, 0)
Screenshot: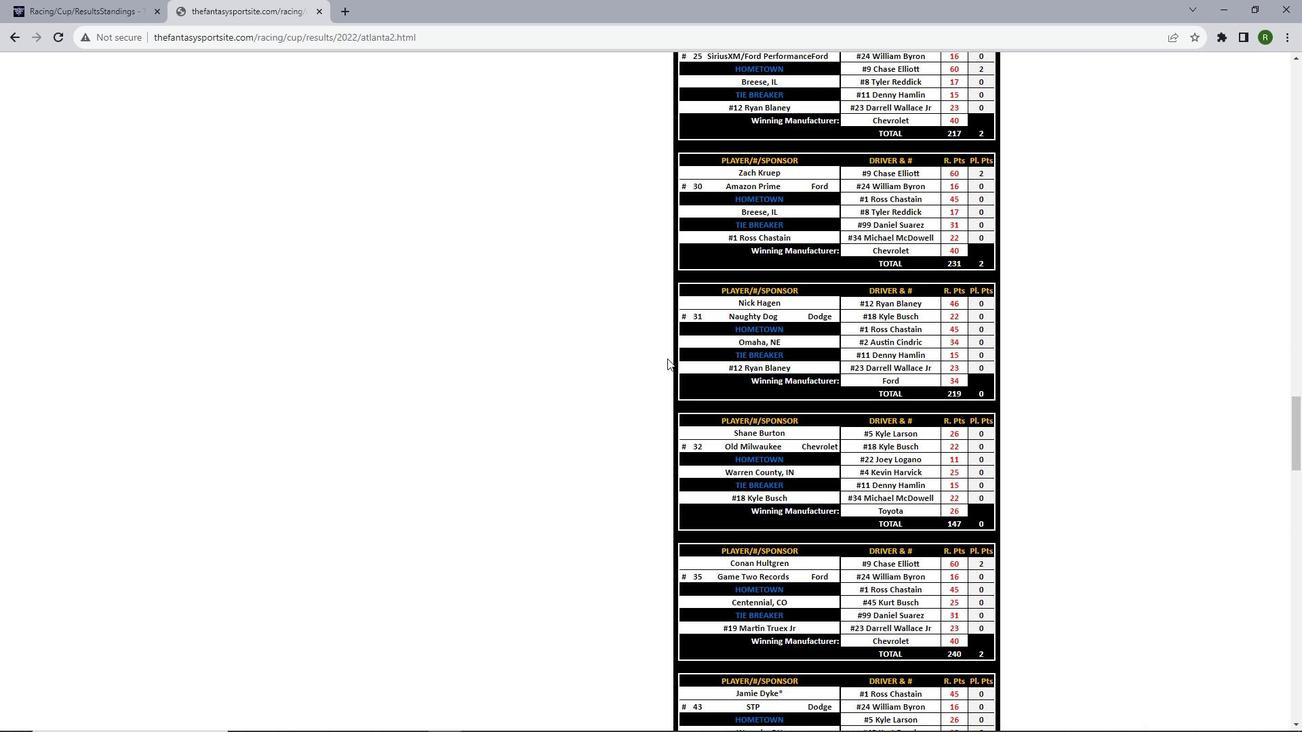 
Action: Mouse scrolled (667, 358) with delta (0, 0)
Screenshot: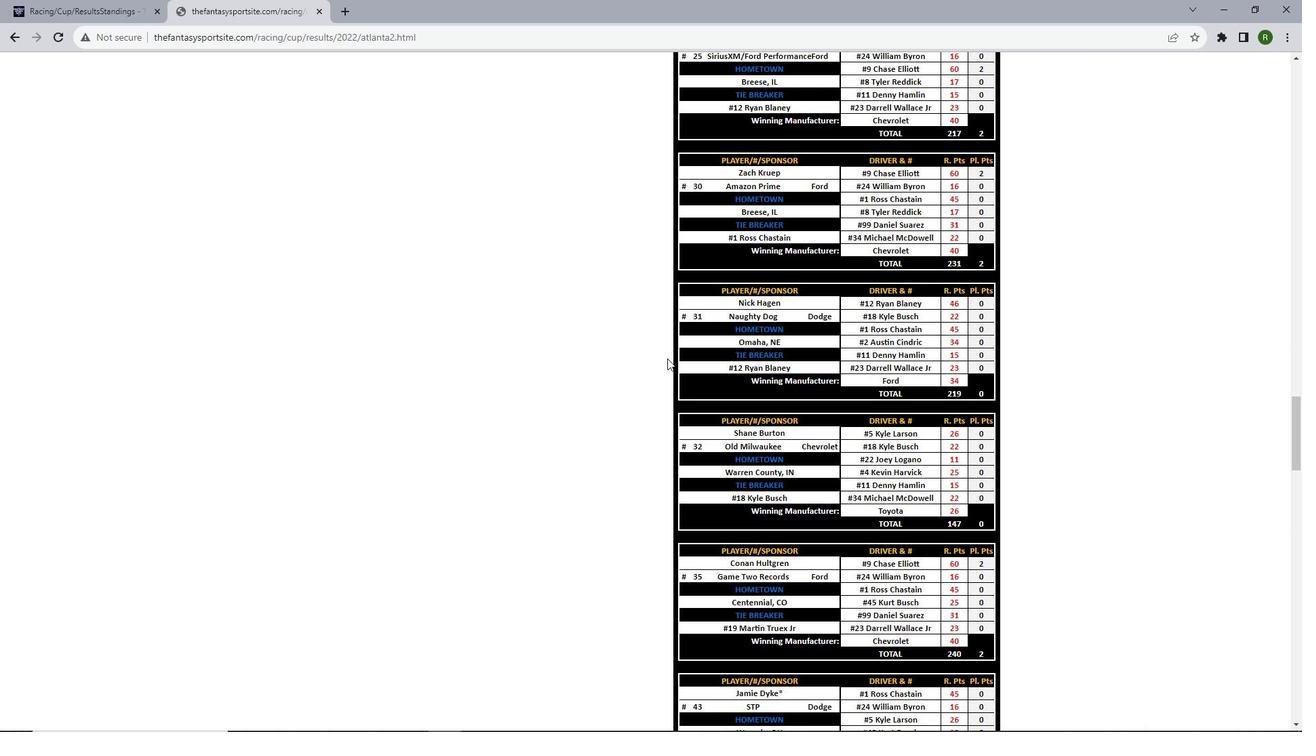 
Action: Mouse scrolled (667, 358) with delta (0, 0)
Screenshot: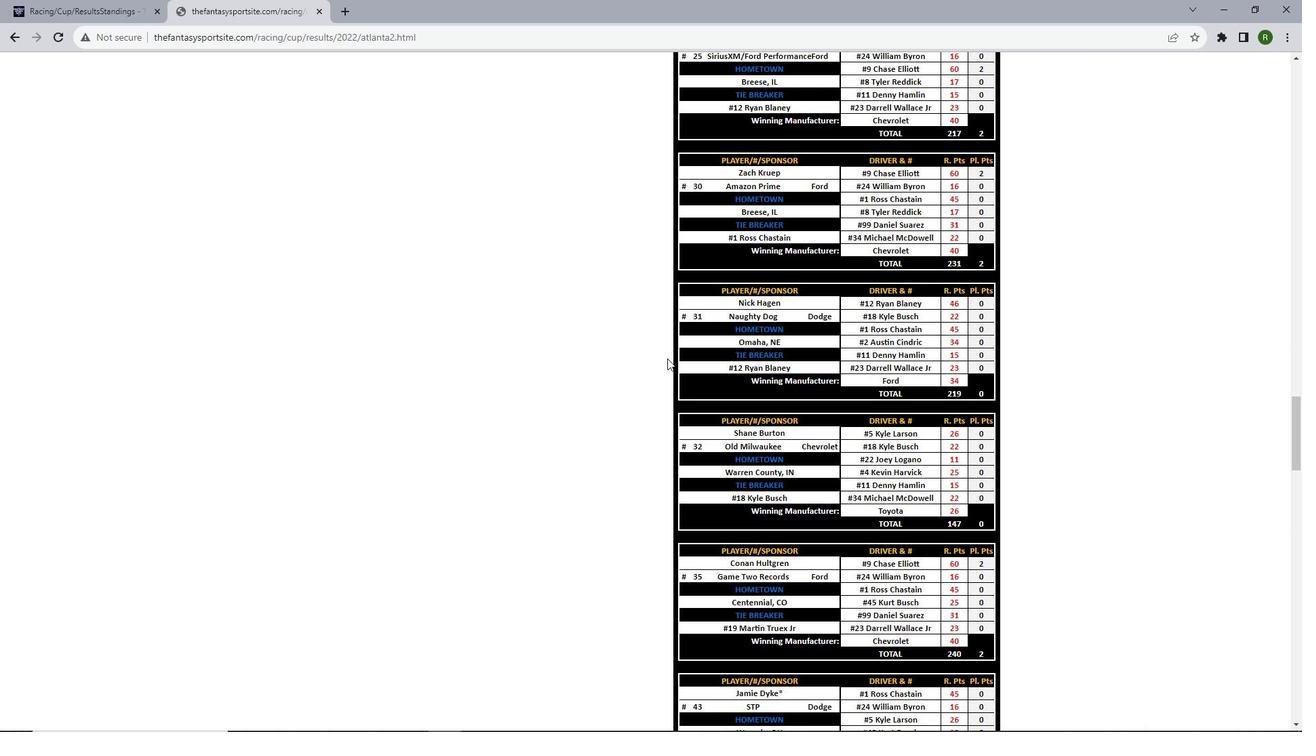 
Action: Mouse scrolled (667, 358) with delta (0, 0)
Screenshot: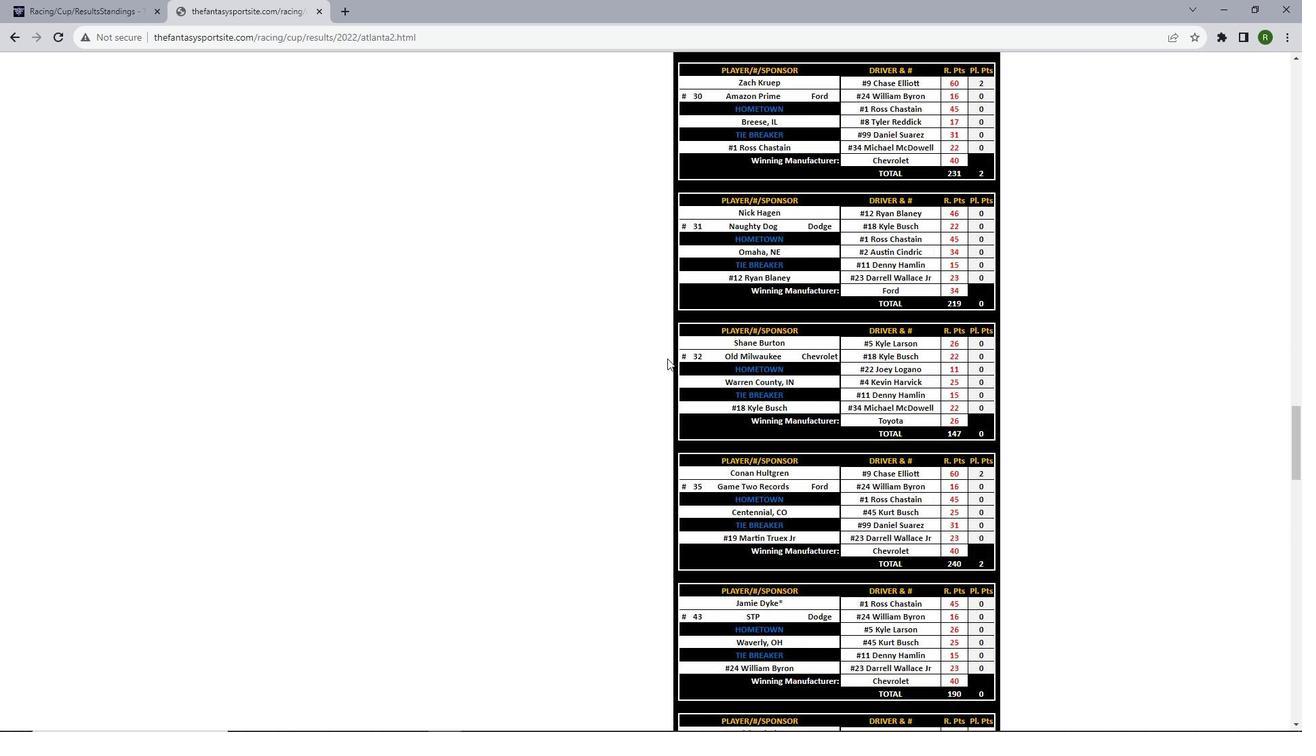 
Action: Mouse scrolled (667, 358) with delta (0, 0)
Screenshot: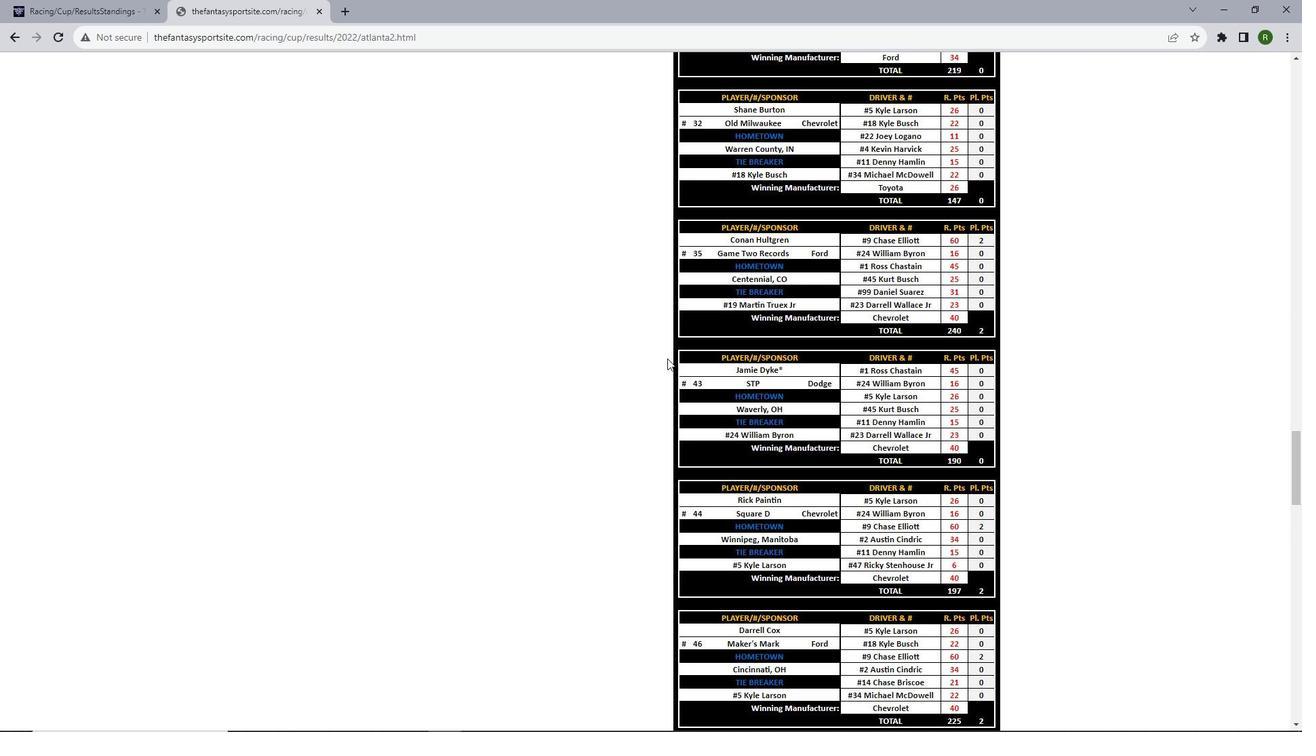 
Action: Mouse scrolled (667, 358) with delta (0, 0)
Screenshot: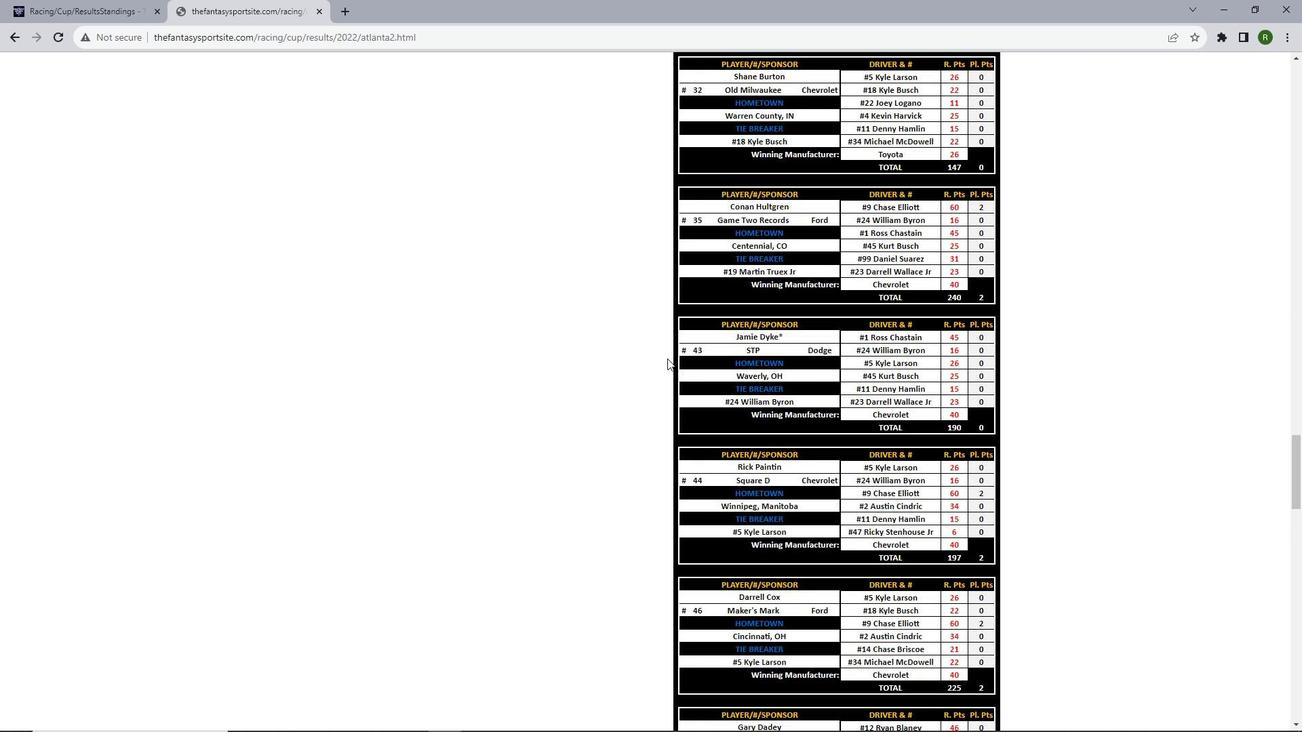 
Action: Mouse scrolled (667, 358) with delta (0, 0)
Screenshot: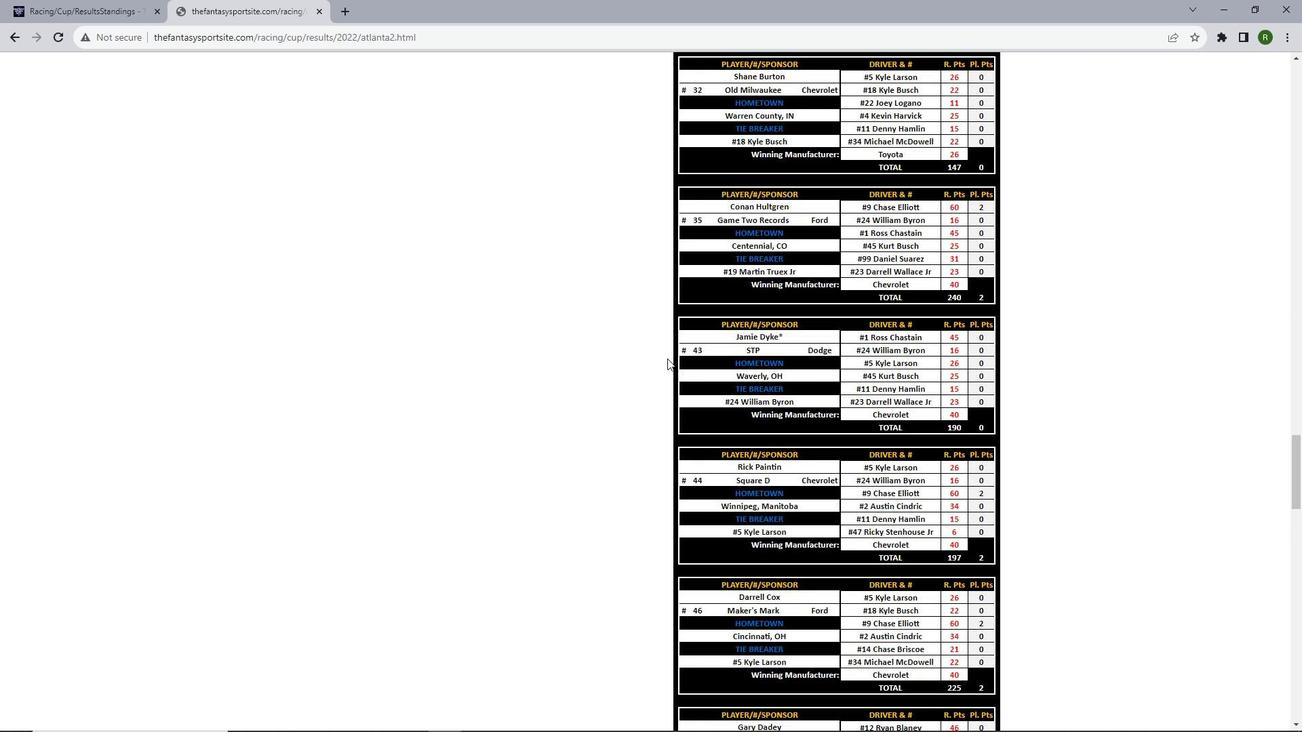 
Action: Mouse scrolled (667, 358) with delta (0, 0)
Screenshot: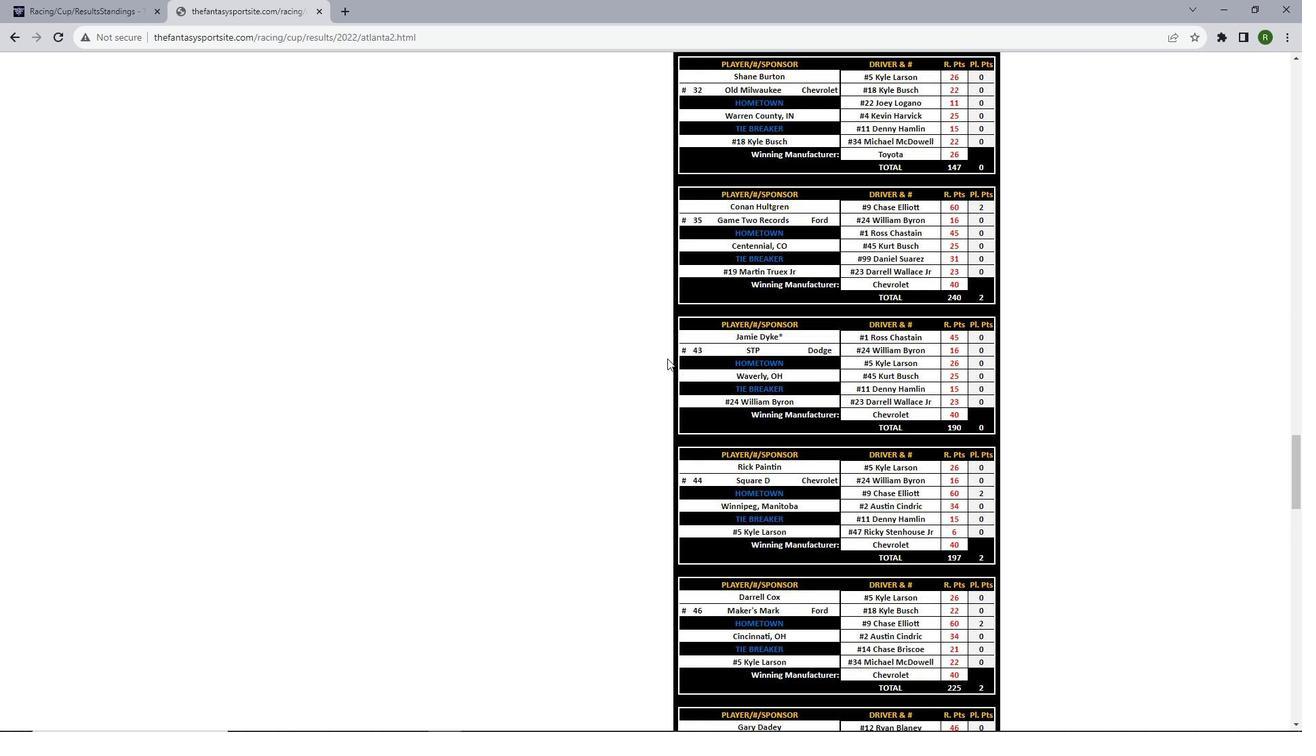 
Action: Mouse scrolled (667, 358) with delta (0, 0)
Screenshot: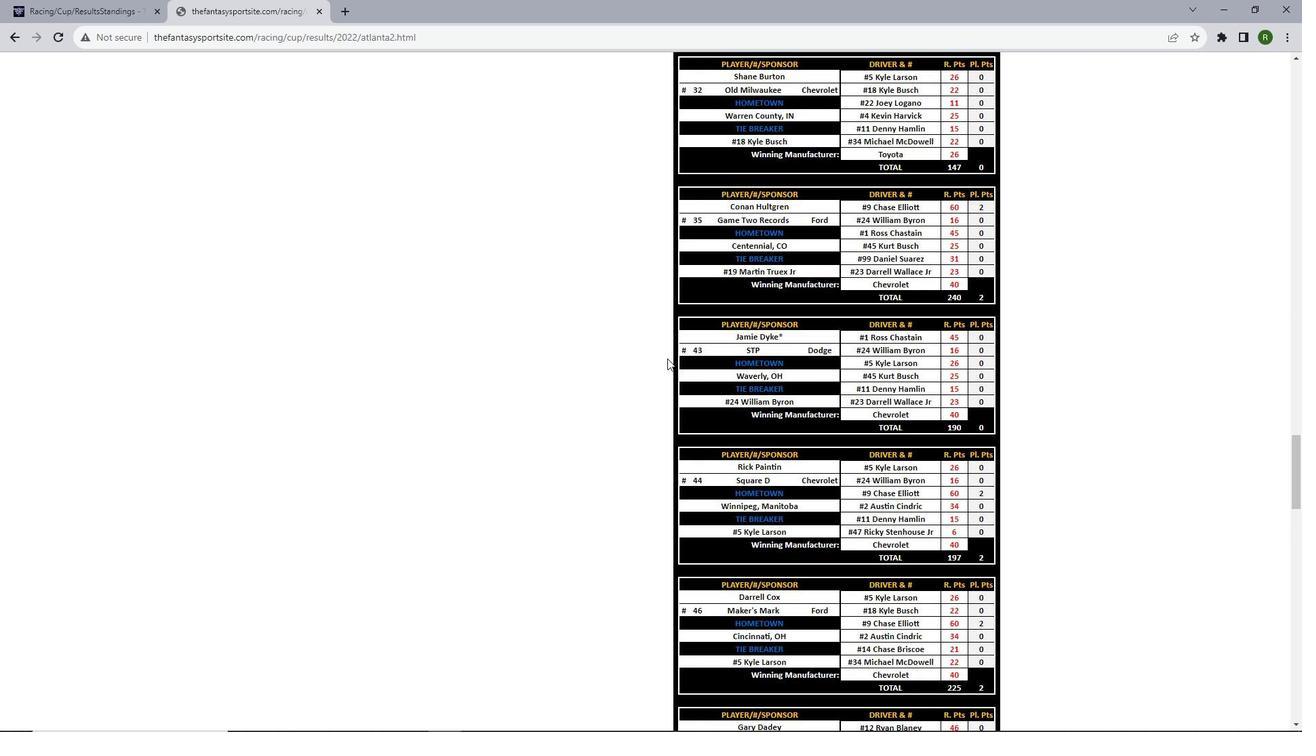 
Action: Mouse scrolled (667, 358) with delta (0, 0)
Screenshot: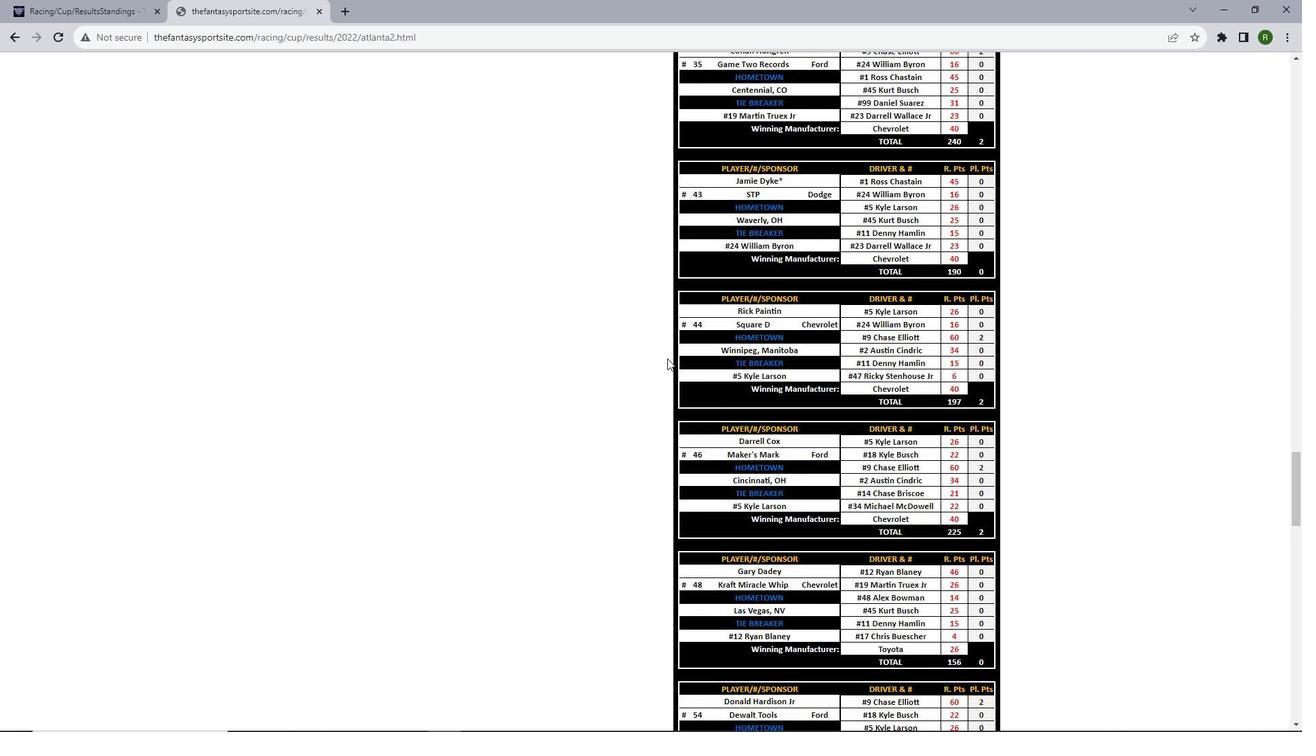 
Action: Mouse scrolled (667, 358) with delta (0, 0)
Screenshot: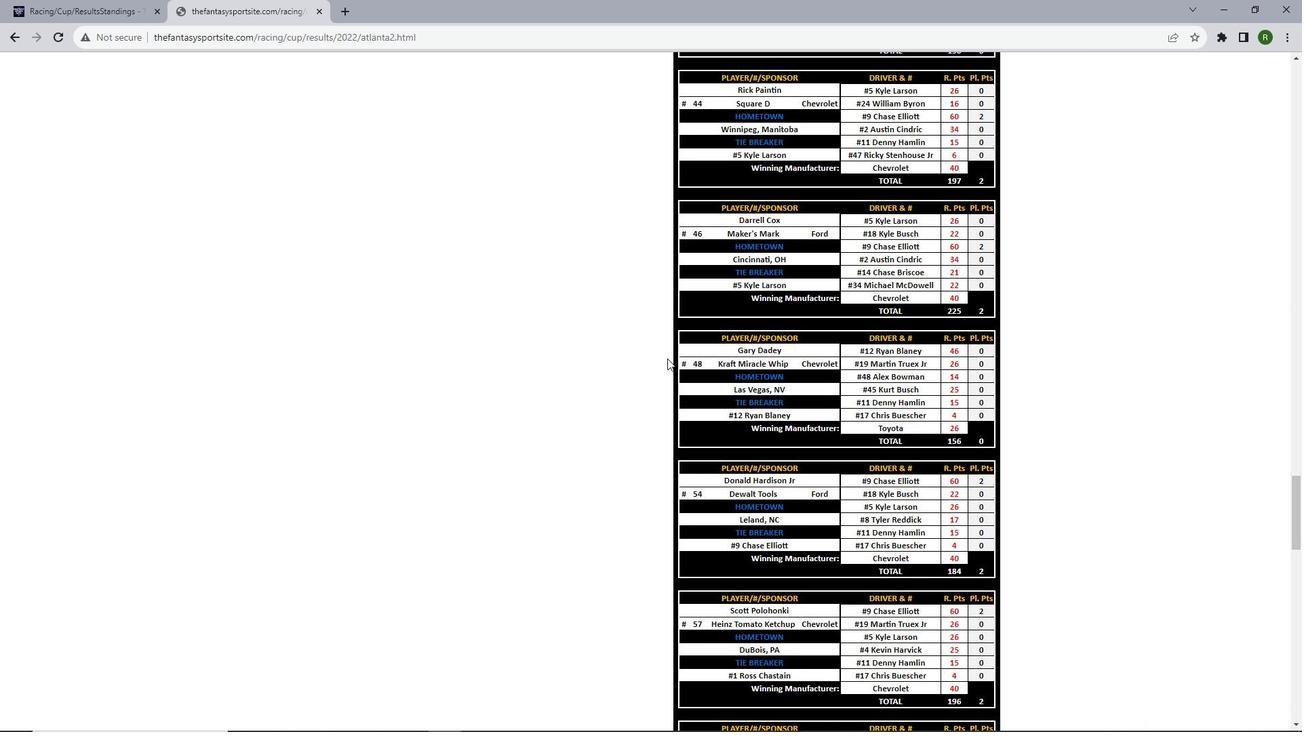 
Action: Mouse scrolled (667, 358) with delta (0, 0)
Screenshot: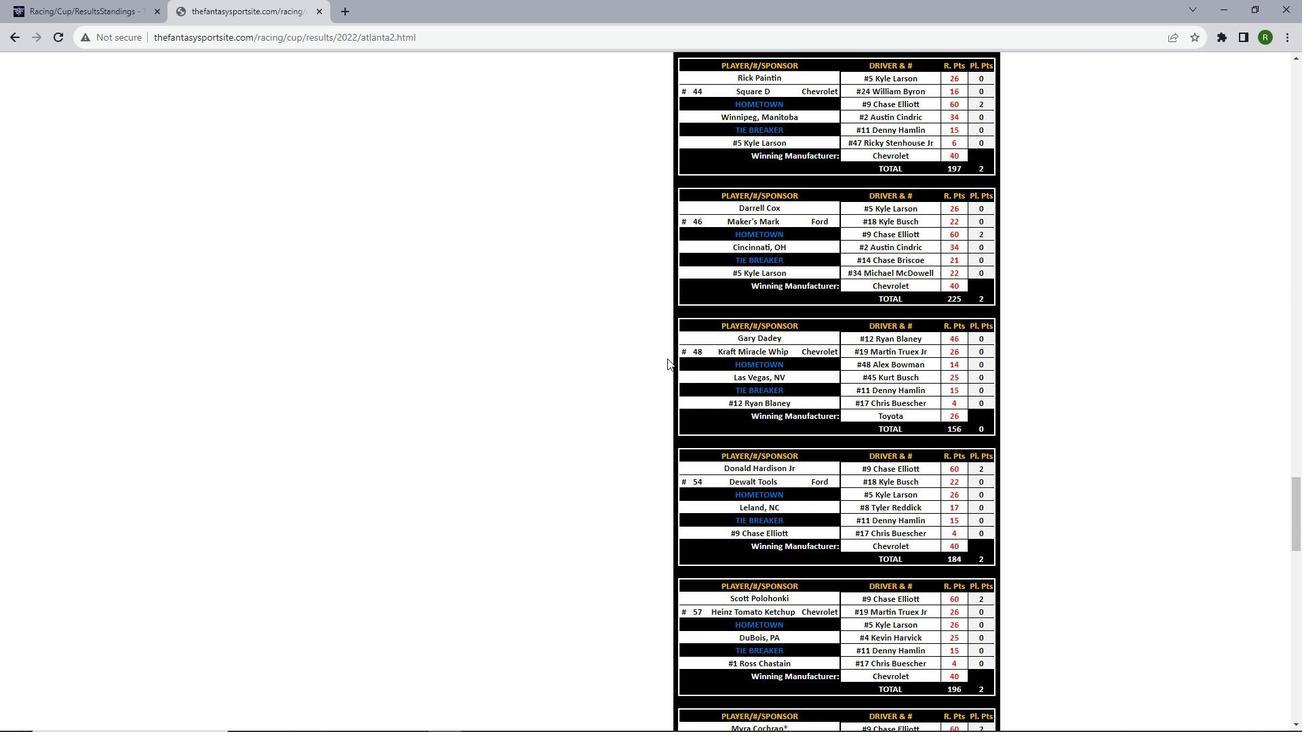 
Action: Mouse scrolled (667, 358) with delta (0, 0)
Screenshot: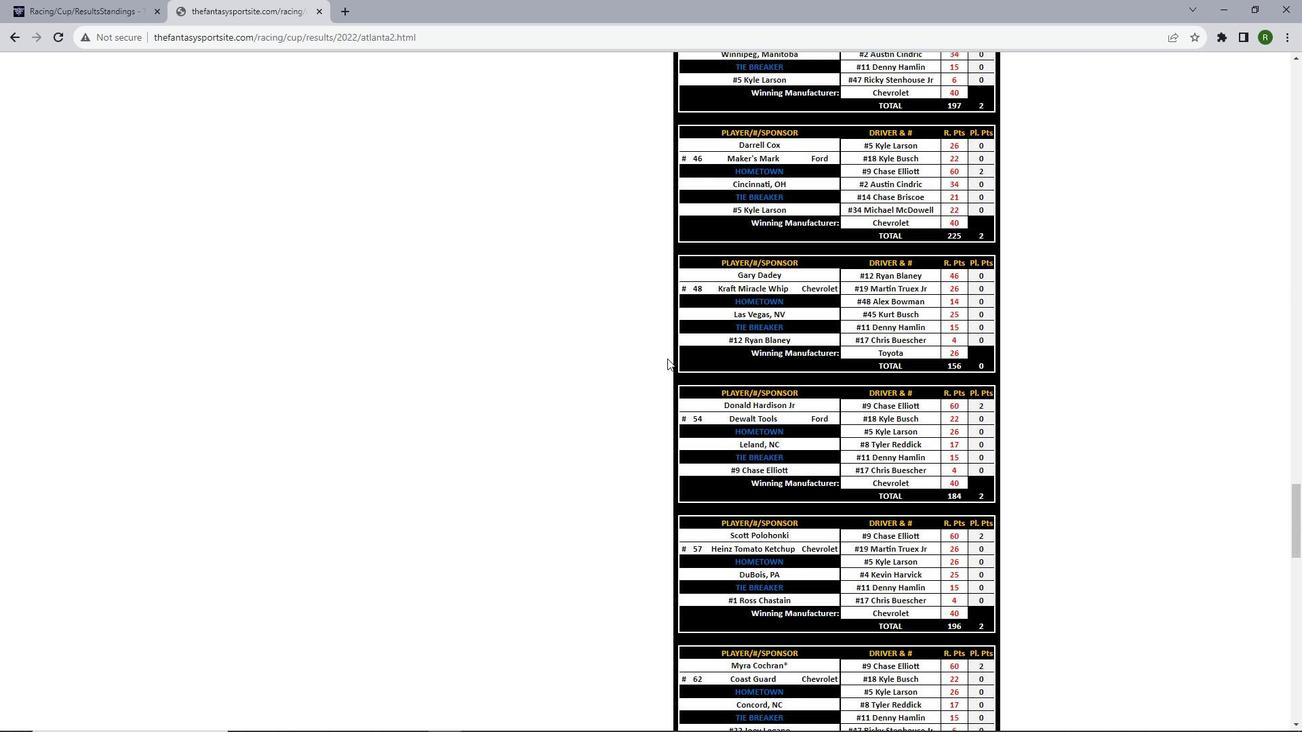 
Action: Mouse scrolled (667, 358) with delta (0, 0)
Screenshot: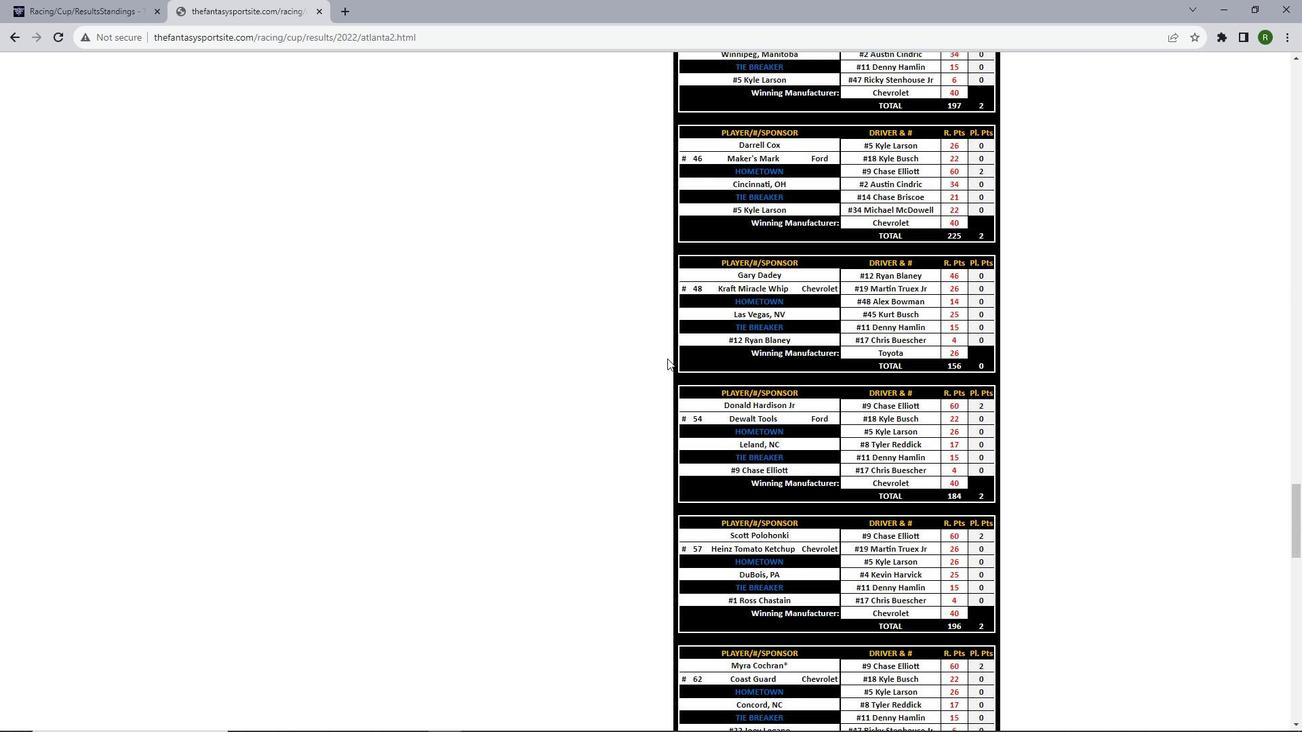 
Action: Mouse scrolled (667, 358) with delta (0, 0)
Screenshot: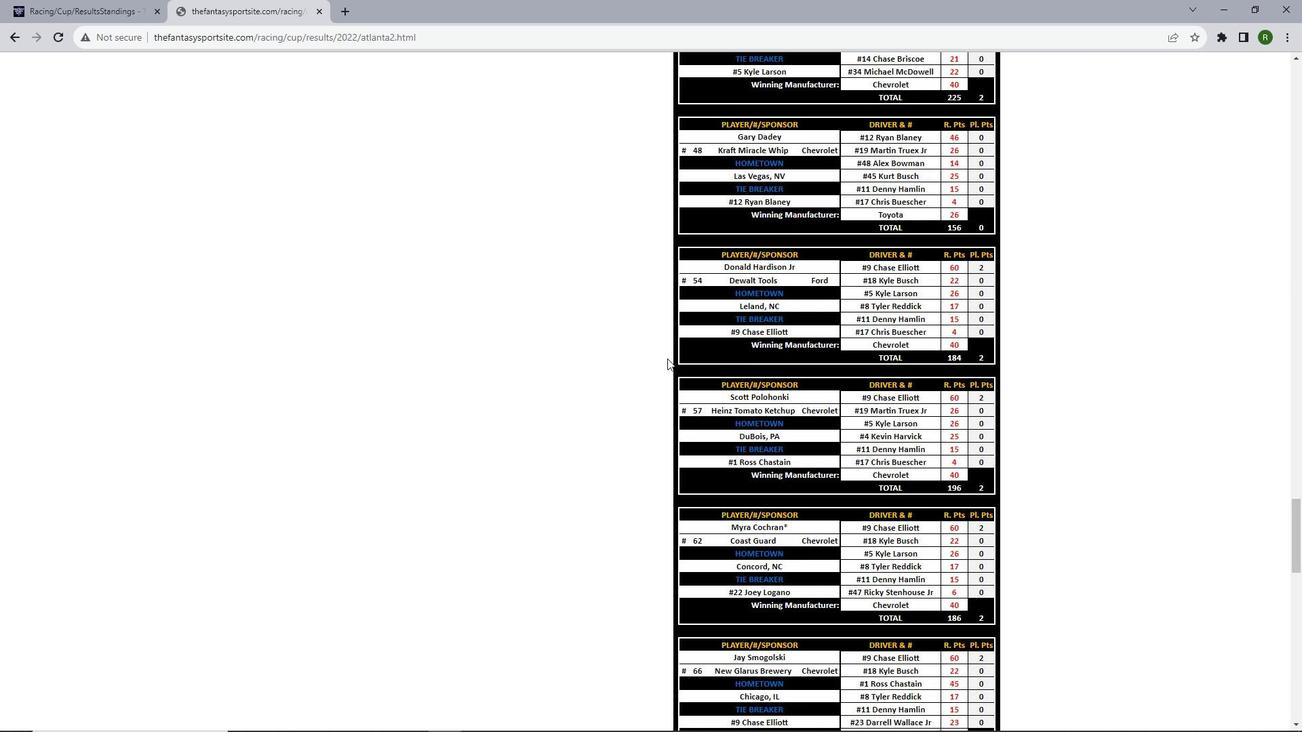 
Action: Mouse scrolled (667, 358) with delta (0, 0)
Screenshot: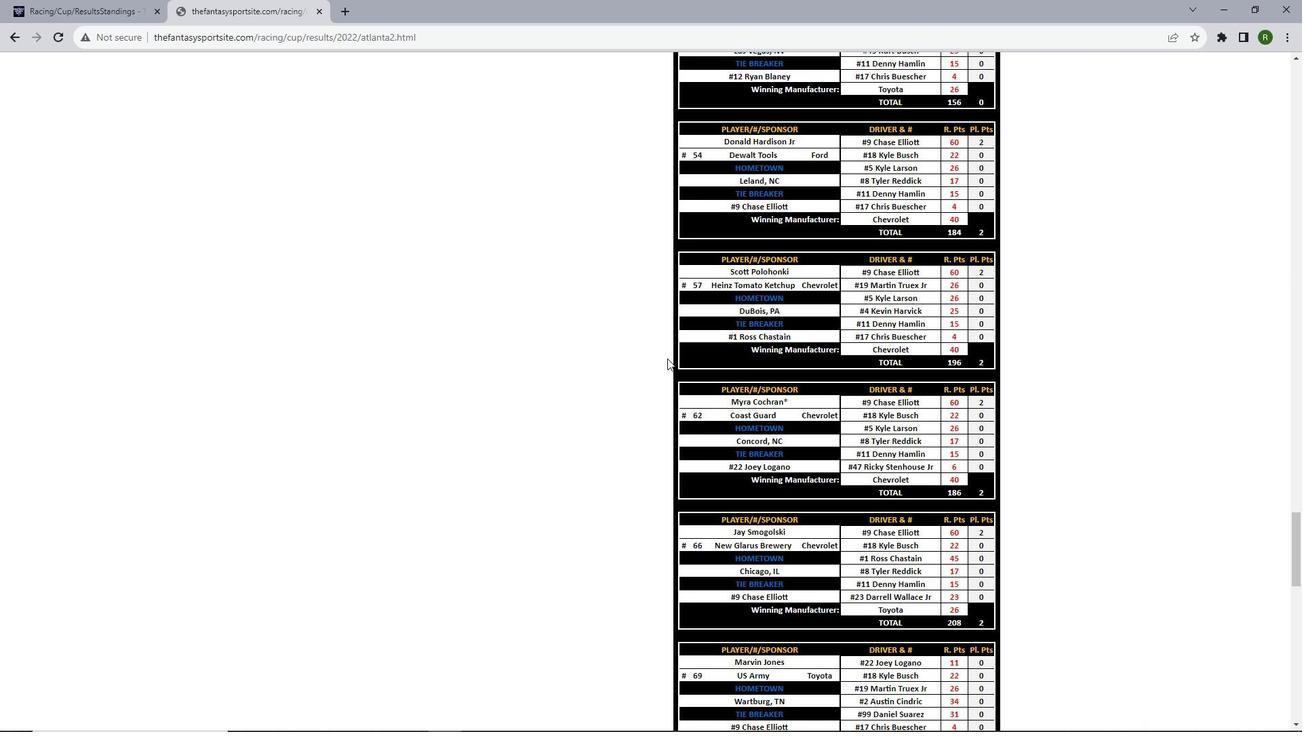 
Action: Mouse scrolled (667, 358) with delta (0, 0)
Screenshot: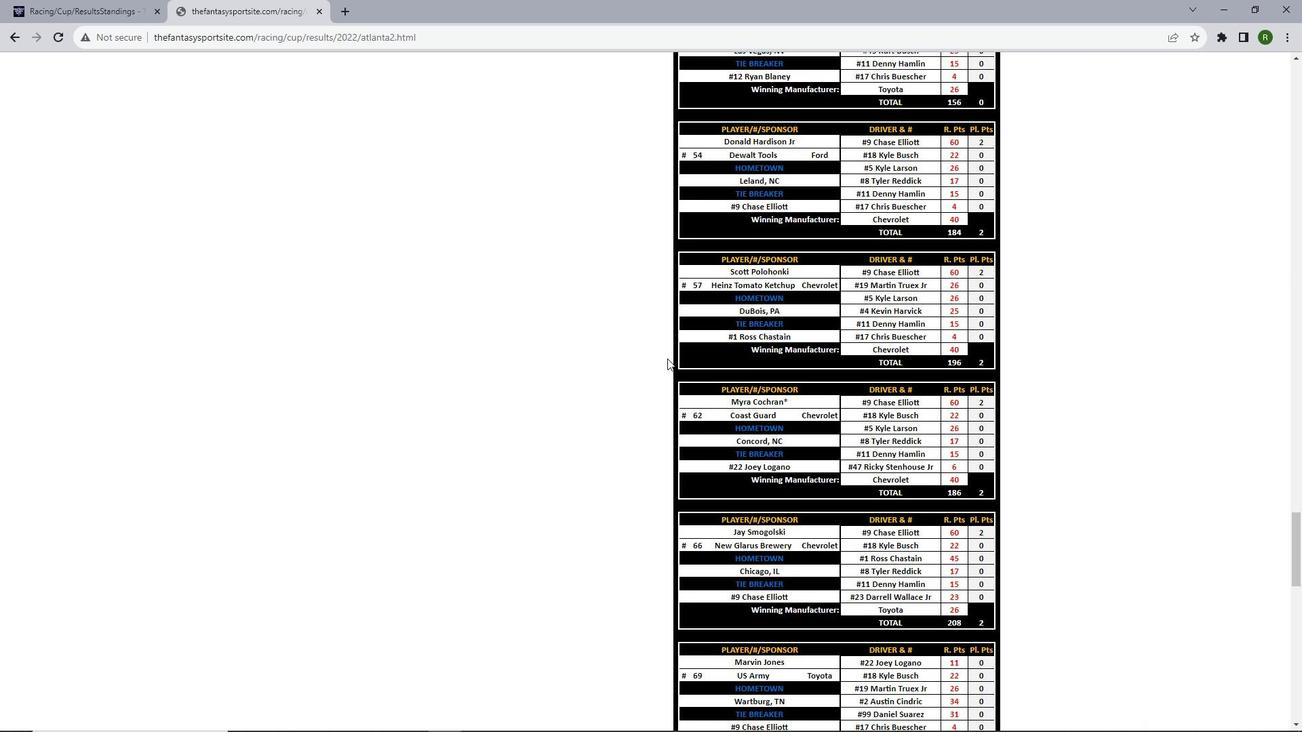 
Action: Mouse scrolled (667, 358) with delta (0, 0)
Screenshot: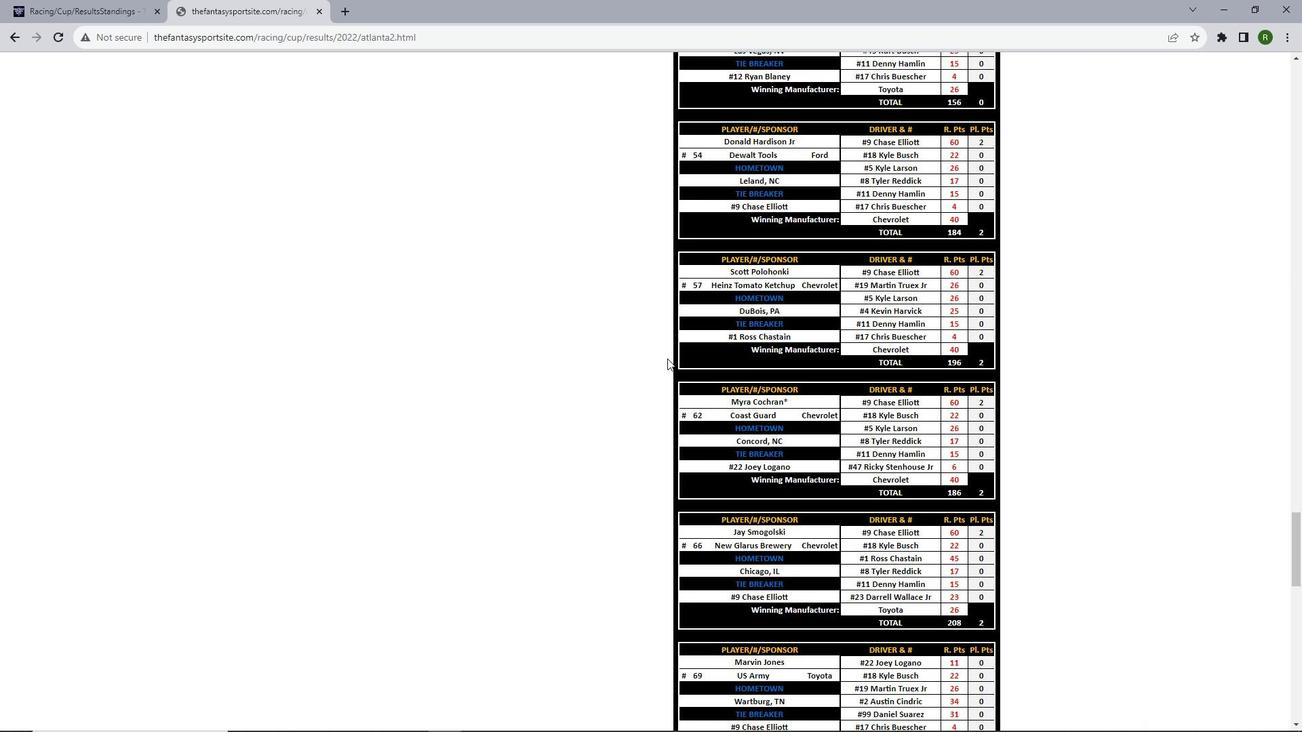 
Action: Mouse scrolled (667, 358) with delta (0, 0)
Screenshot: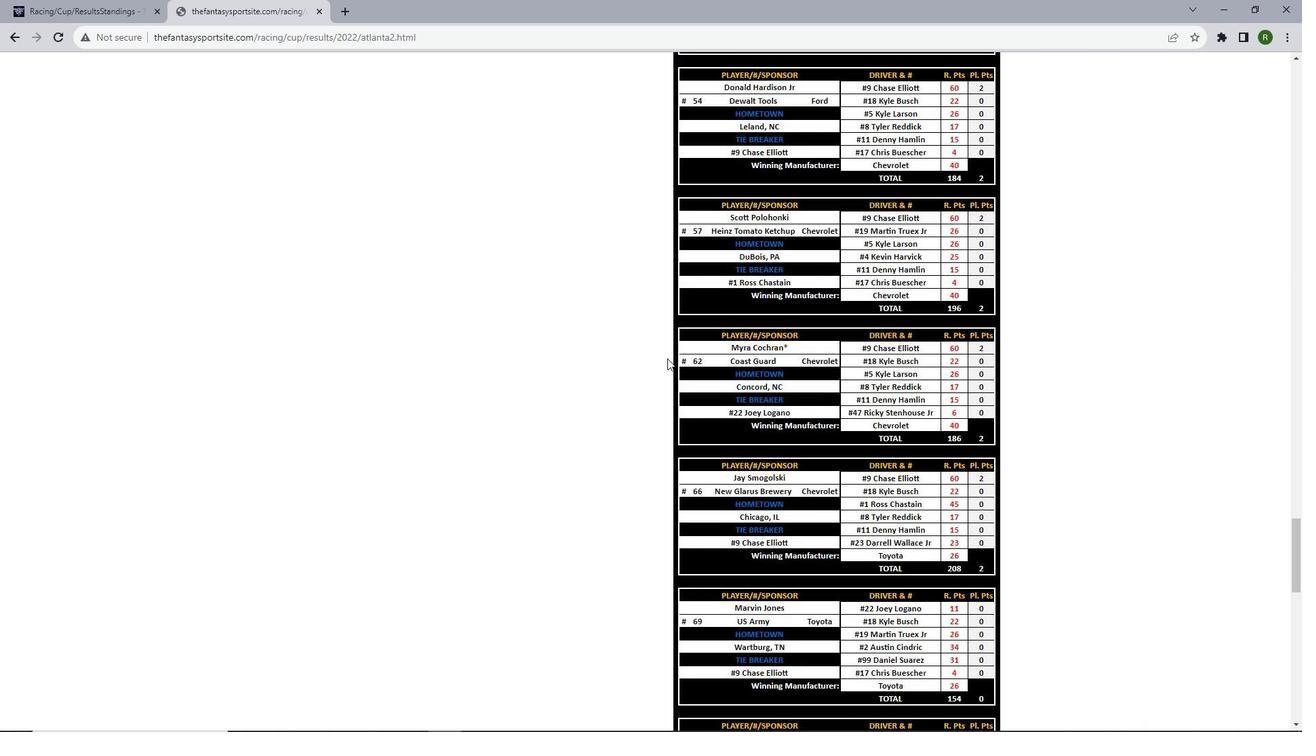 
Action: Mouse scrolled (667, 358) with delta (0, 0)
Screenshot: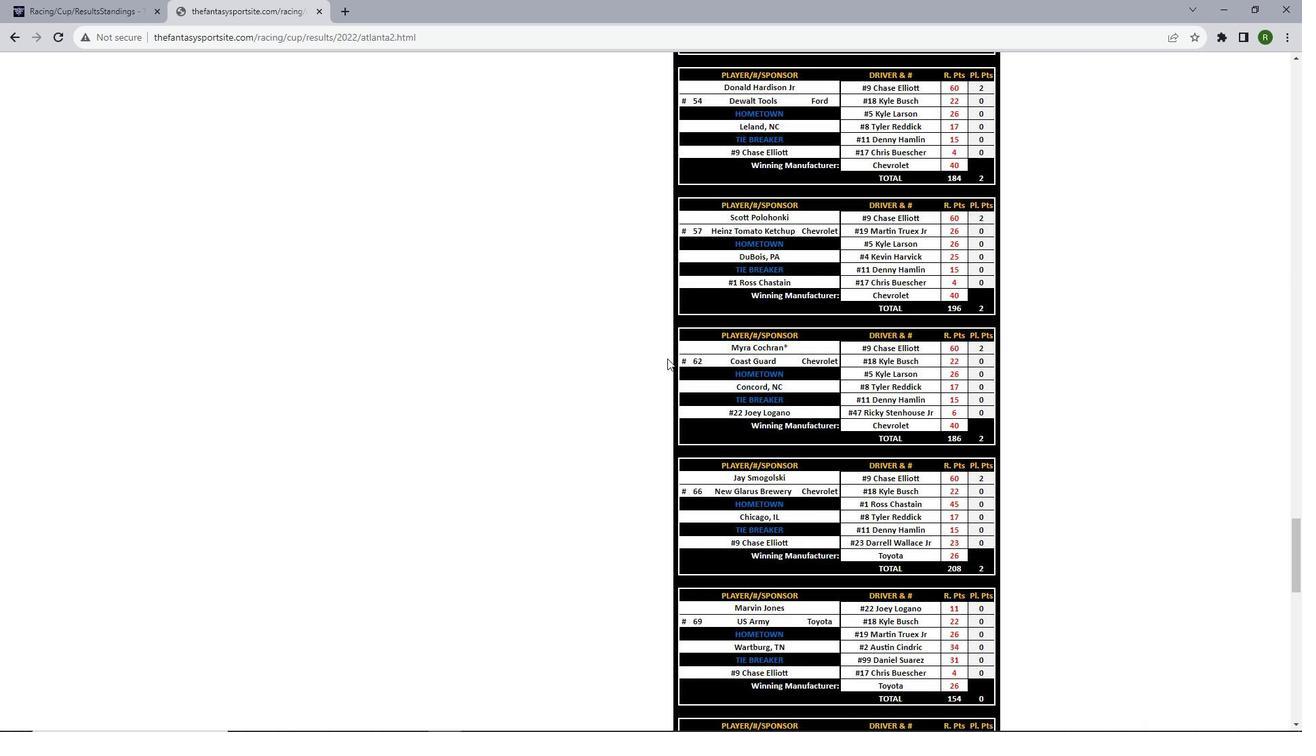 
Action: Mouse scrolled (667, 358) with delta (0, 0)
Screenshot: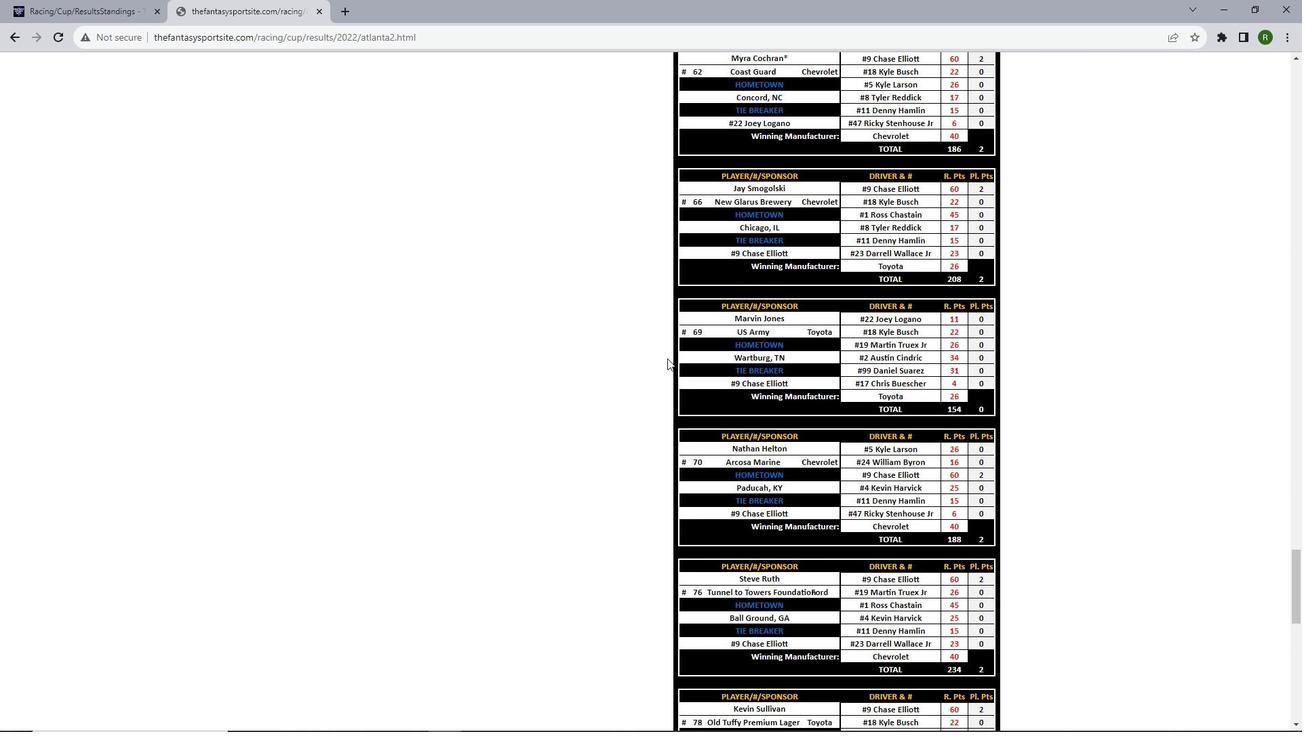 
Action: Mouse scrolled (667, 358) with delta (0, 0)
Screenshot: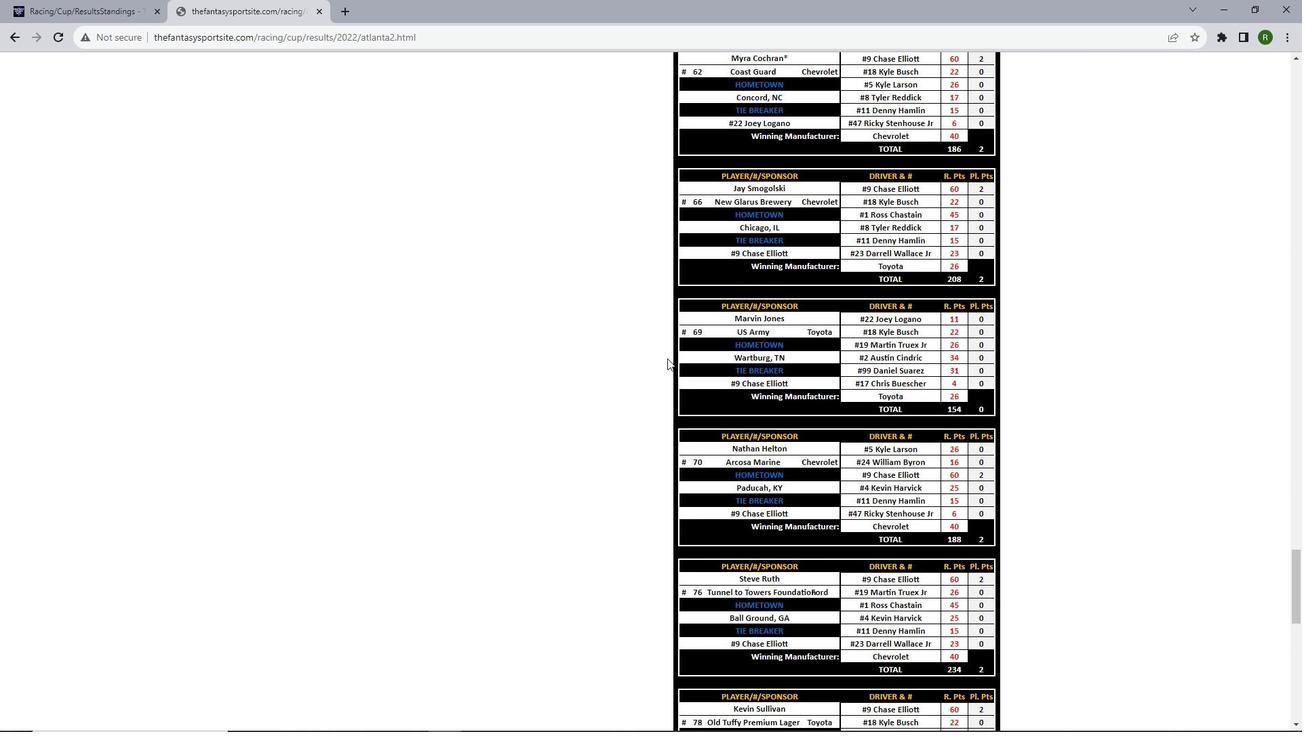 
Action: Mouse scrolled (667, 358) with delta (0, 0)
Screenshot: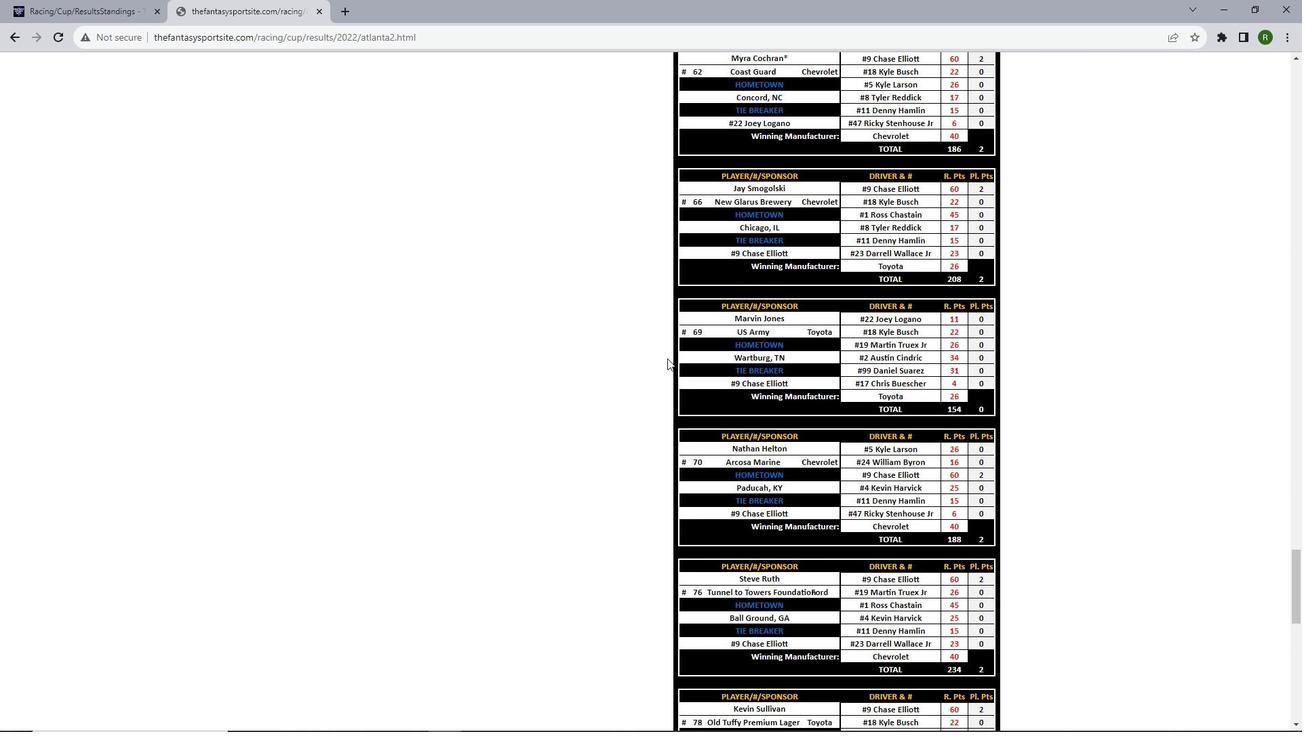
Action: Mouse scrolled (667, 358) with delta (0, 0)
Screenshot: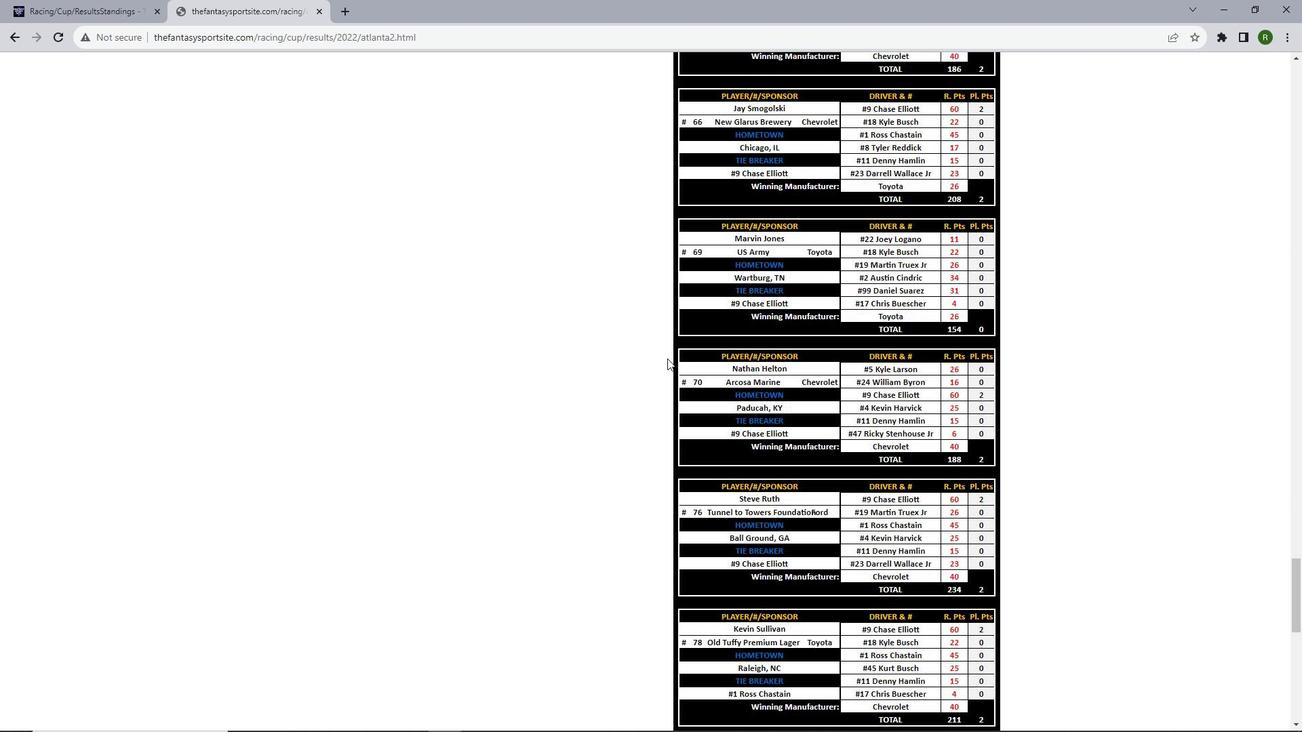 
Action: Mouse scrolled (667, 358) with delta (0, 0)
Screenshot: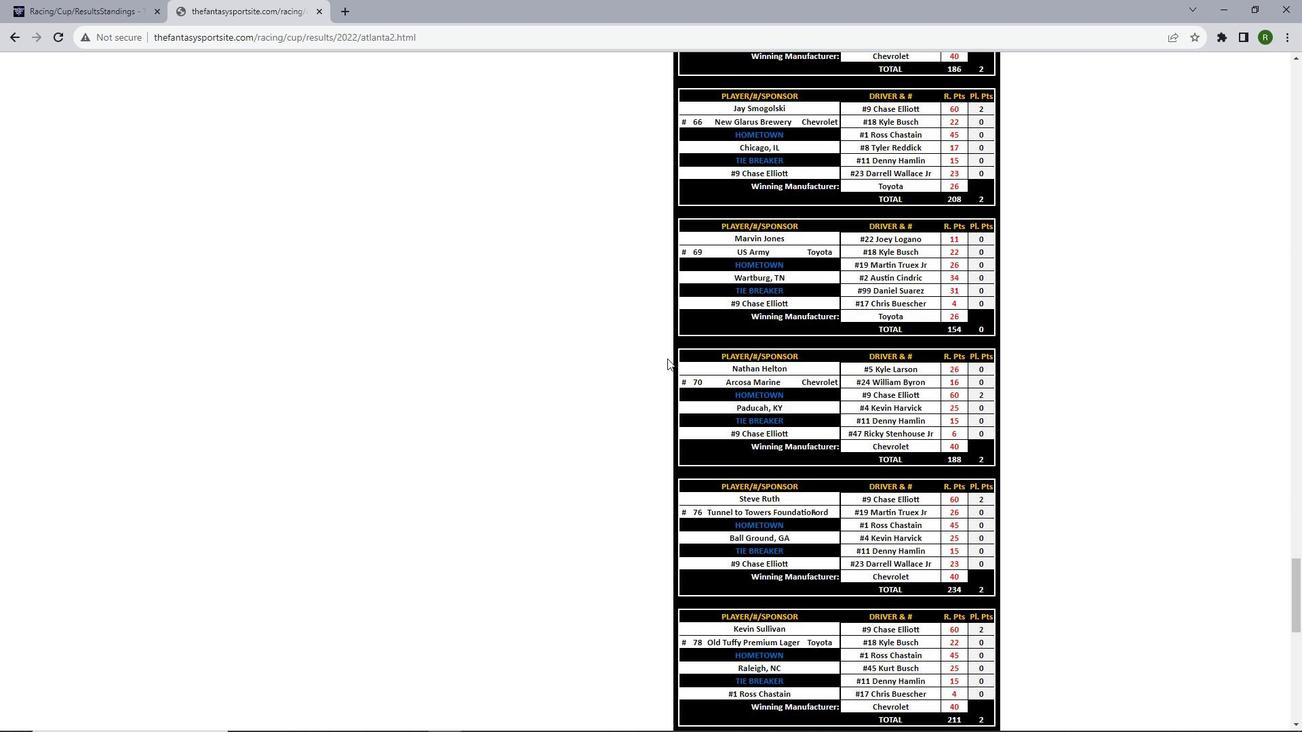 
Action: Mouse scrolled (667, 358) with delta (0, 0)
Screenshot: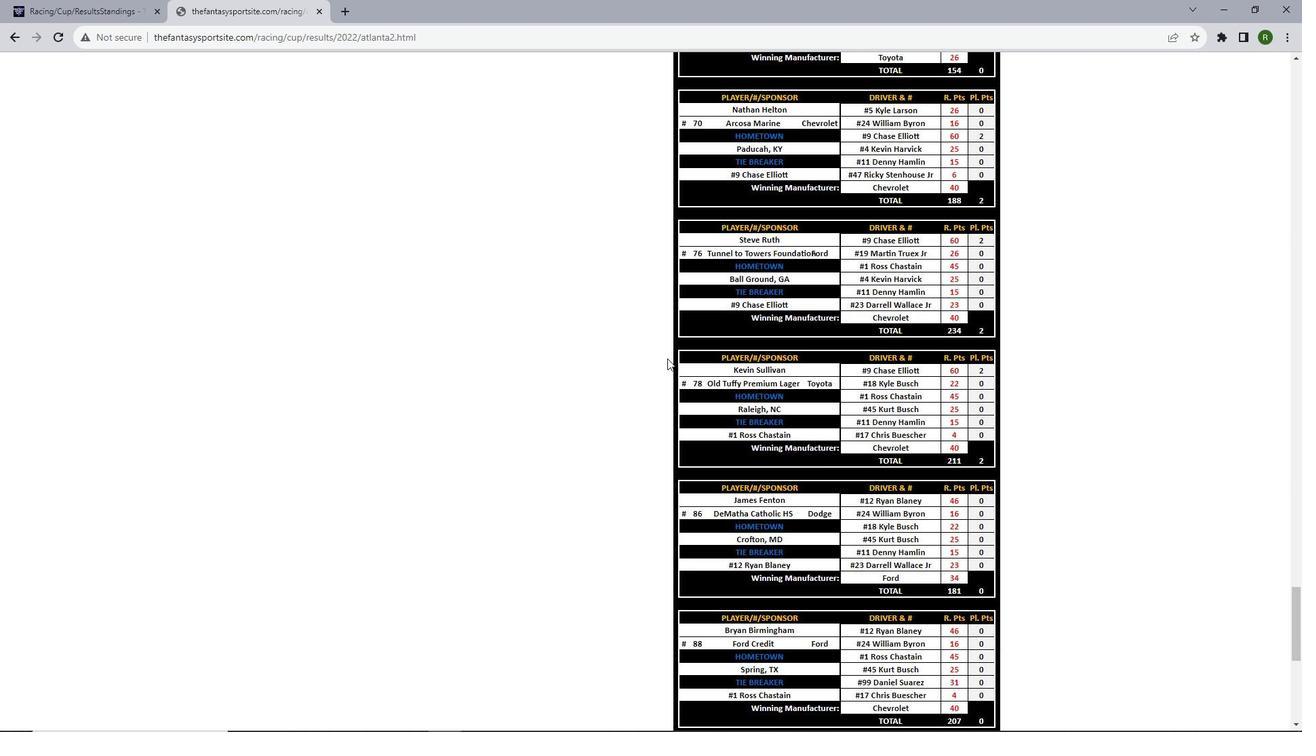 
Action: Mouse scrolled (667, 358) with delta (0, 0)
Screenshot: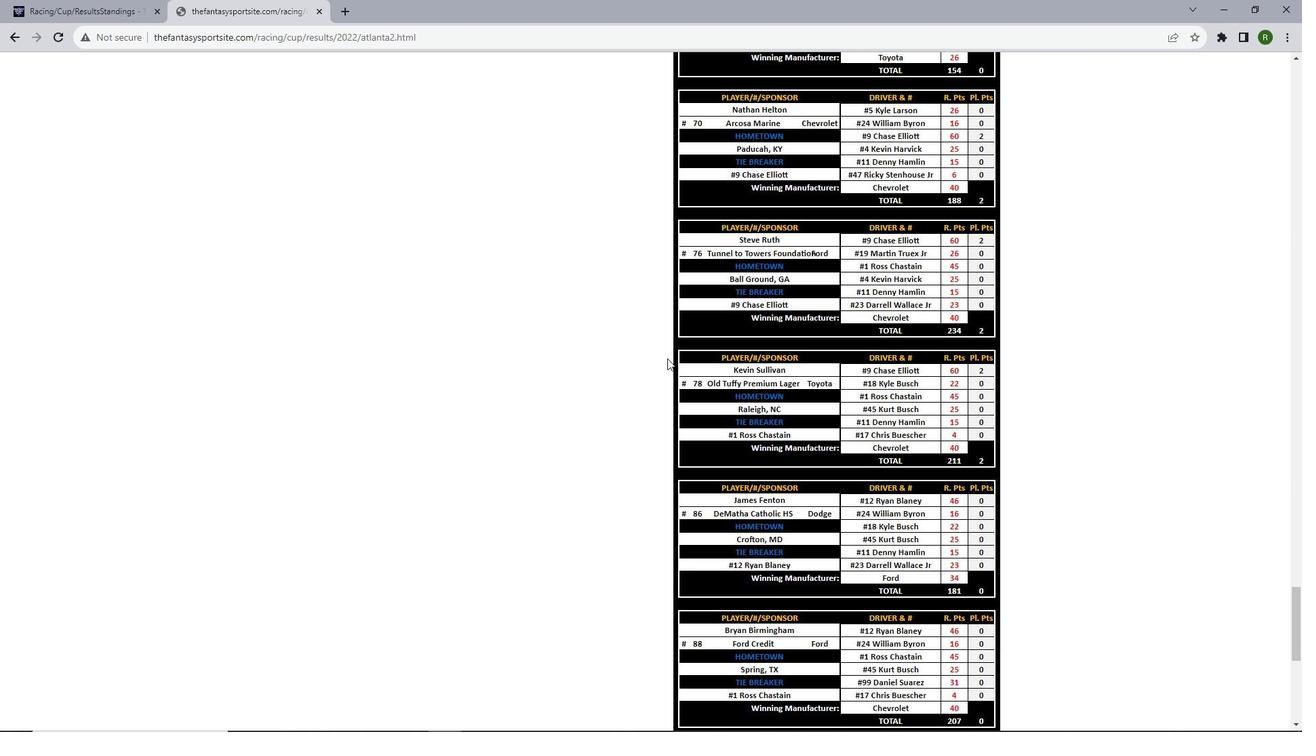 
Action: Mouse scrolled (667, 358) with delta (0, 0)
Screenshot: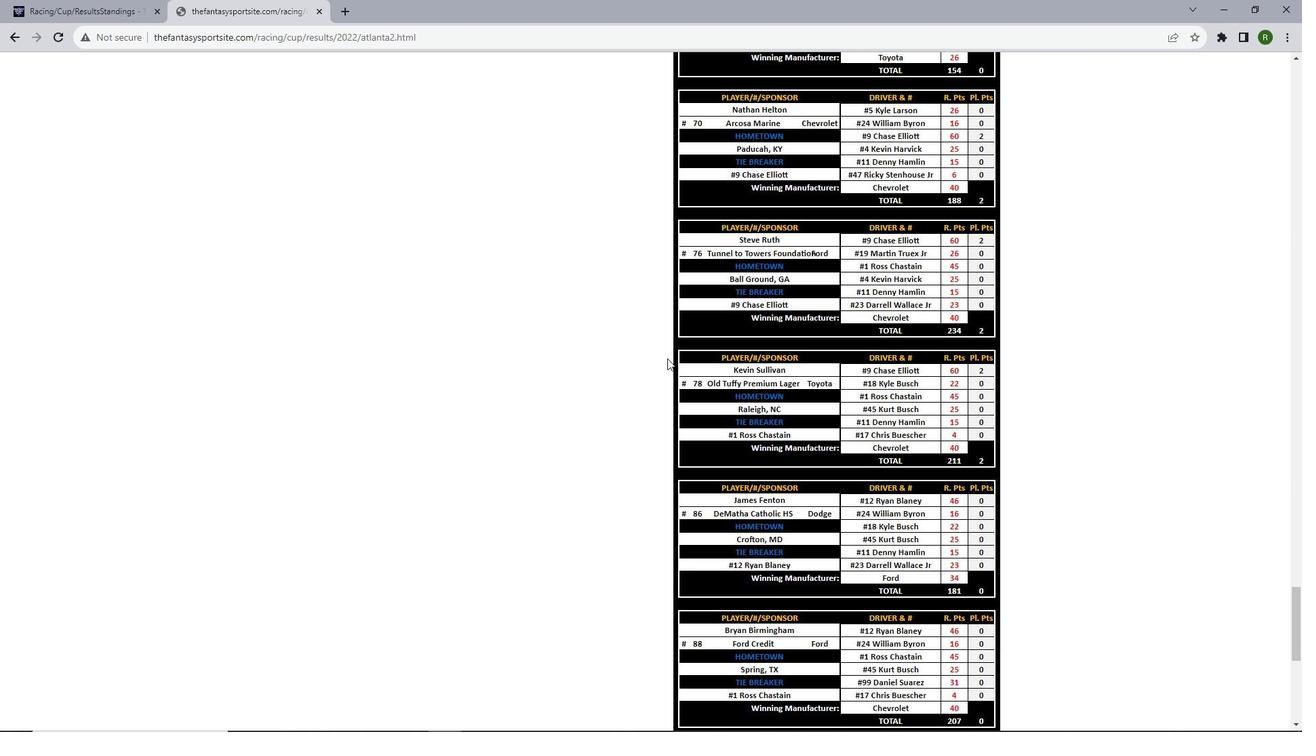 
Action: Mouse scrolled (667, 358) with delta (0, 0)
Screenshot: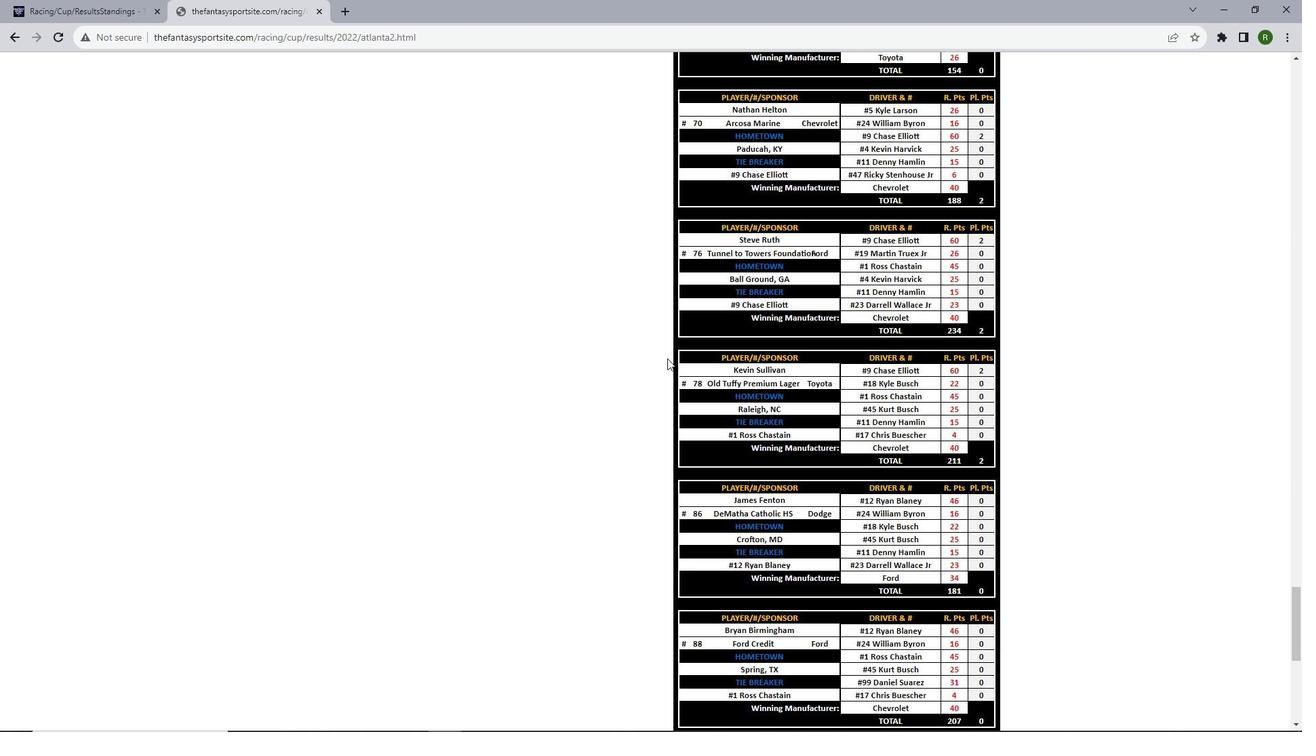 
Action: Mouse scrolled (667, 358) with delta (0, 0)
Screenshot: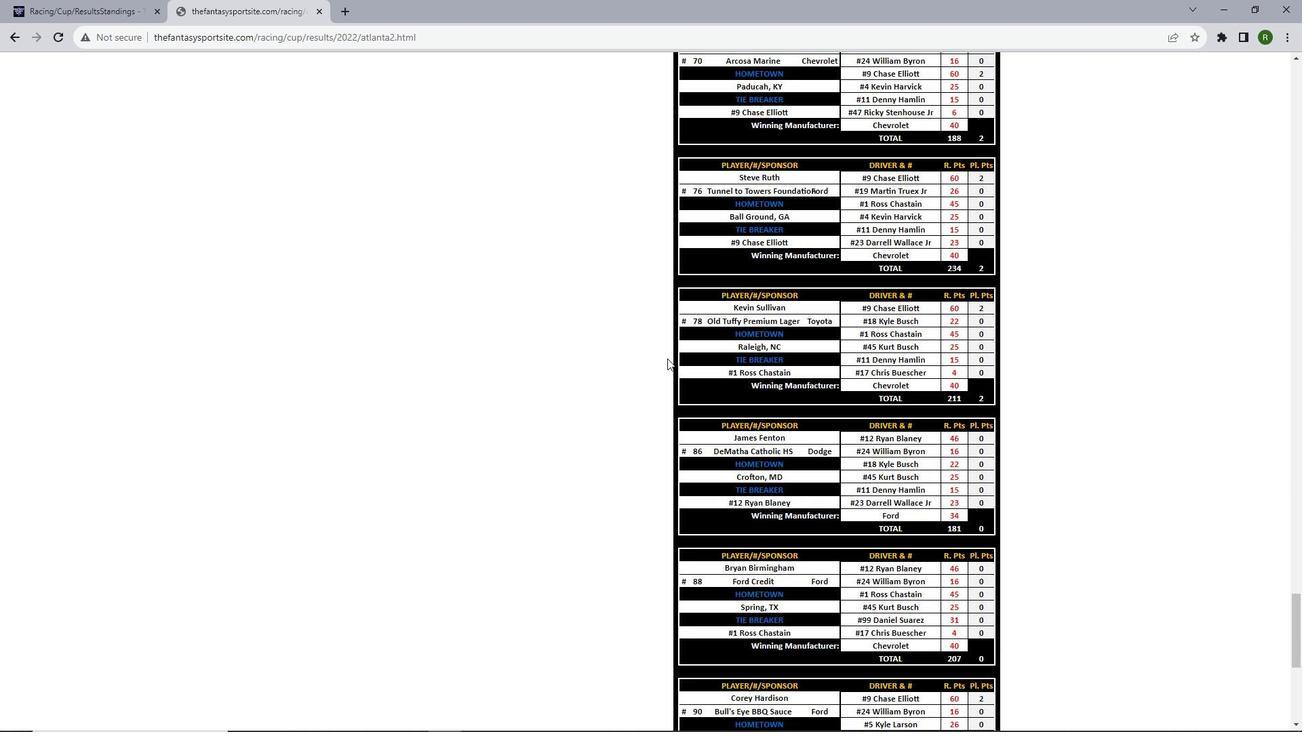 
Action: Mouse scrolled (667, 358) with delta (0, 0)
Screenshot: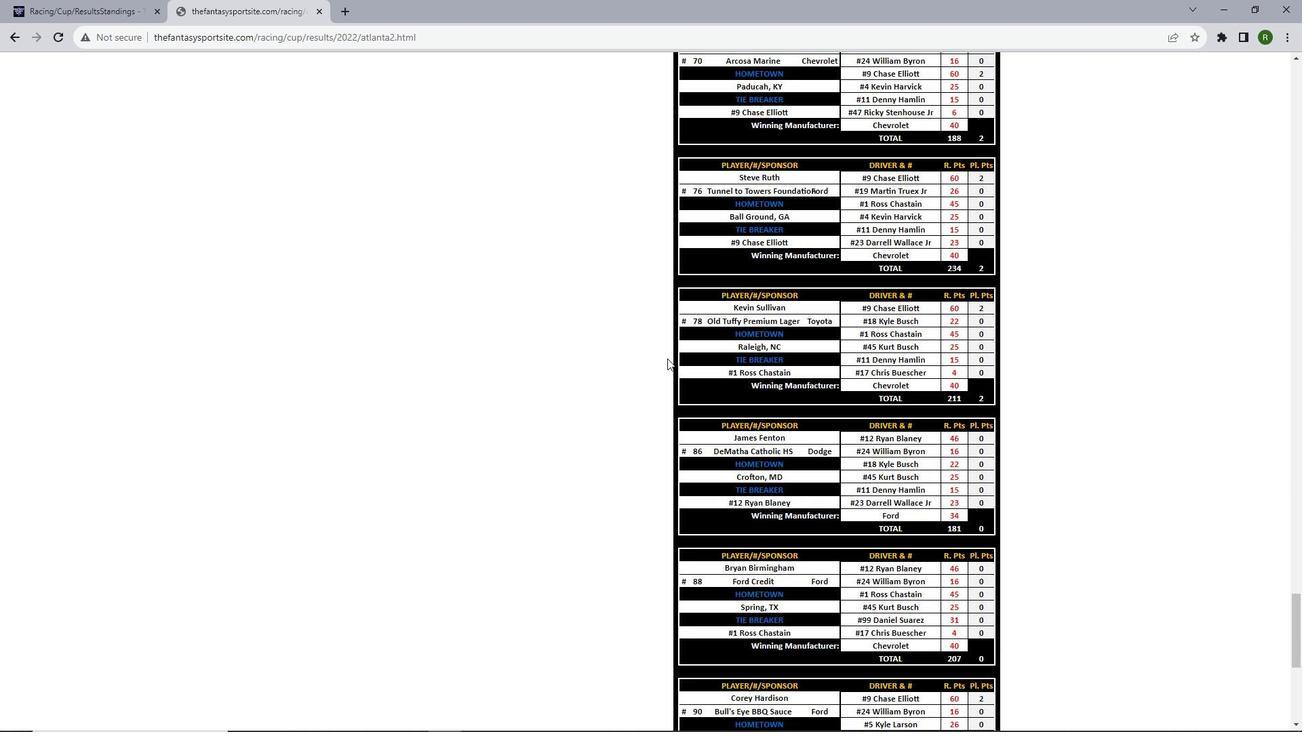 
Action: Mouse scrolled (667, 358) with delta (0, 0)
Screenshot: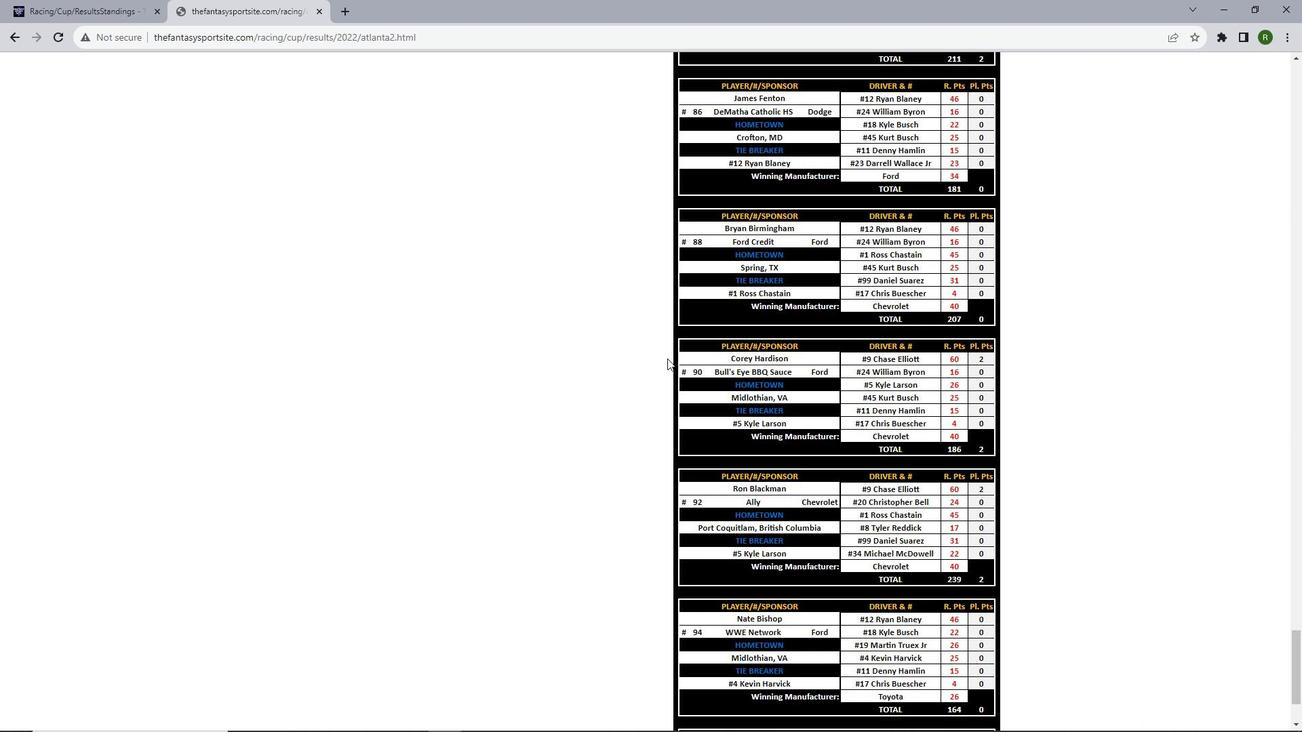 
Action: Mouse scrolled (667, 358) with delta (0, 0)
Screenshot: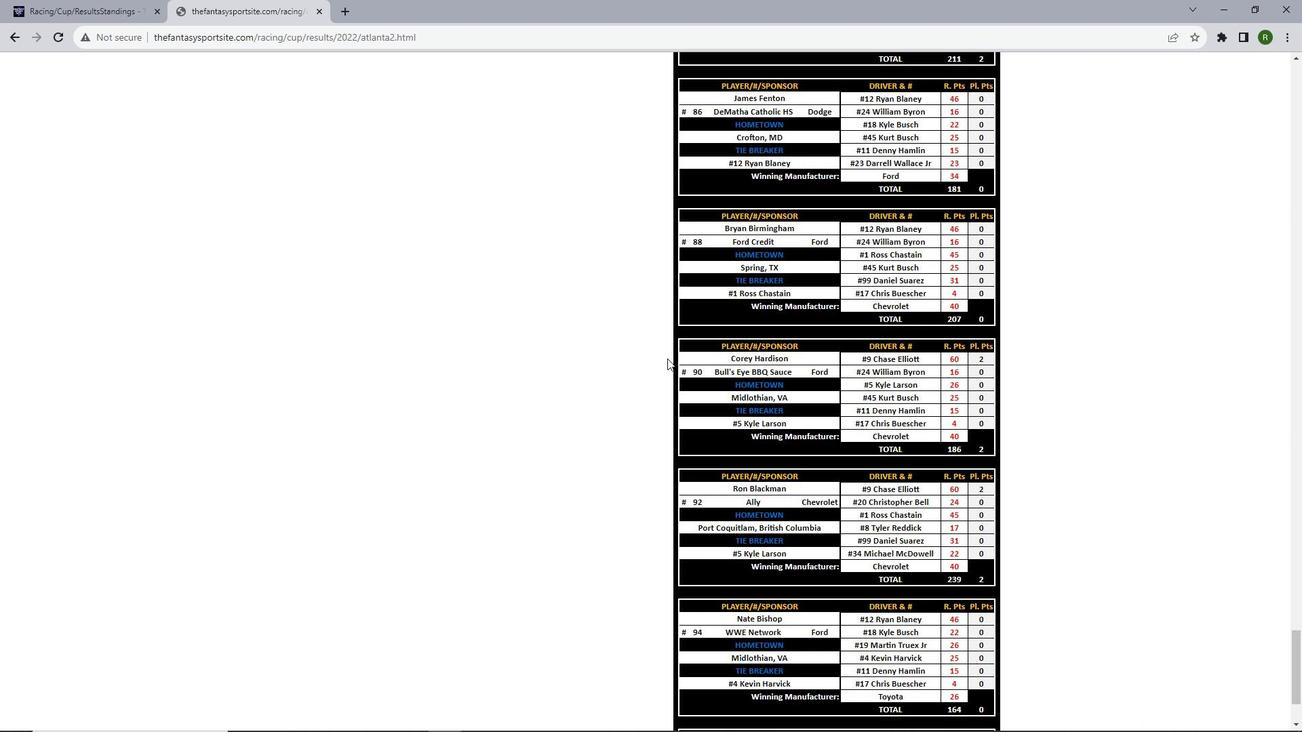 
Action: Mouse scrolled (667, 358) with delta (0, 0)
Screenshot: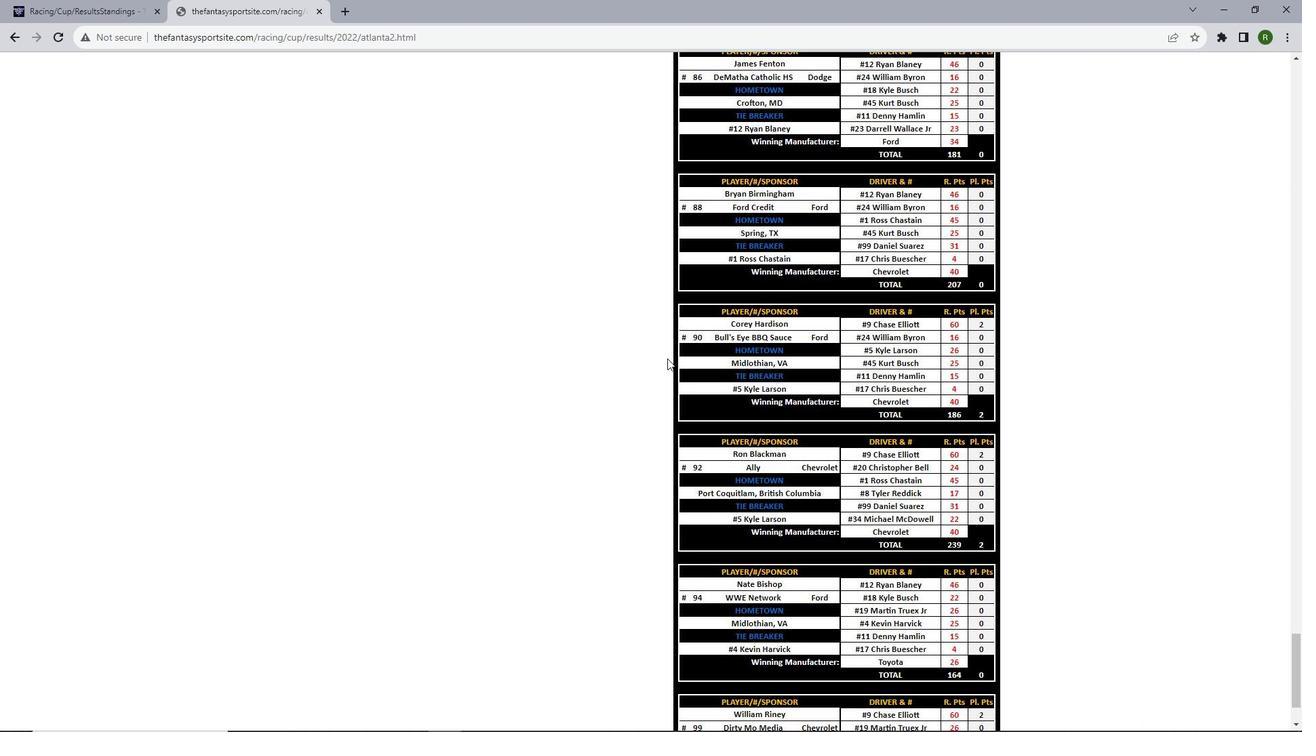 
Action: Mouse scrolled (667, 358) with delta (0, 0)
Screenshot: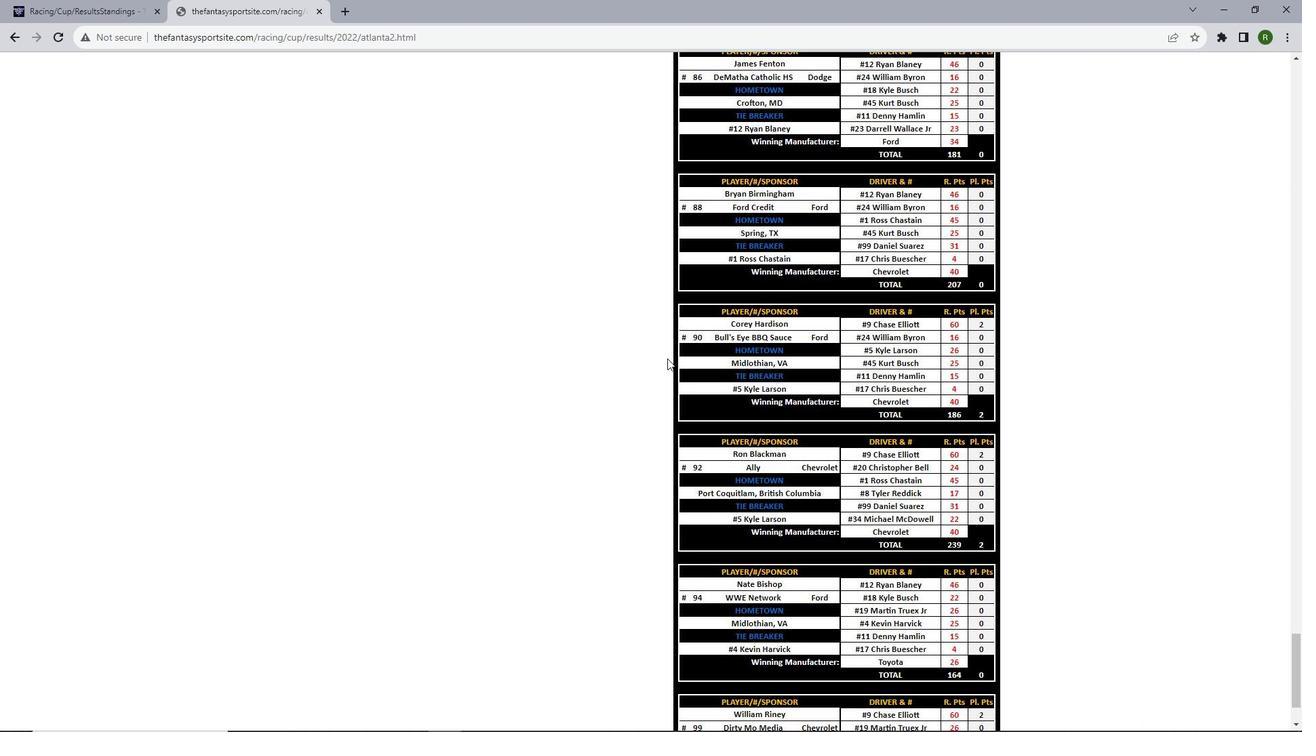 
Action: Mouse scrolled (667, 358) with delta (0, 0)
Screenshot: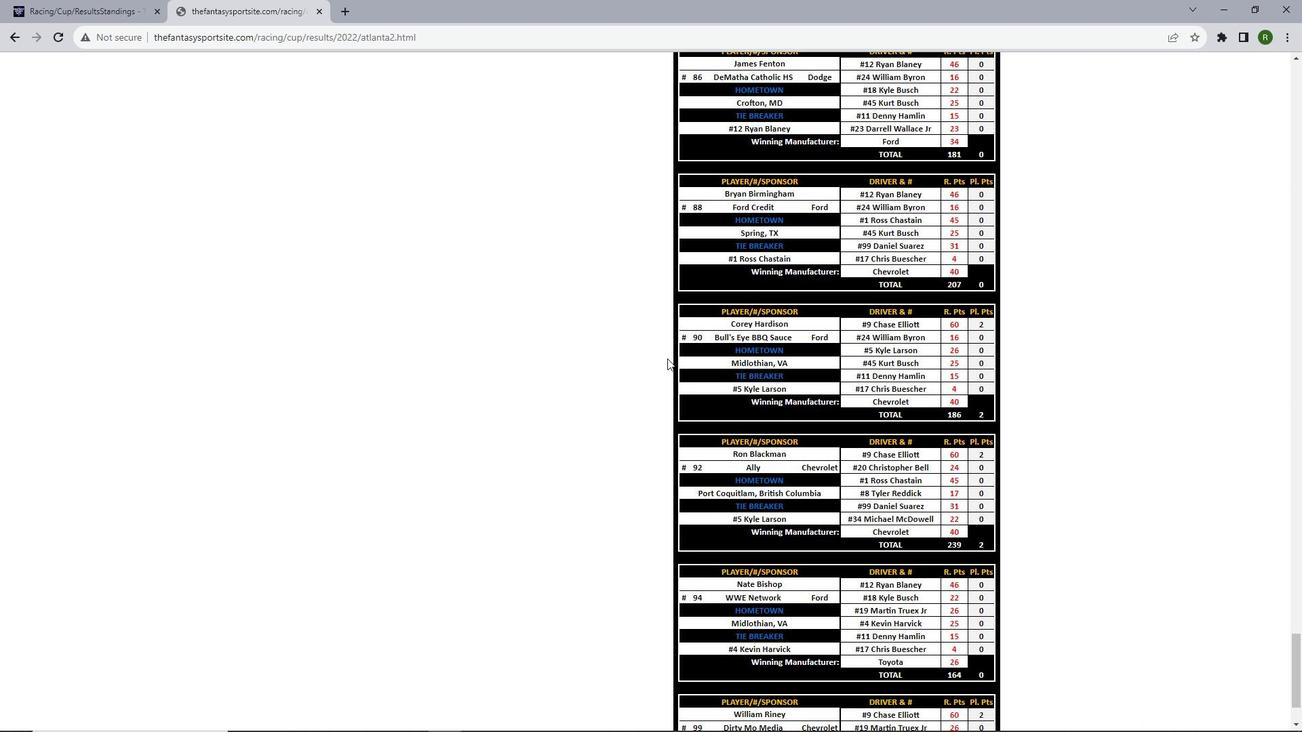 
Action: Mouse scrolled (667, 358) with delta (0, 0)
Screenshot: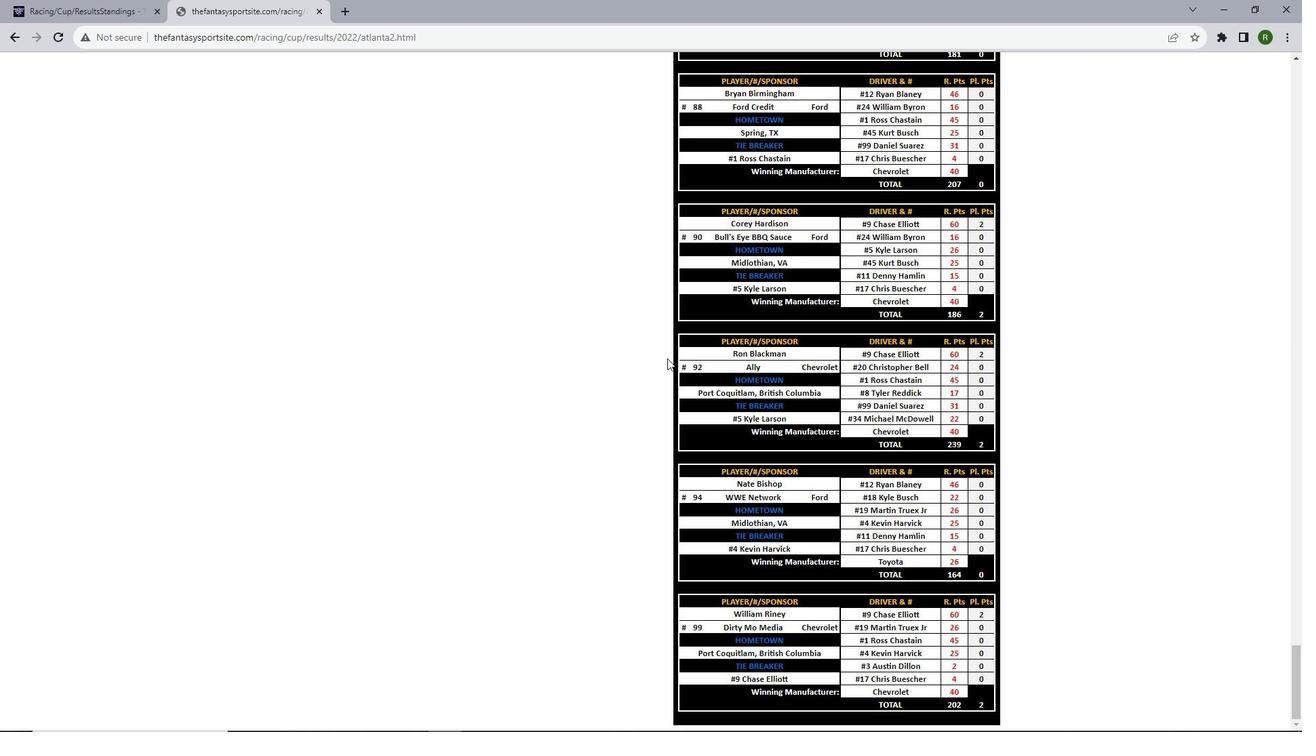 
Action: Mouse scrolled (667, 358) with delta (0, 0)
Screenshot: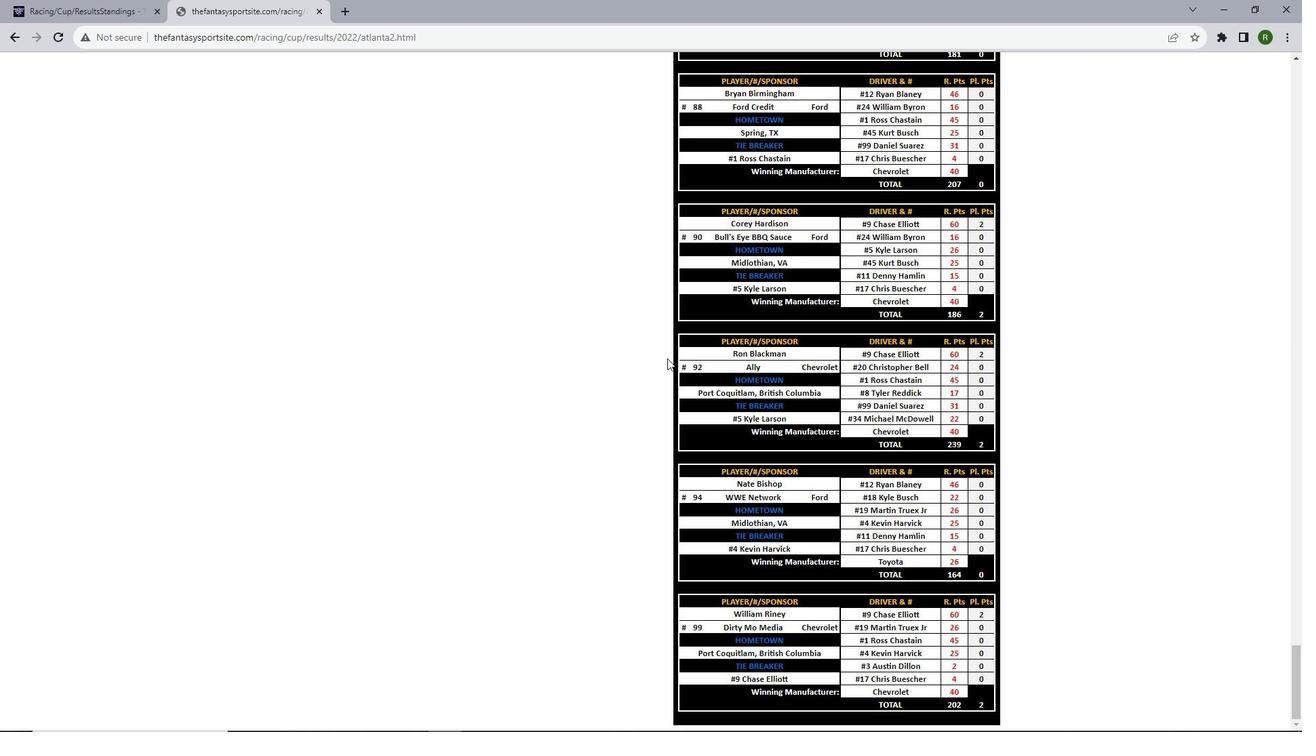 
Action: Mouse scrolled (667, 358) with delta (0, 0)
Screenshot: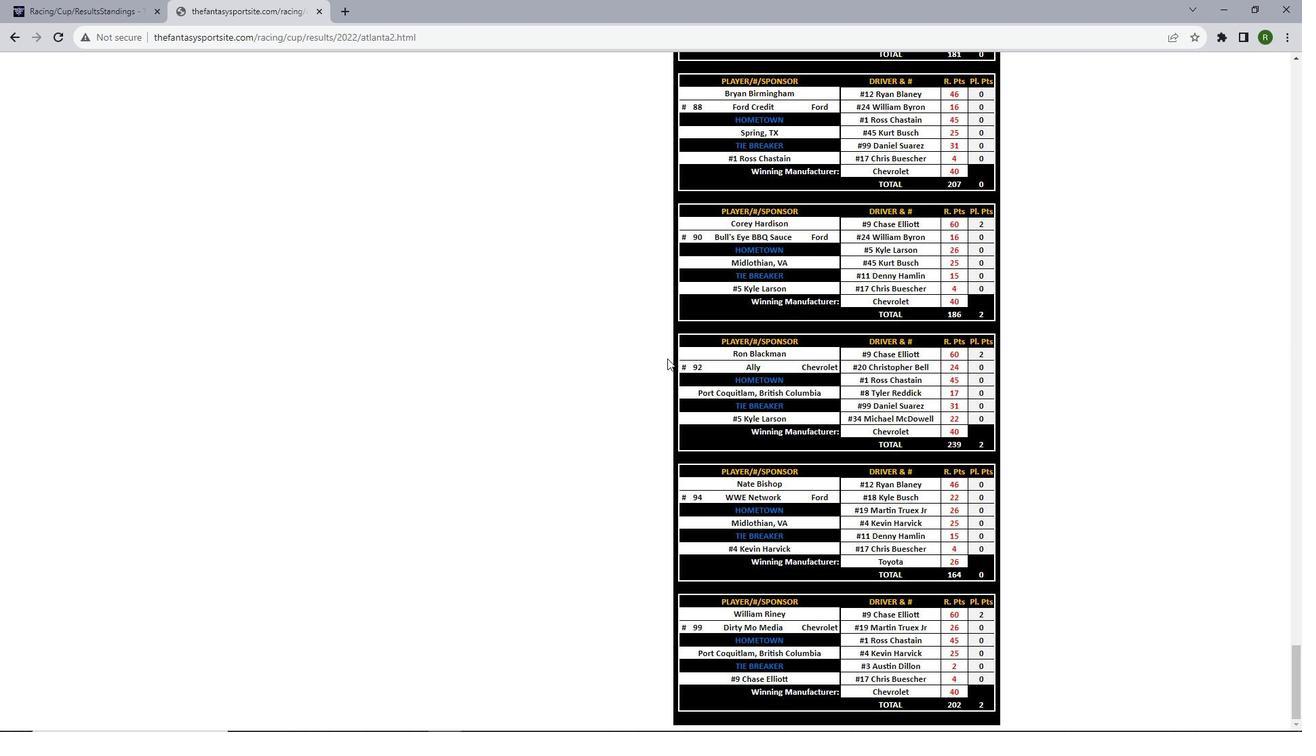 
Action: Mouse scrolled (667, 358) with delta (0, 0)
Screenshot: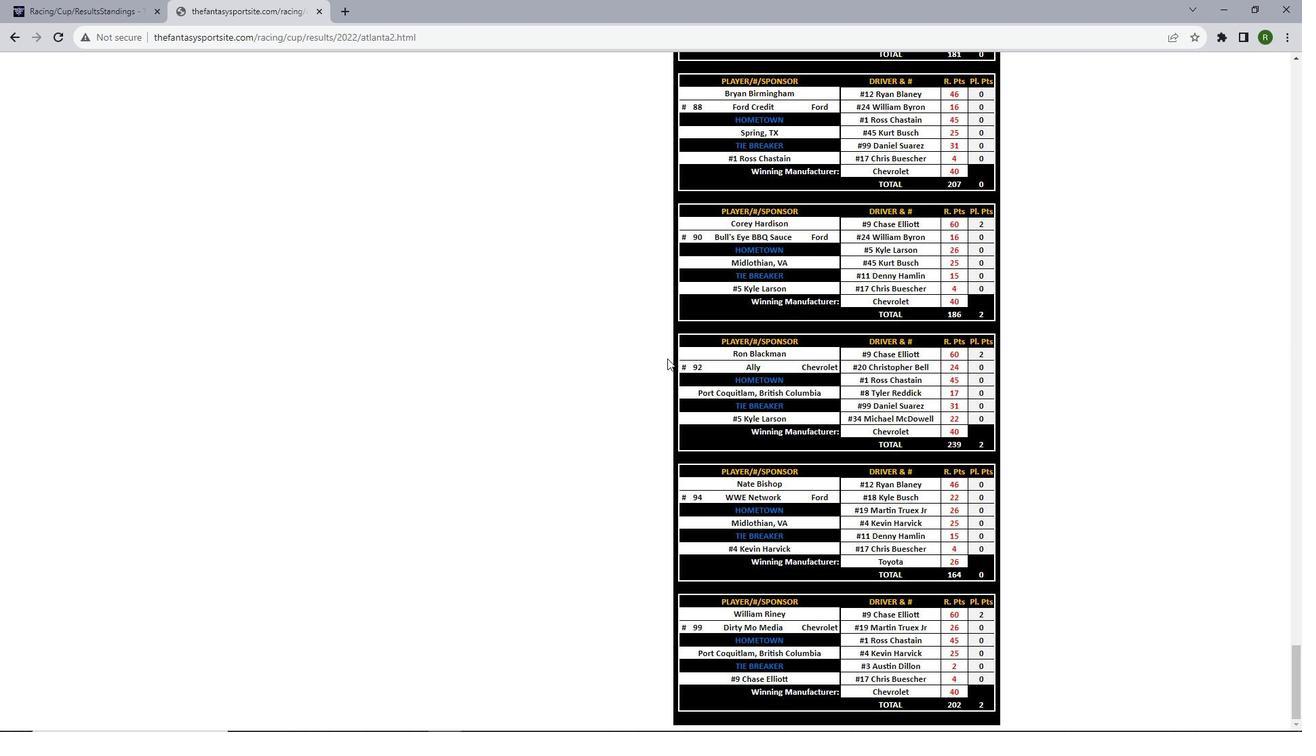 
Action: Mouse scrolled (667, 358) with delta (0, 0)
Screenshot: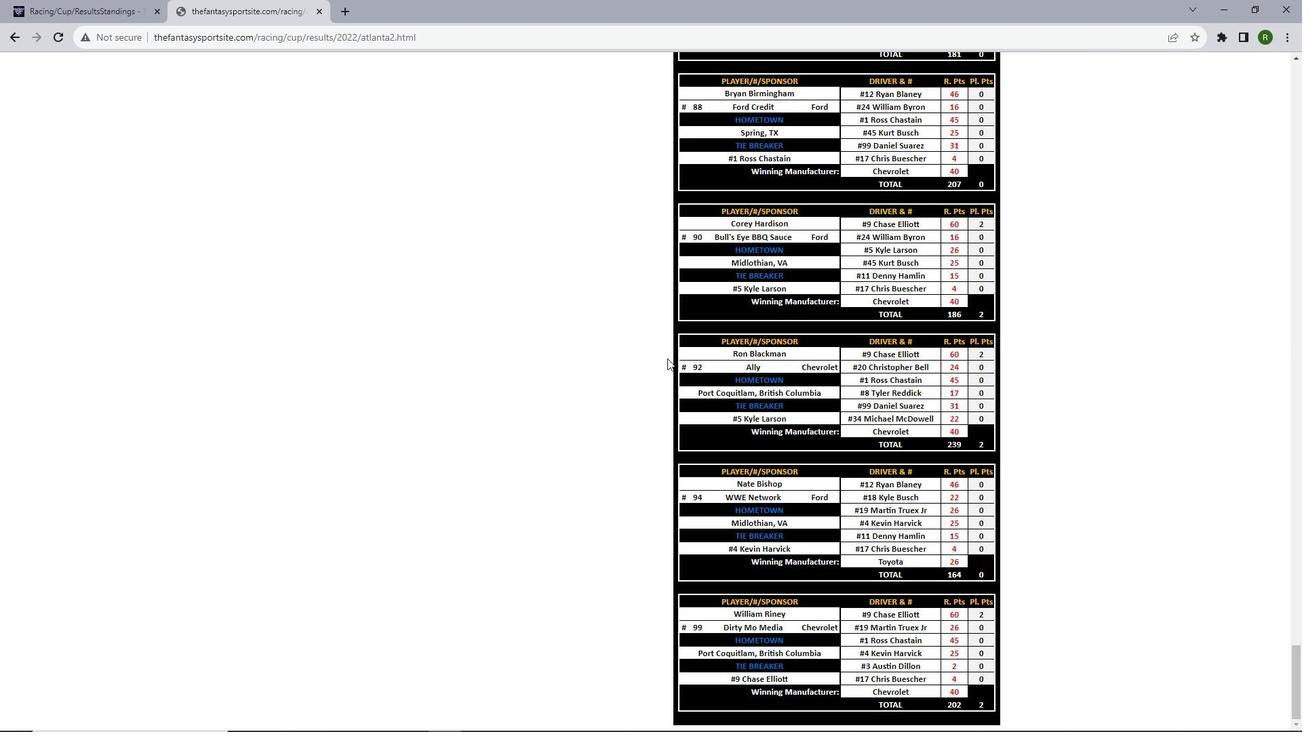 
